 Task: Search one way flight ticket for 5 adults, 1 child, 2 infants in seat and 1 infant on lap in business from Casper: Casper Natrona County International Airport to Springfield: Abraham Lincoln Capital Airport on 5-2-2023. Choice of flights is Alaska. Number of bags: 1 carry on bag. Price is upto 86000. Outbound departure time preference is 6:15.
Action: Mouse moved to (364, 331)
Screenshot: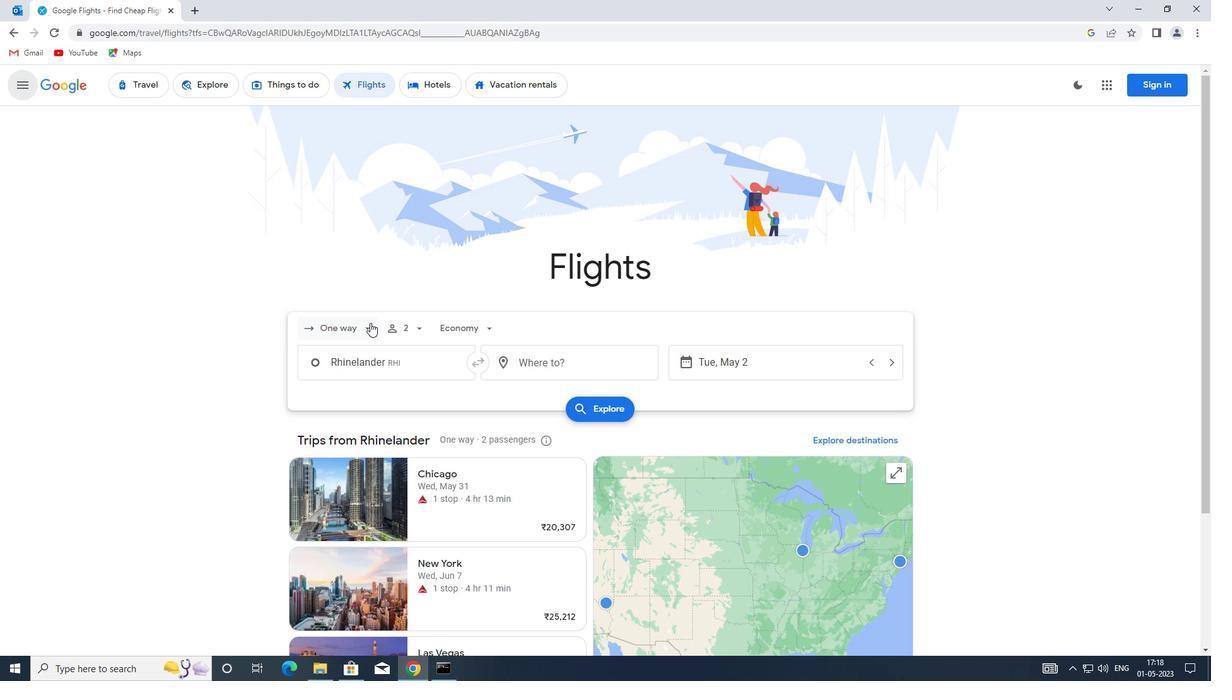 
Action: Mouse pressed left at (364, 331)
Screenshot: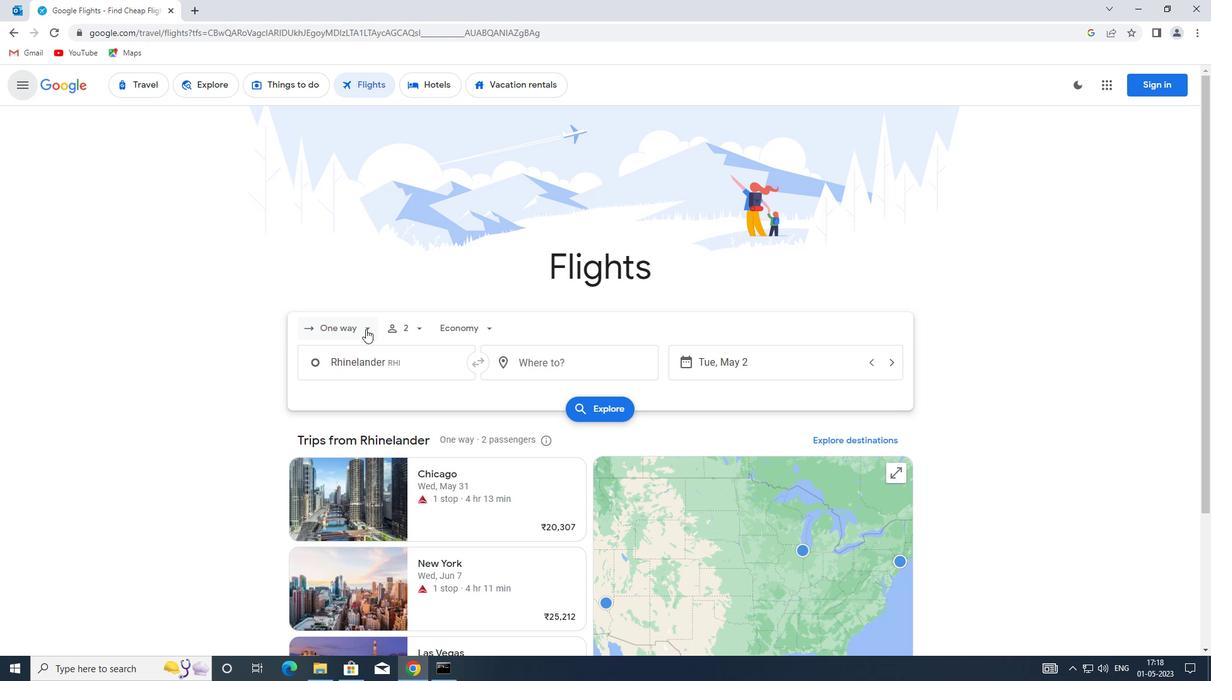 
Action: Mouse moved to (342, 384)
Screenshot: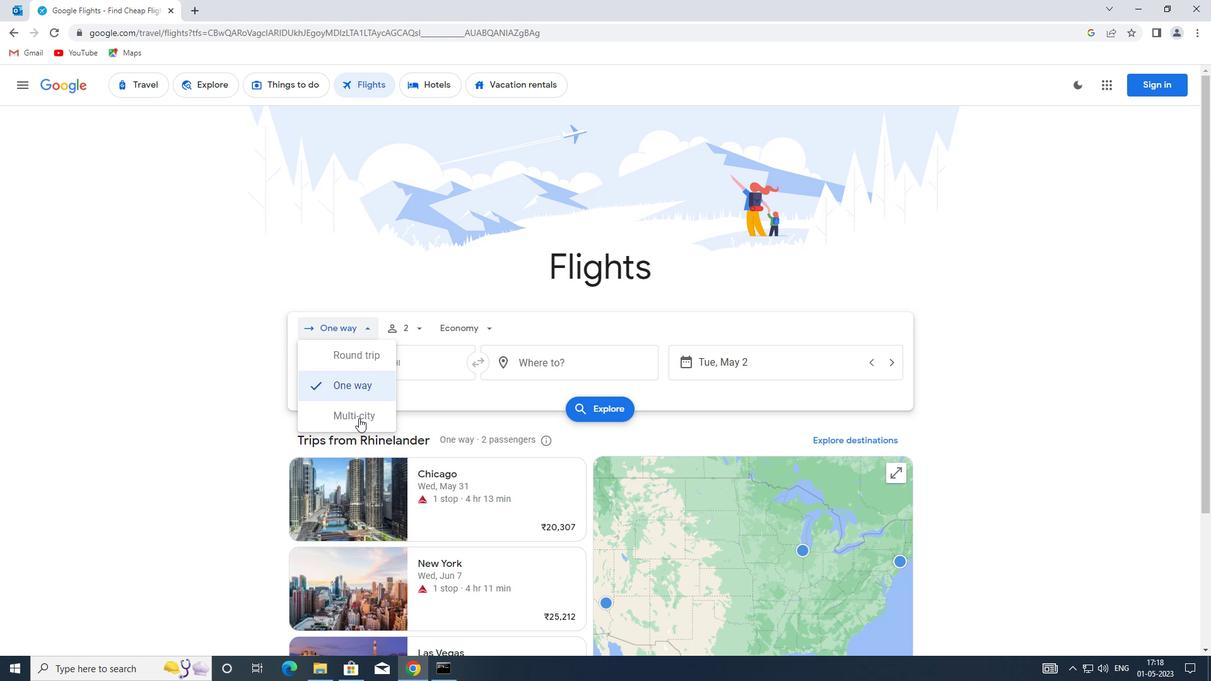
Action: Mouse pressed left at (342, 384)
Screenshot: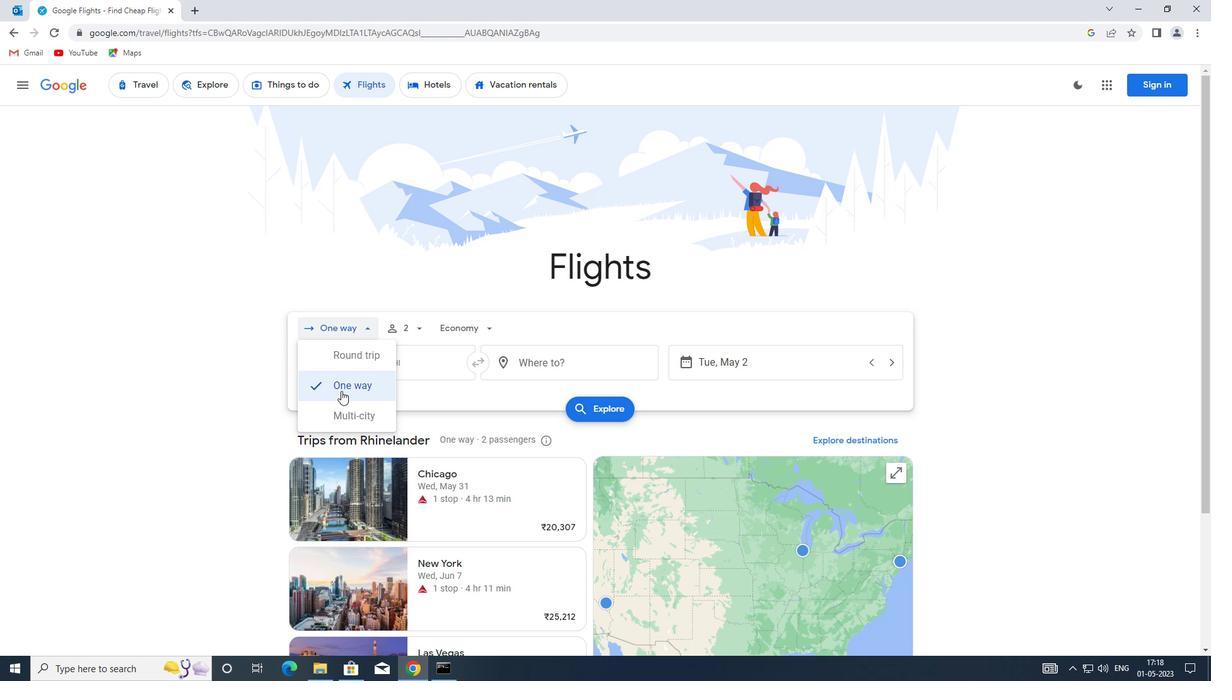 
Action: Mouse moved to (412, 329)
Screenshot: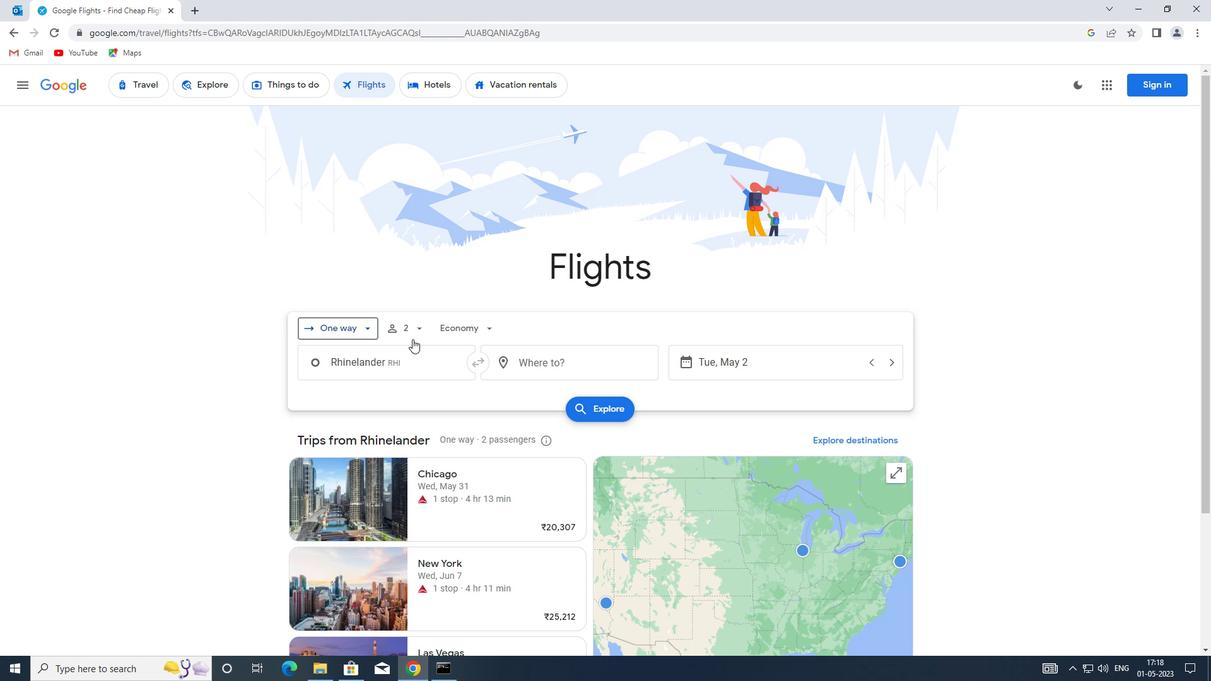 
Action: Mouse pressed left at (412, 329)
Screenshot: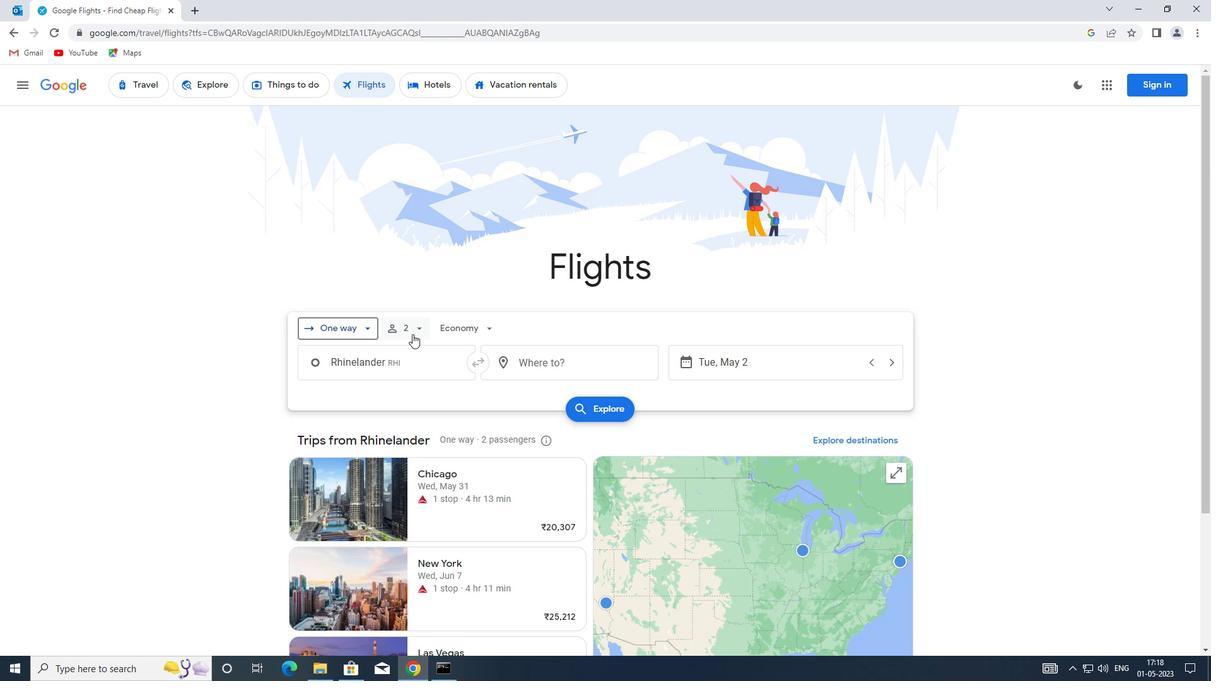 
Action: Mouse moved to (514, 363)
Screenshot: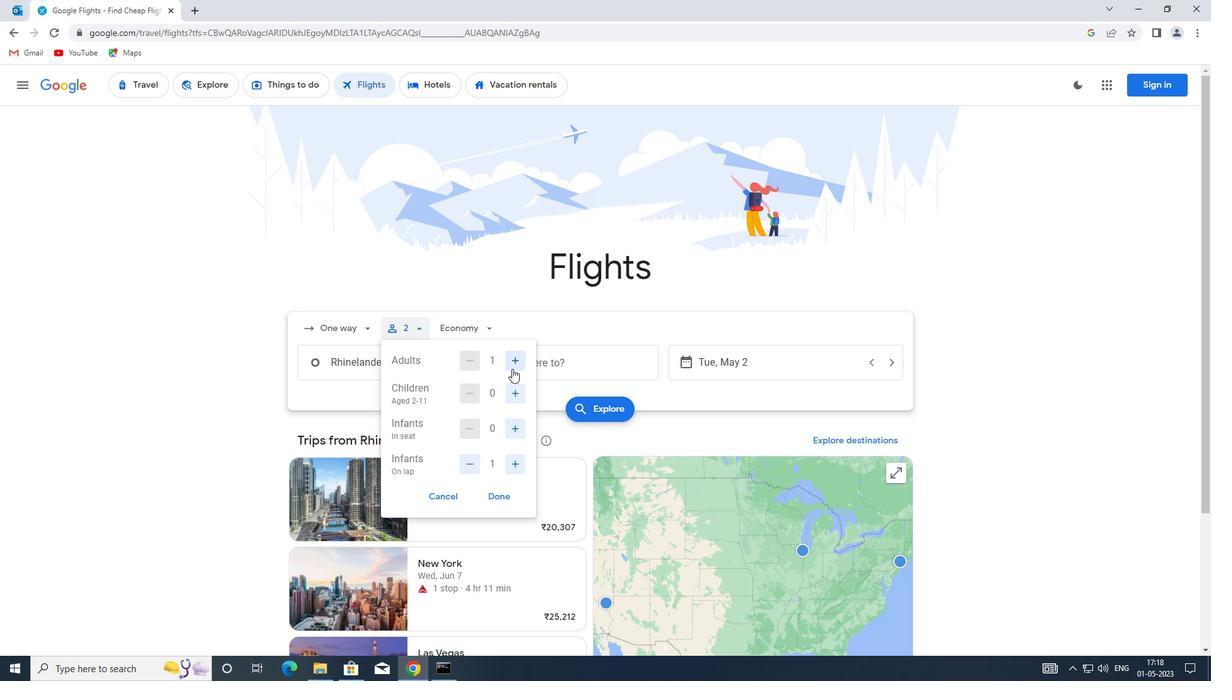 
Action: Mouse pressed left at (514, 363)
Screenshot: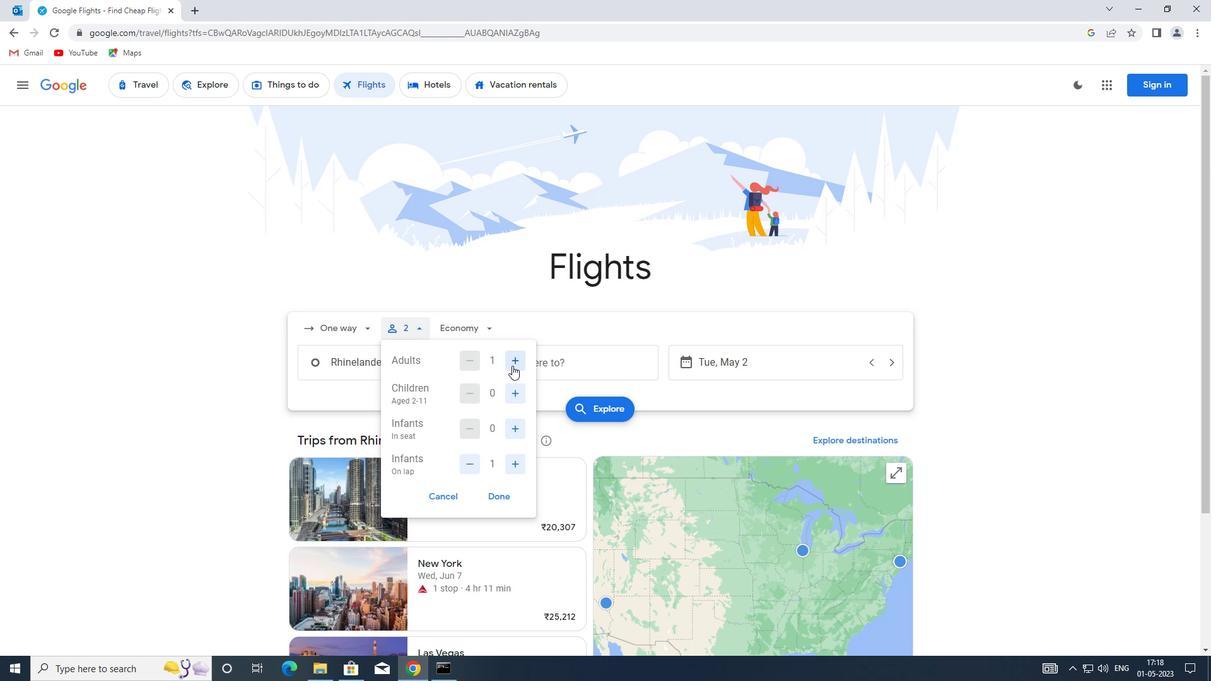 
Action: Mouse moved to (514, 362)
Screenshot: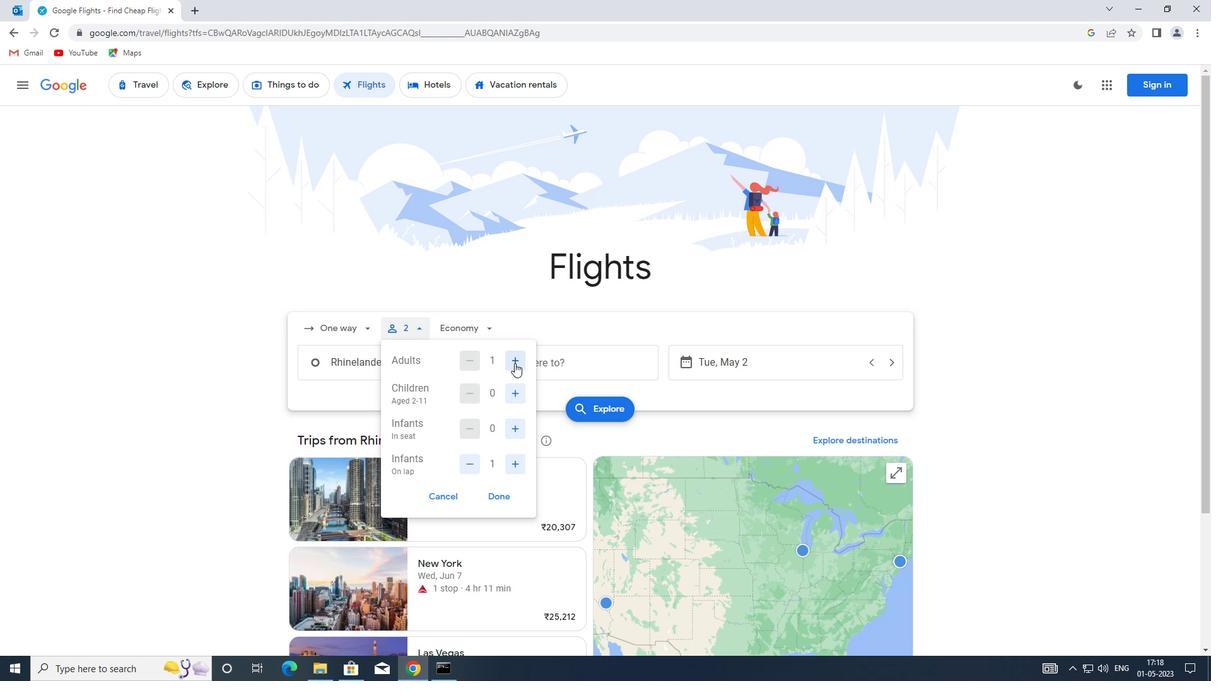 
Action: Mouse pressed left at (514, 362)
Screenshot: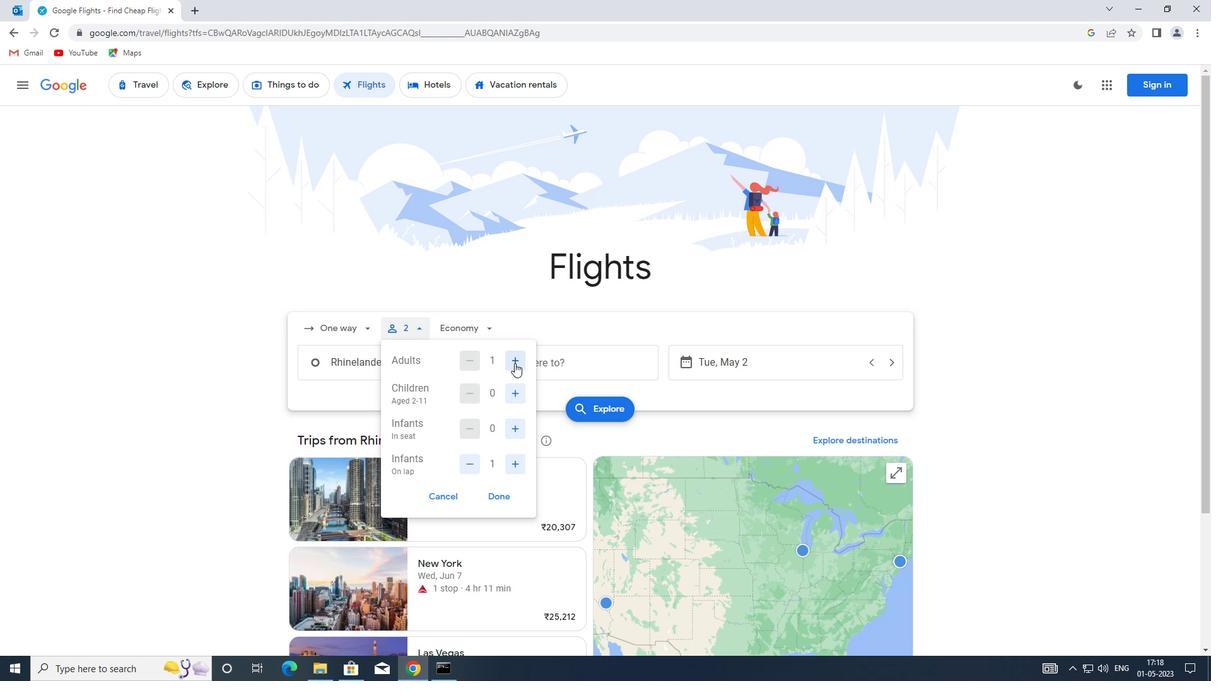 
Action: Mouse moved to (514, 362)
Screenshot: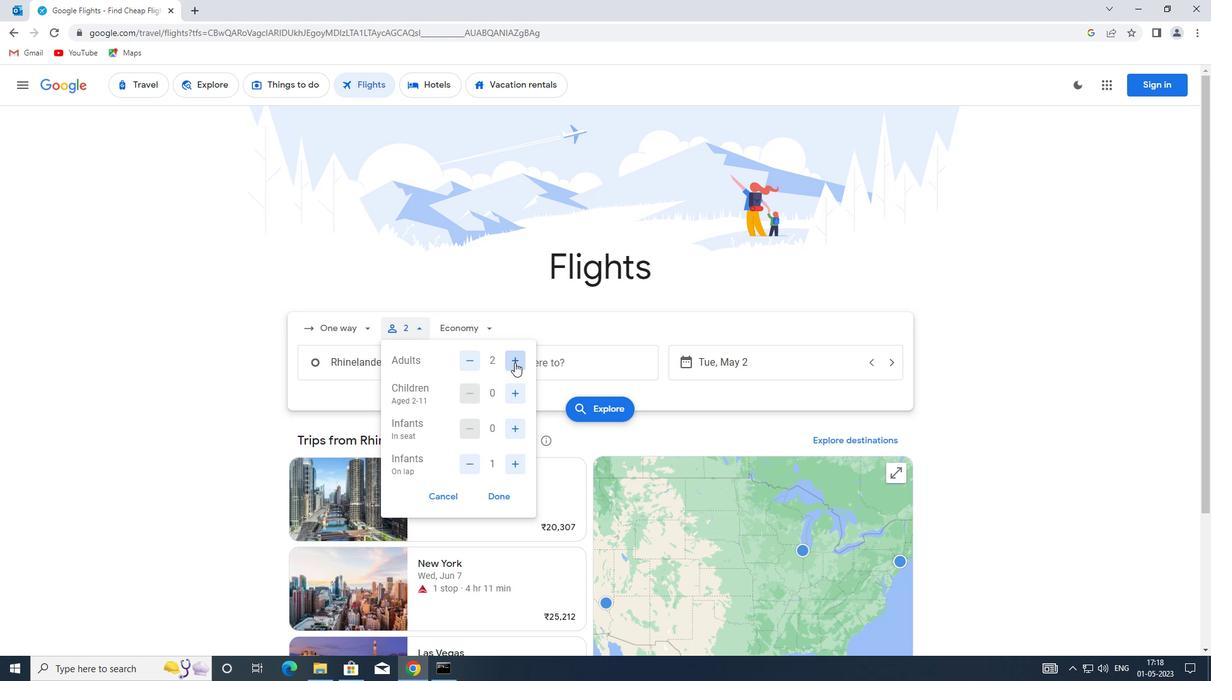 
Action: Mouse pressed left at (514, 362)
Screenshot: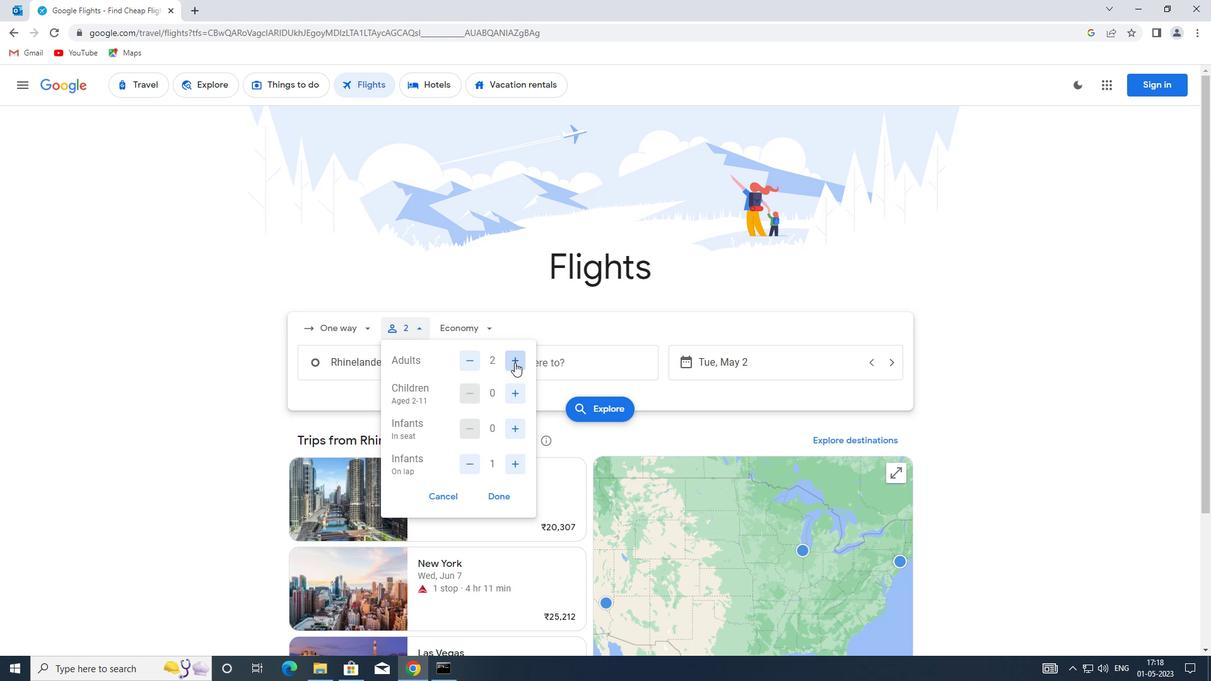 
Action: Mouse pressed left at (514, 362)
Screenshot: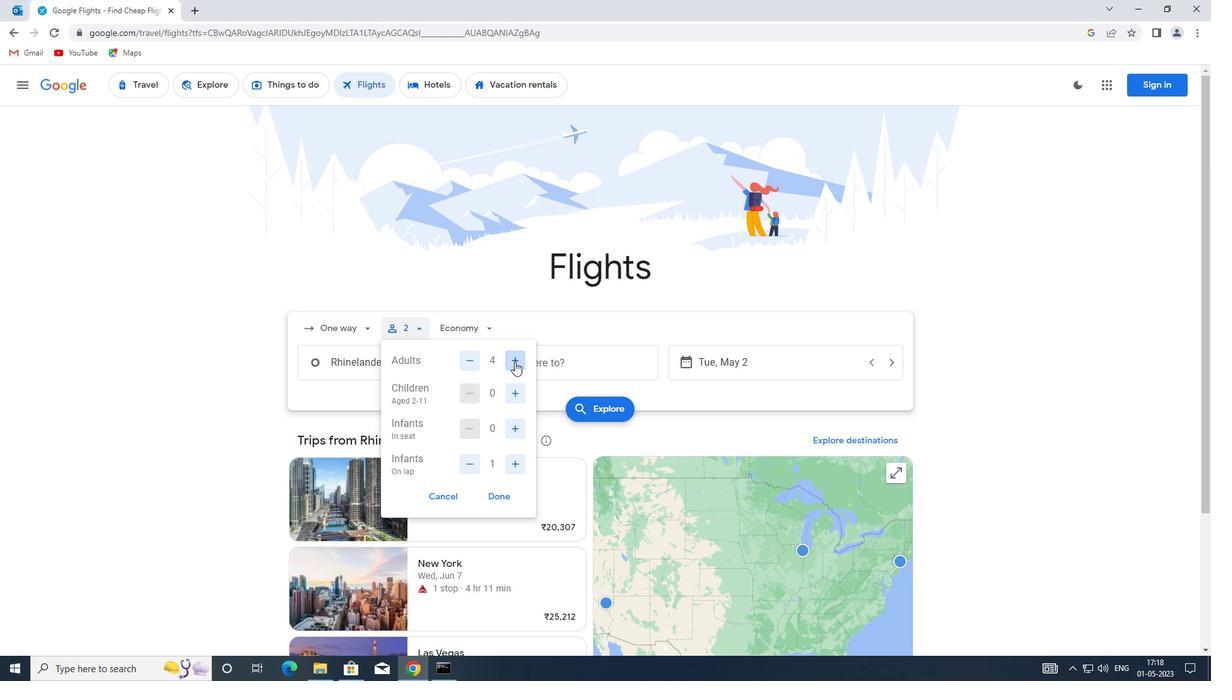 
Action: Mouse moved to (518, 393)
Screenshot: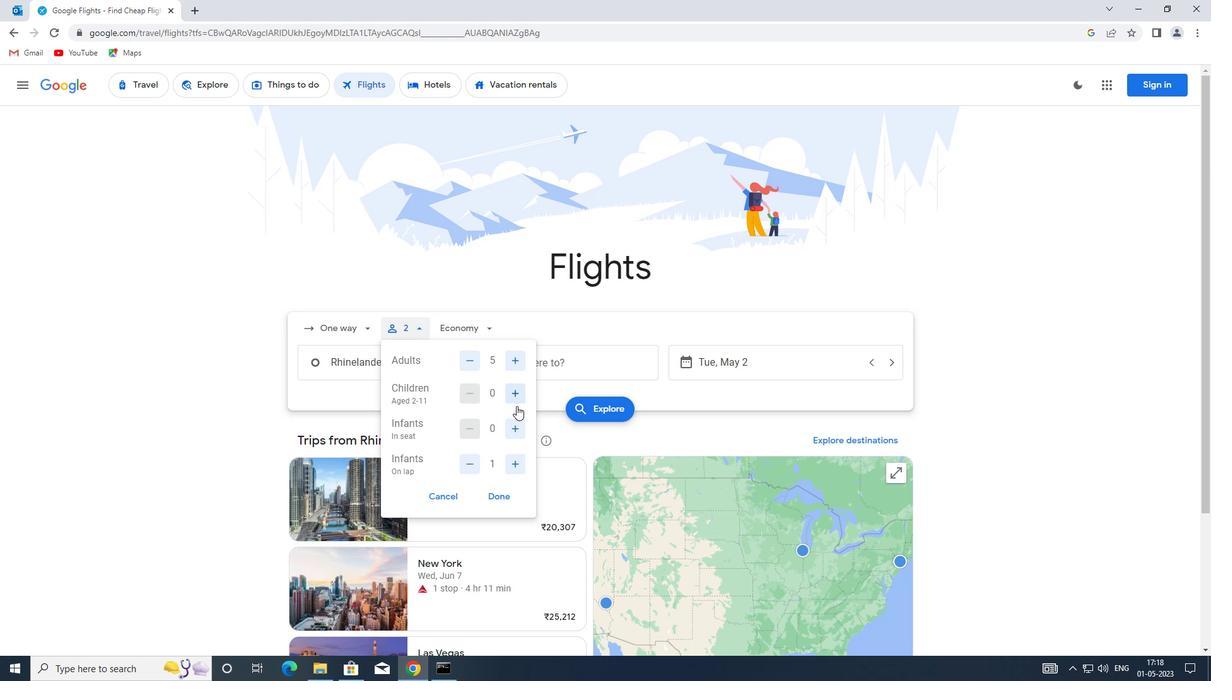 
Action: Mouse pressed left at (518, 393)
Screenshot: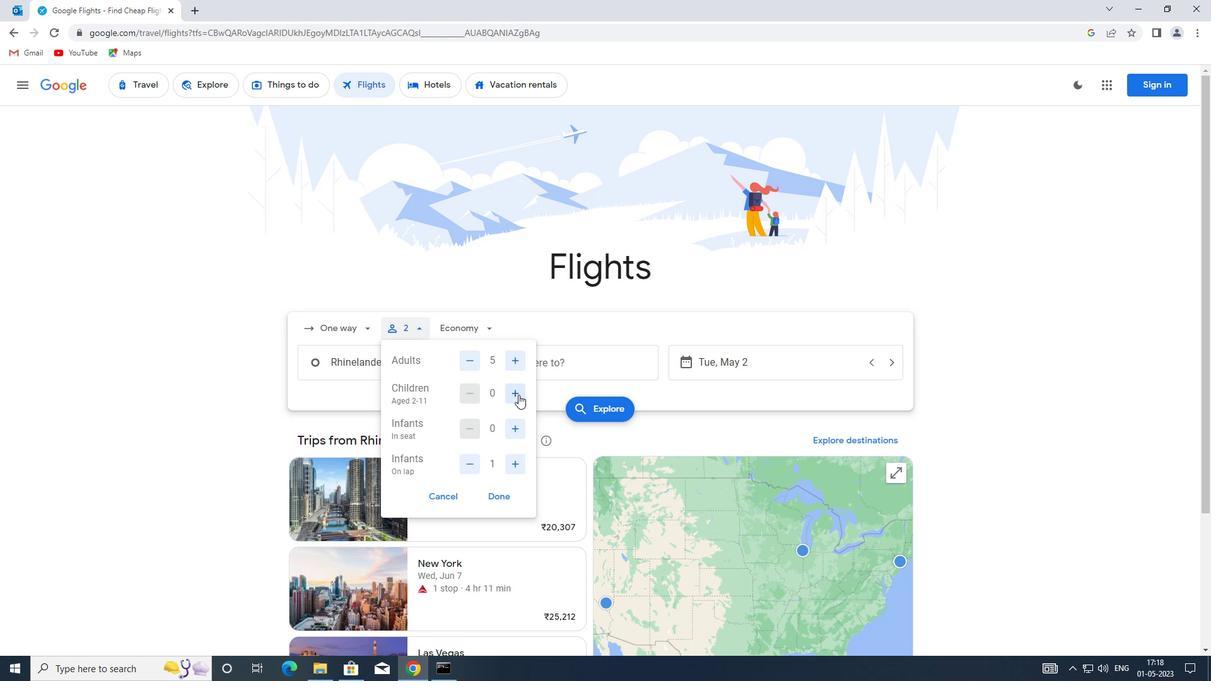 
Action: Mouse moved to (512, 428)
Screenshot: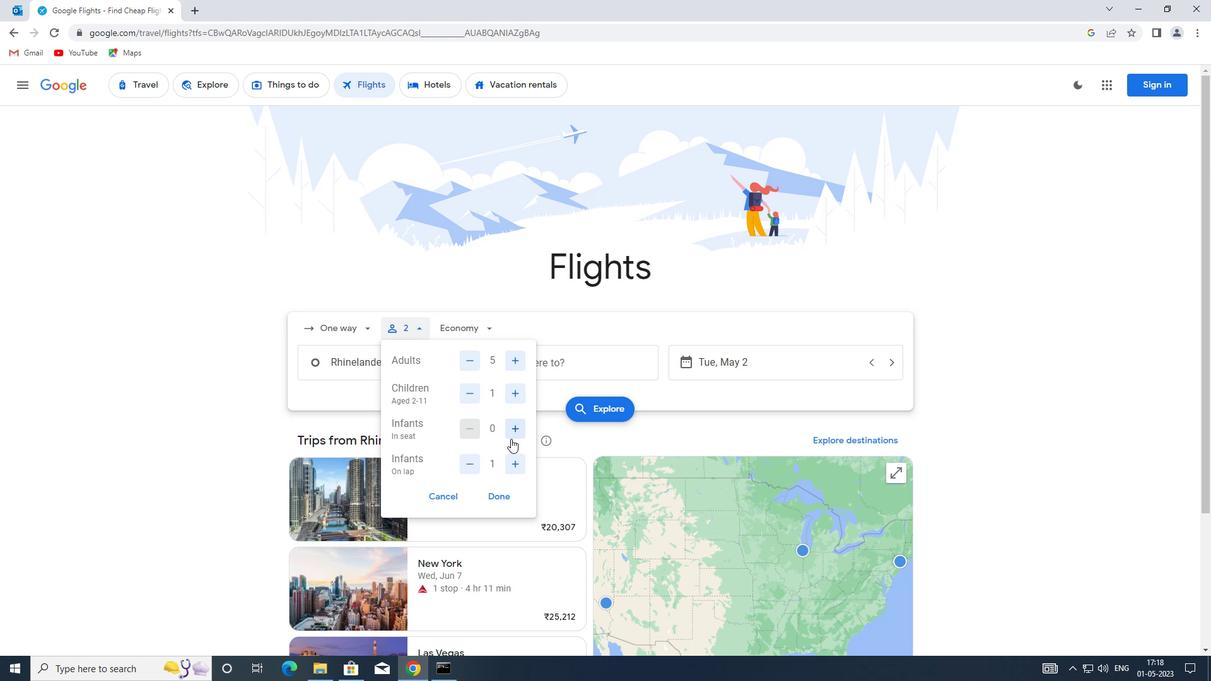 
Action: Mouse pressed left at (512, 428)
Screenshot: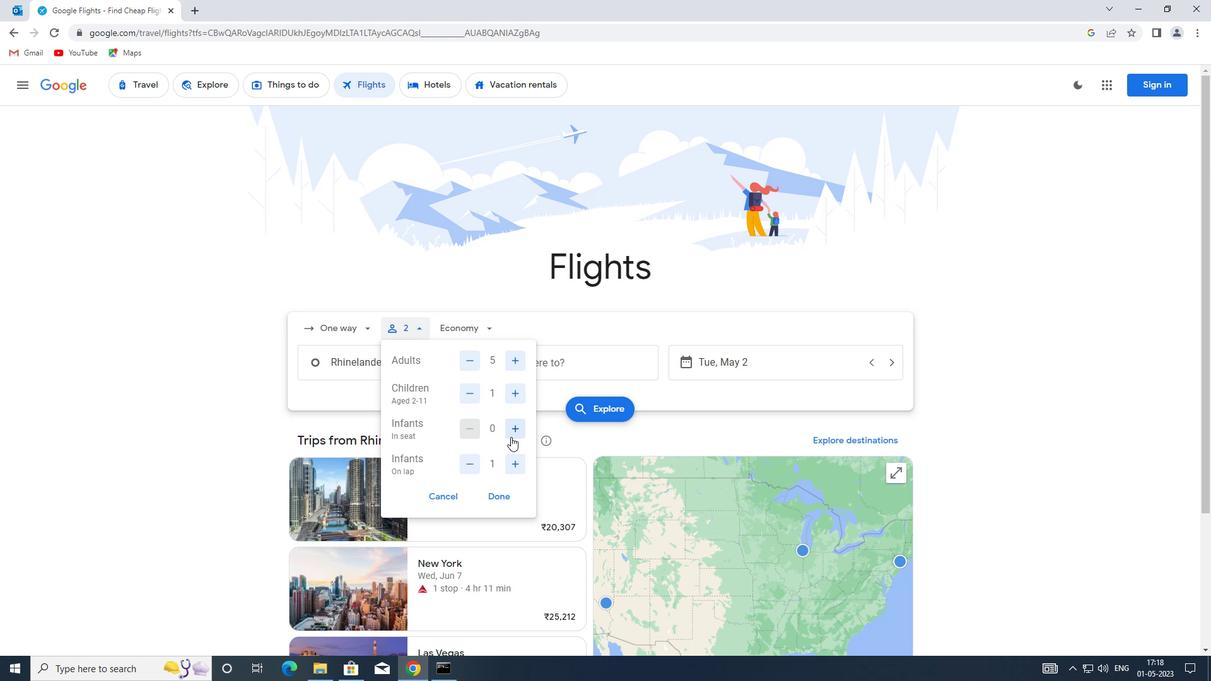 
Action: Mouse pressed left at (512, 428)
Screenshot: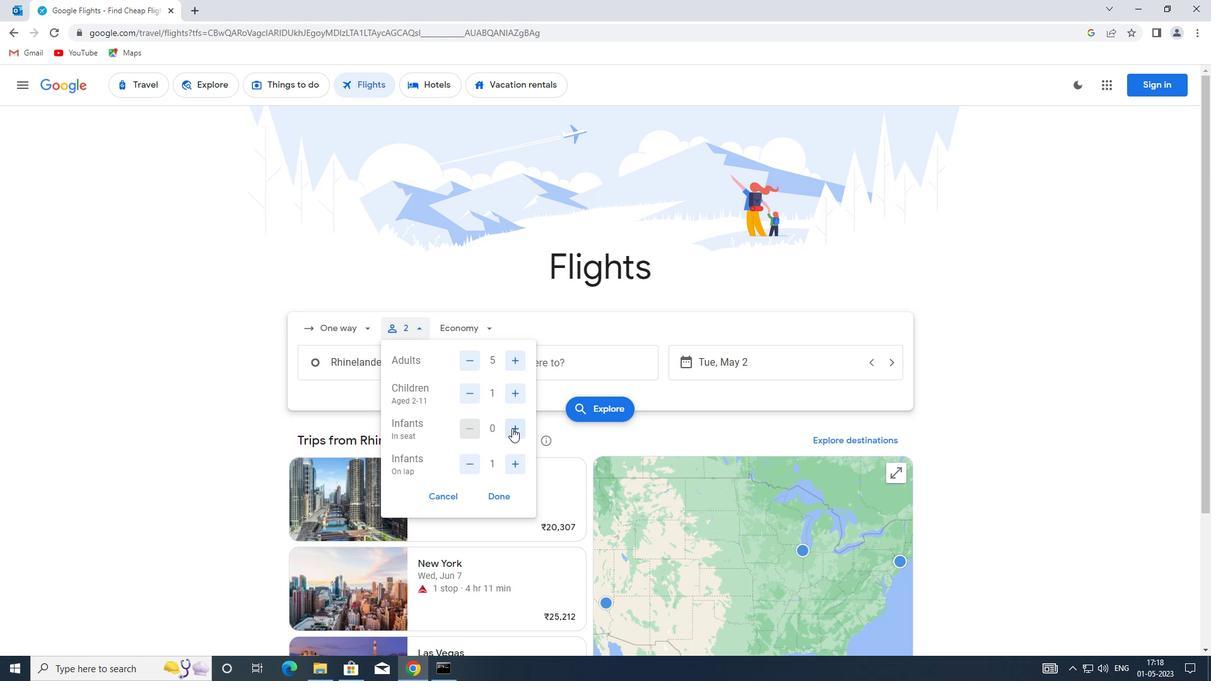 
Action: Mouse moved to (509, 464)
Screenshot: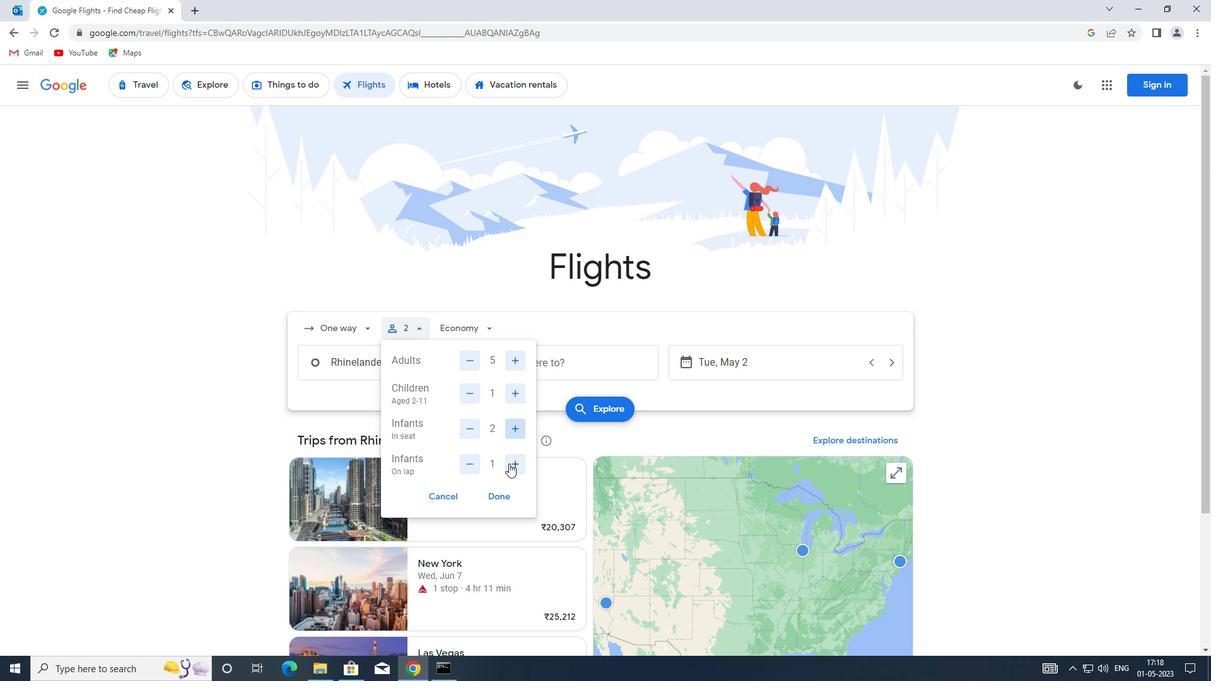
Action: Mouse pressed left at (509, 464)
Screenshot: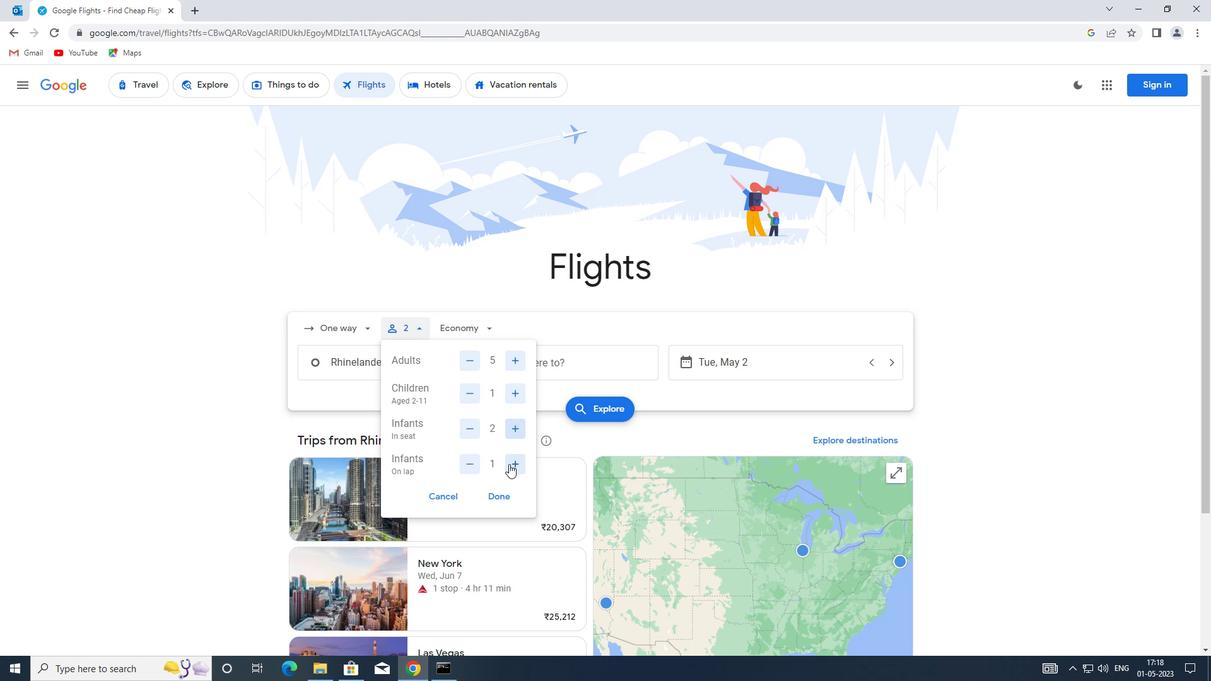 
Action: Mouse moved to (472, 465)
Screenshot: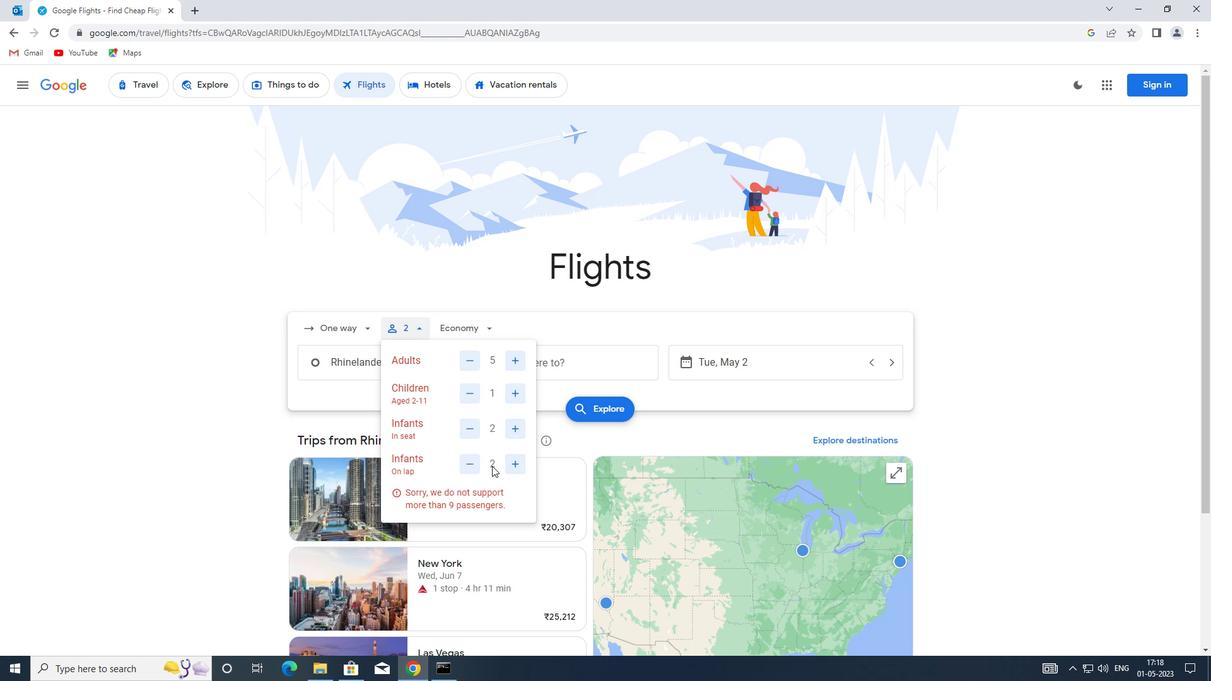 
Action: Mouse pressed left at (472, 465)
Screenshot: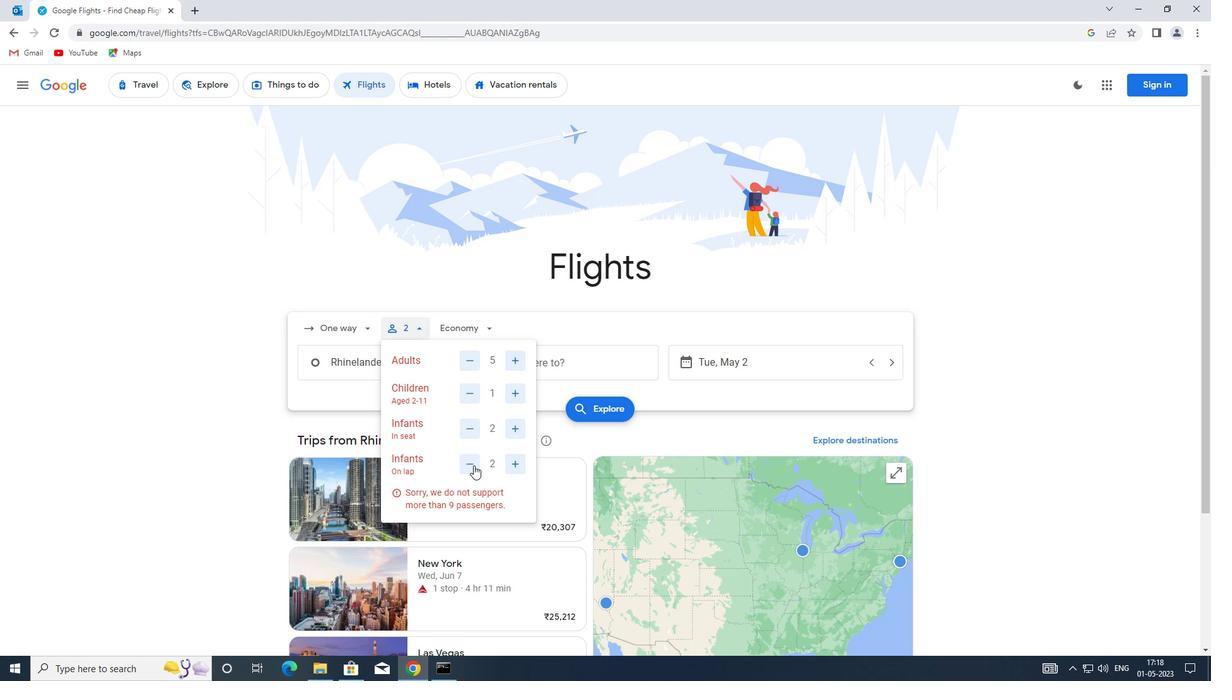 
Action: Mouse moved to (497, 498)
Screenshot: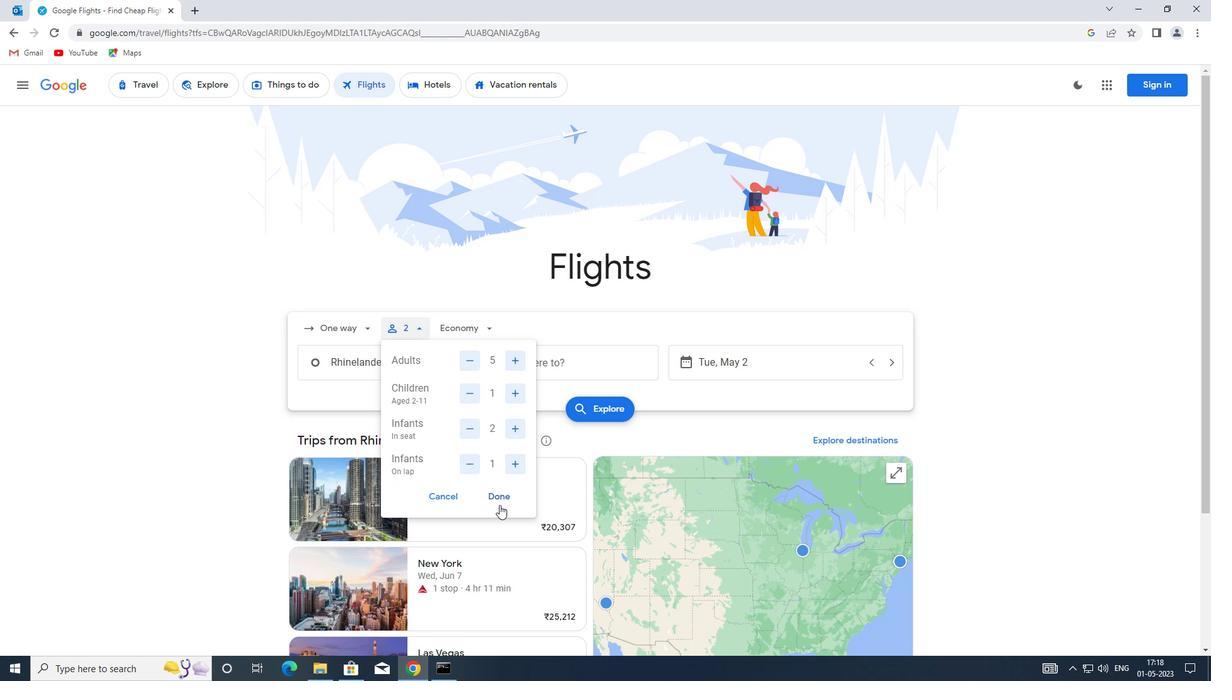 
Action: Mouse pressed left at (497, 498)
Screenshot: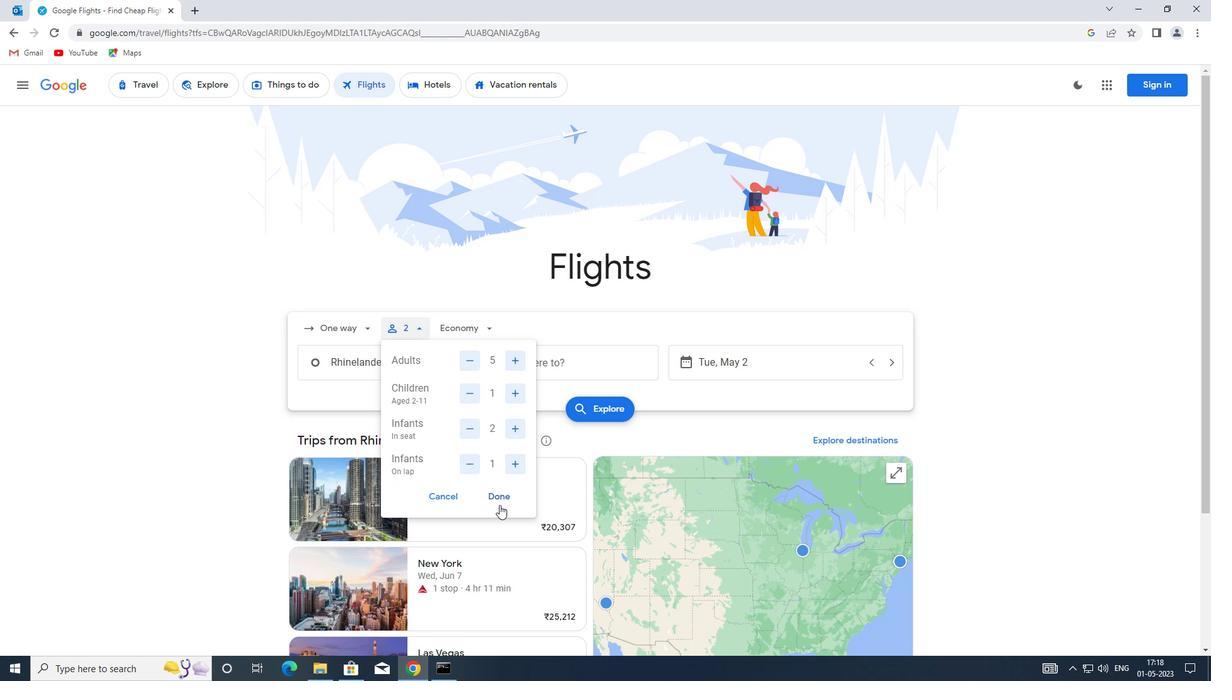 
Action: Mouse moved to (488, 491)
Screenshot: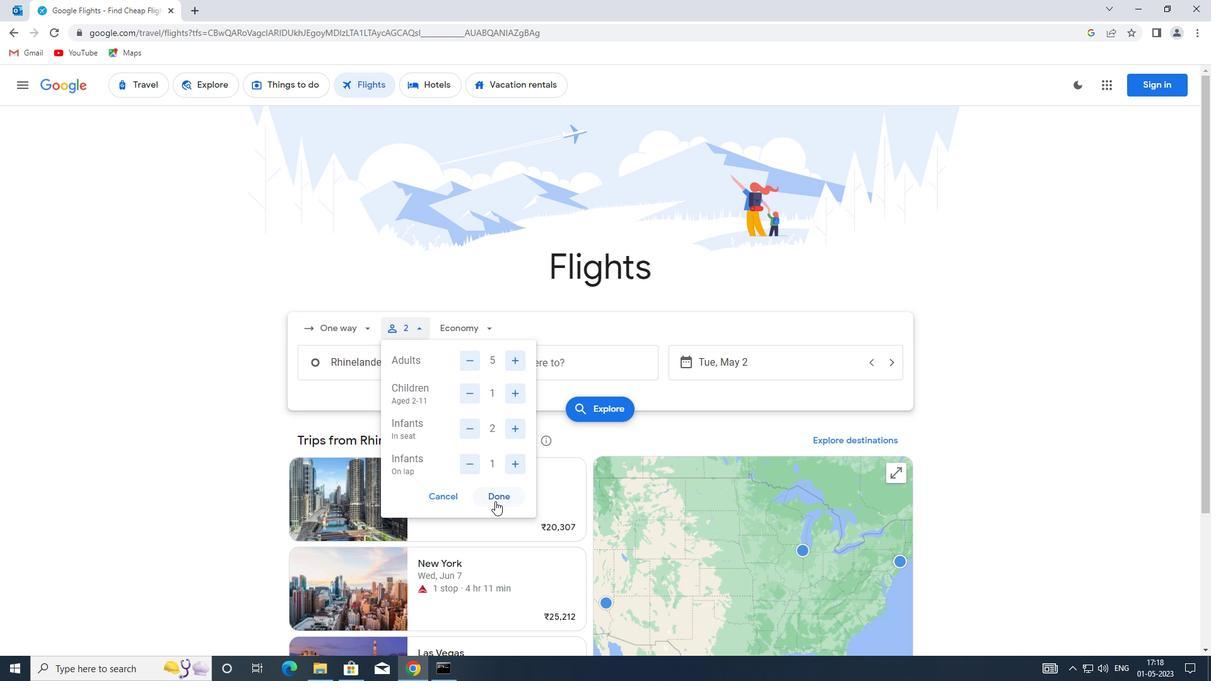 
Action: Mouse pressed left at (488, 491)
Screenshot: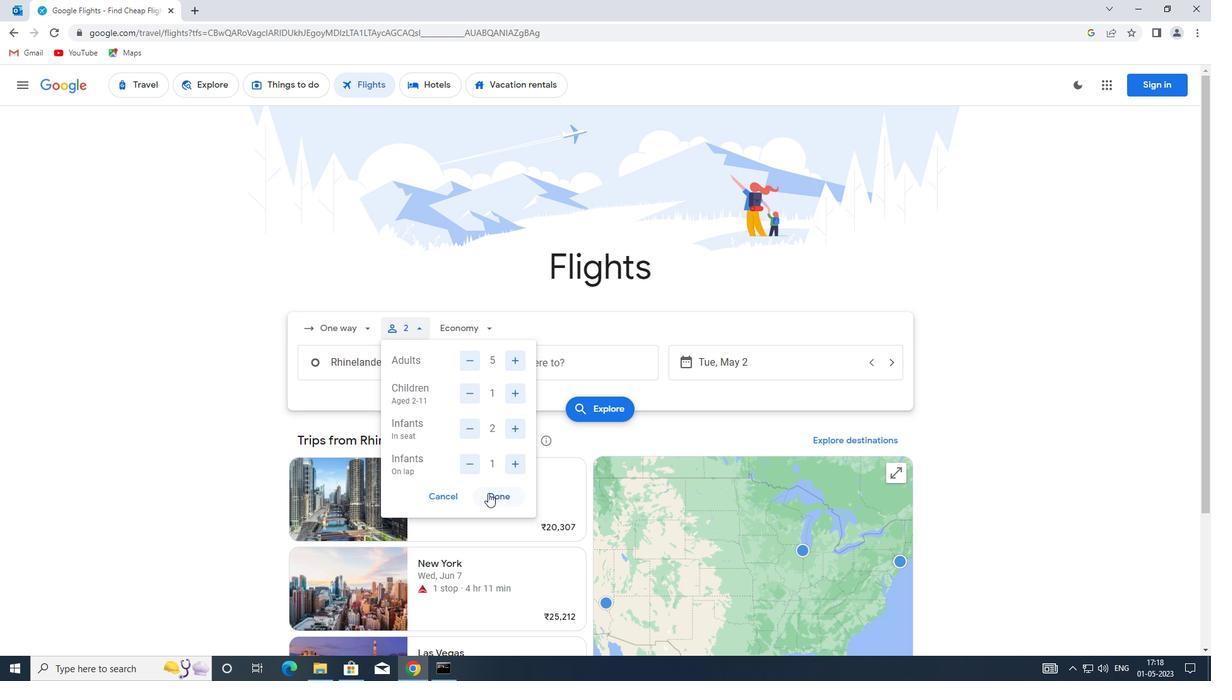 
Action: Mouse moved to (496, 493)
Screenshot: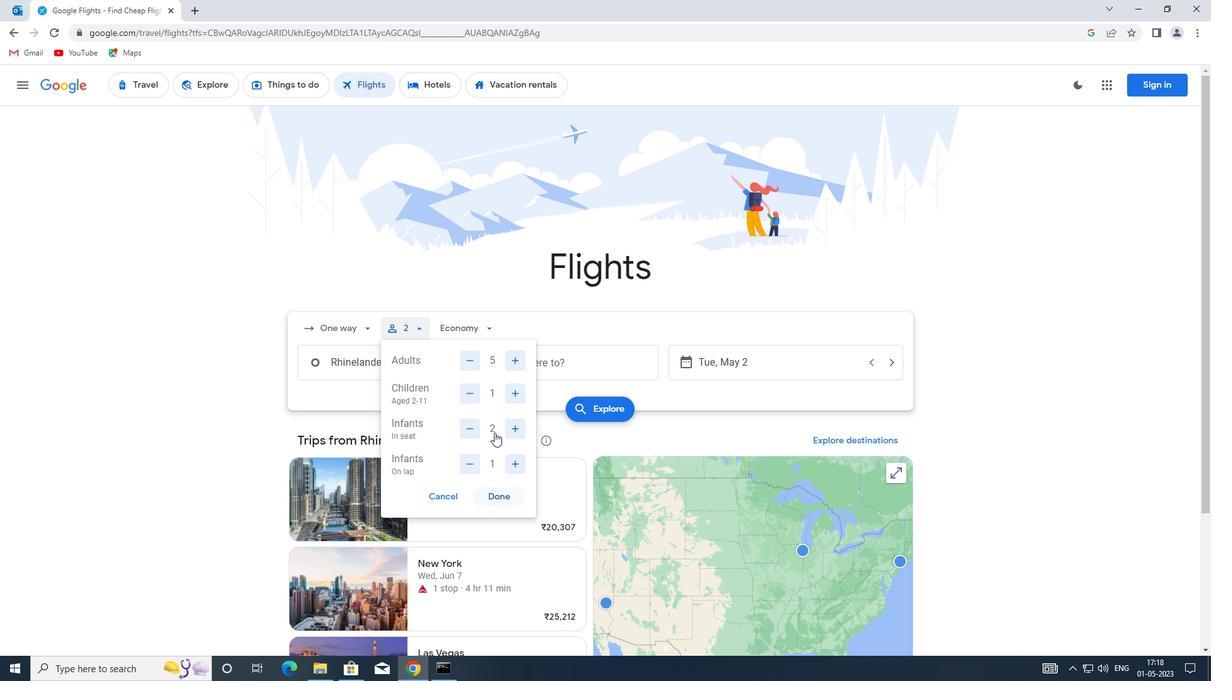
Action: Mouse pressed left at (496, 493)
Screenshot: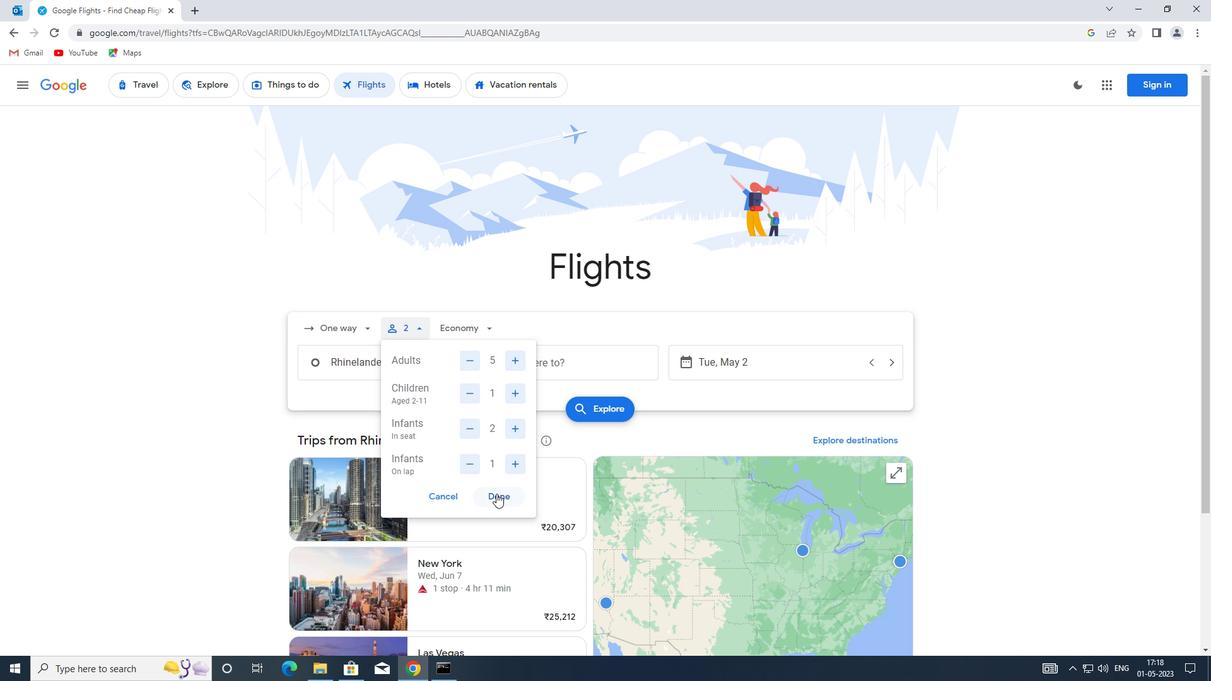 
Action: Mouse moved to (466, 340)
Screenshot: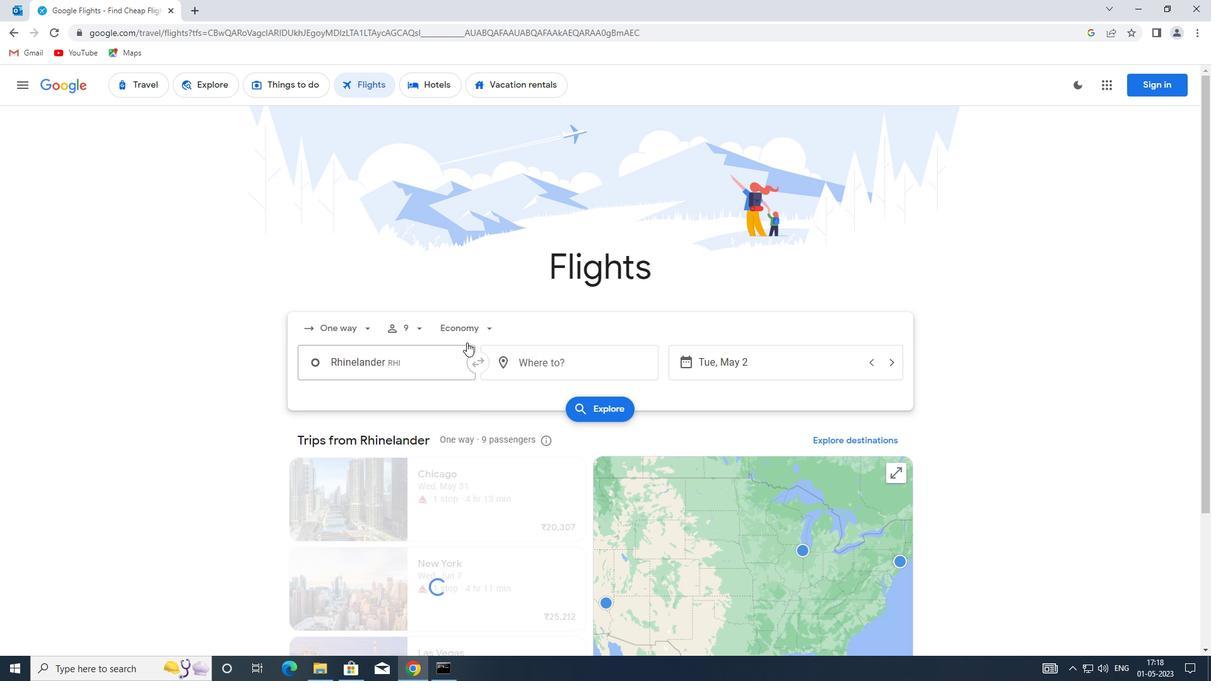 
Action: Mouse pressed left at (466, 340)
Screenshot: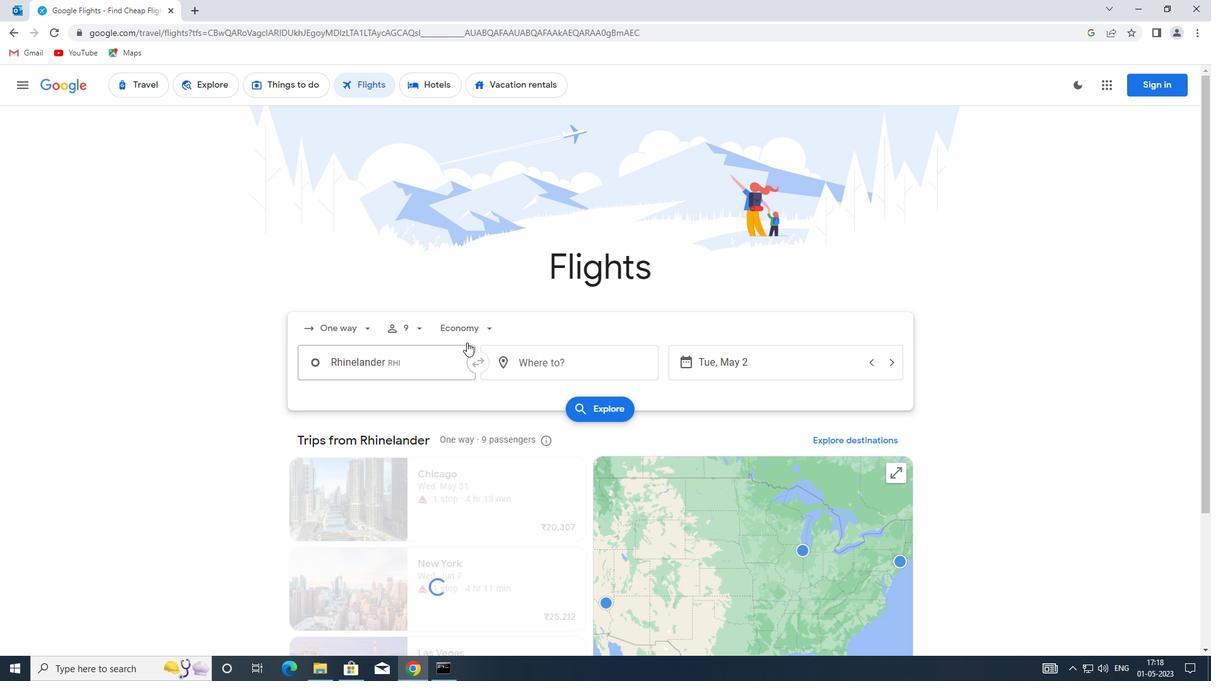 
Action: Mouse moved to (490, 420)
Screenshot: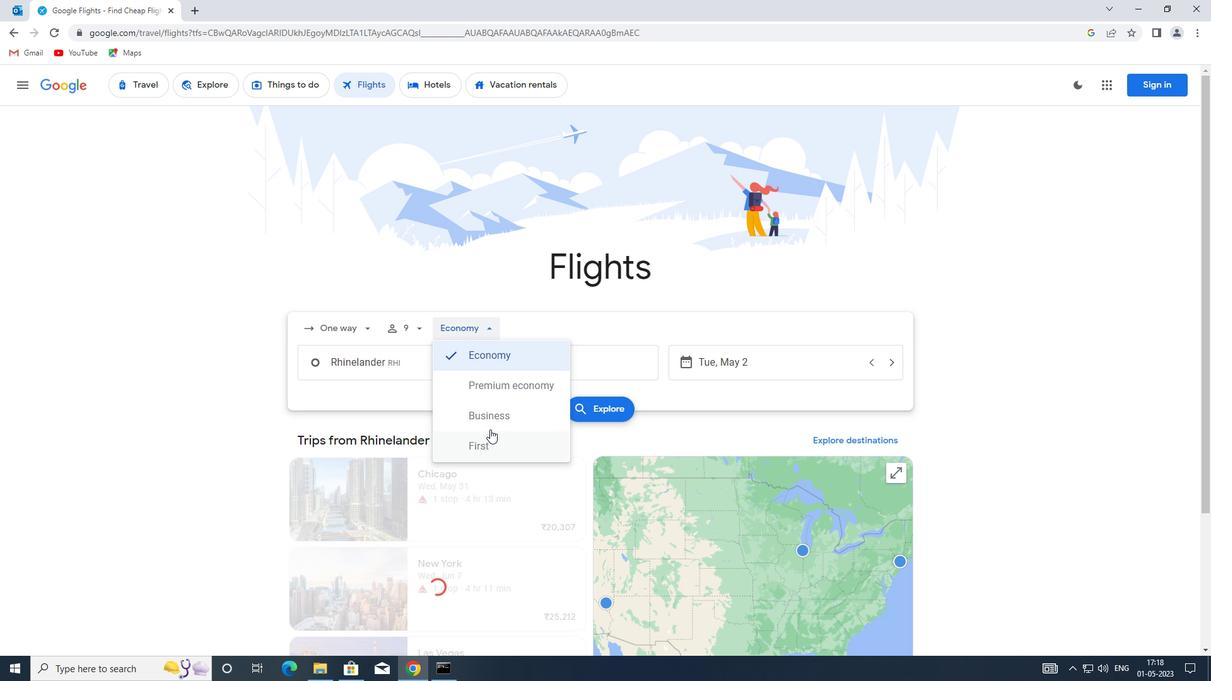 
Action: Mouse pressed left at (490, 420)
Screenshot: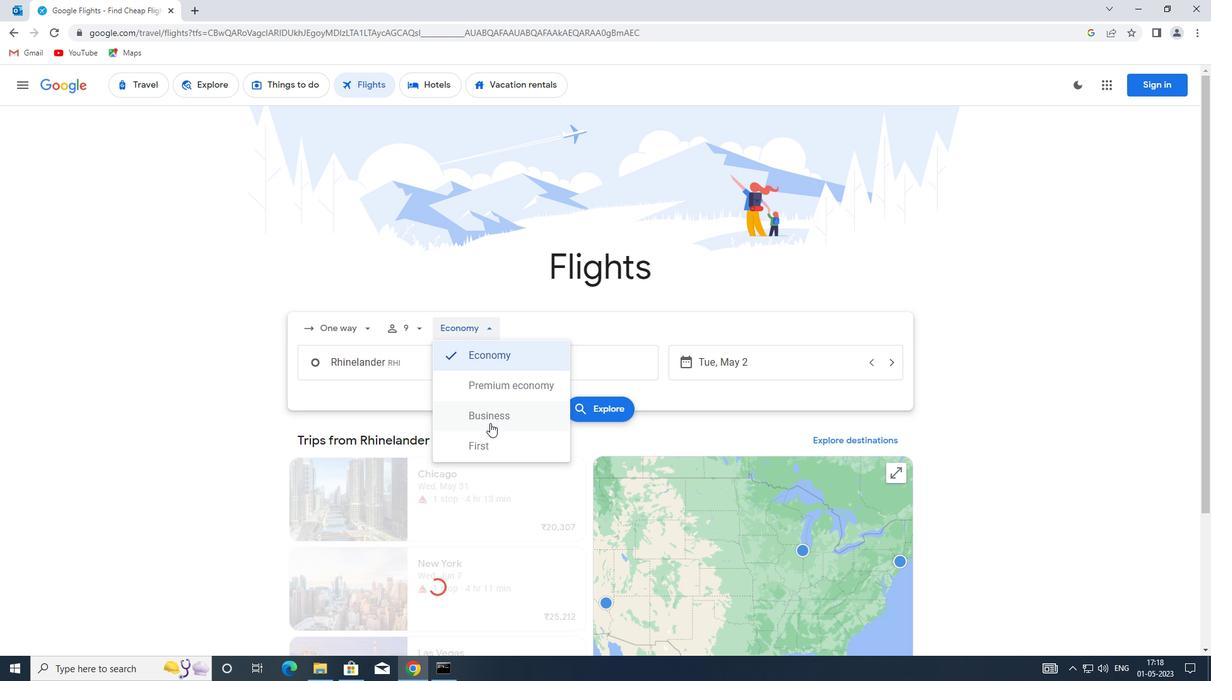 
Action: Mouse moved to (394, 365)
Screenshot: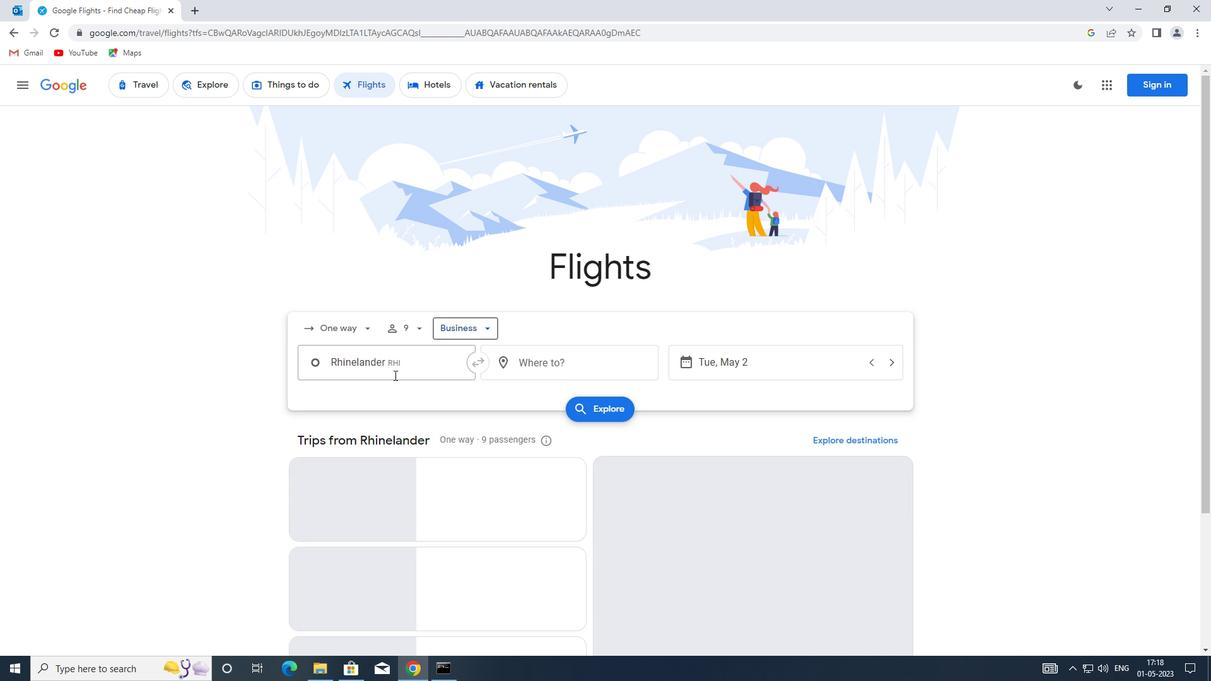 
Action: Mouse pressed left at (394, 365)
Screenshot: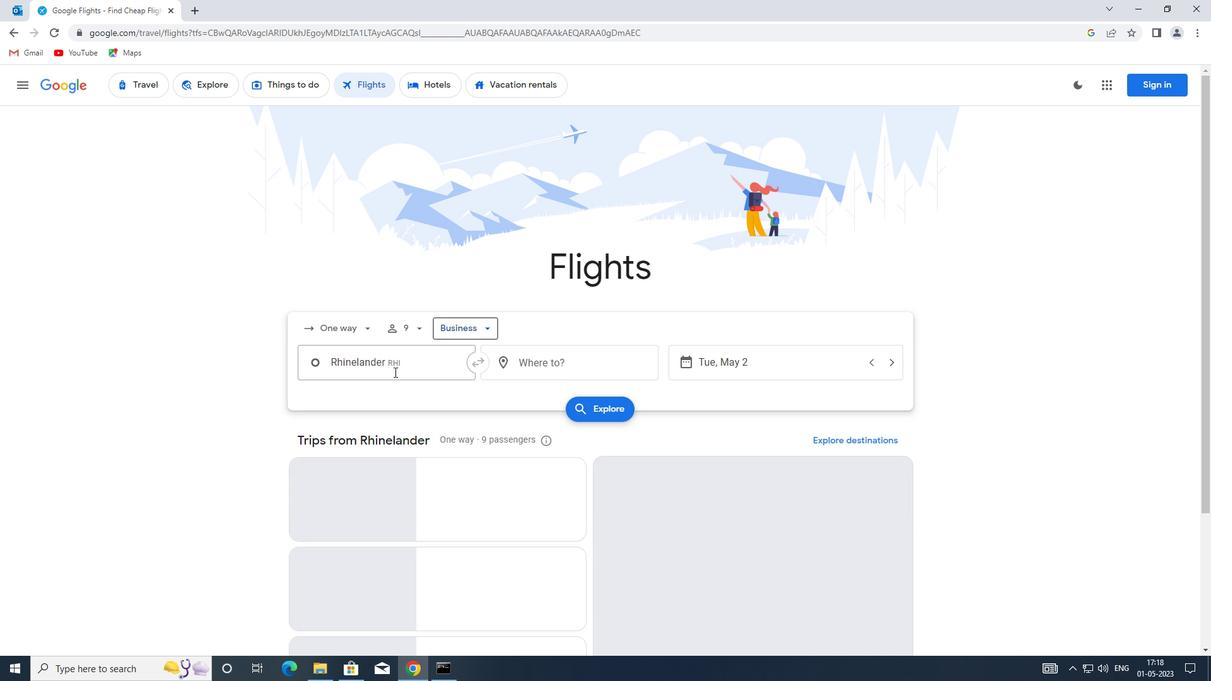 
Action: Key pressed cpr
Screenshot: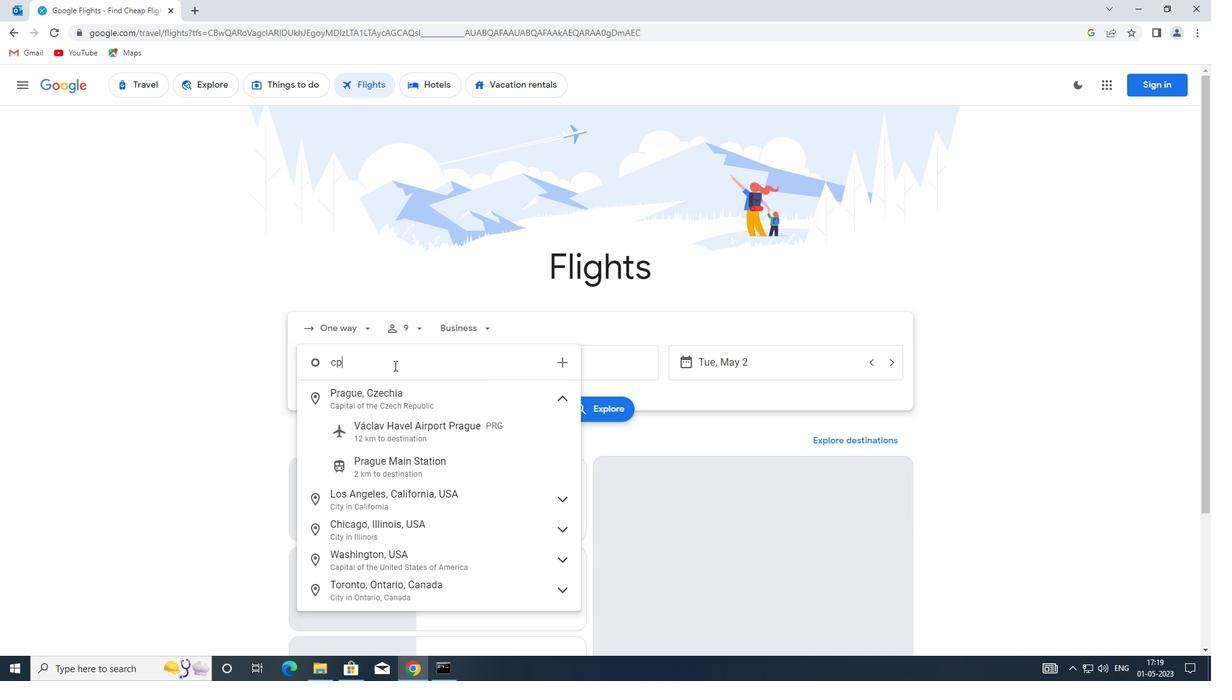 
Action: Mouse moved to (398, 404)
Screenshot: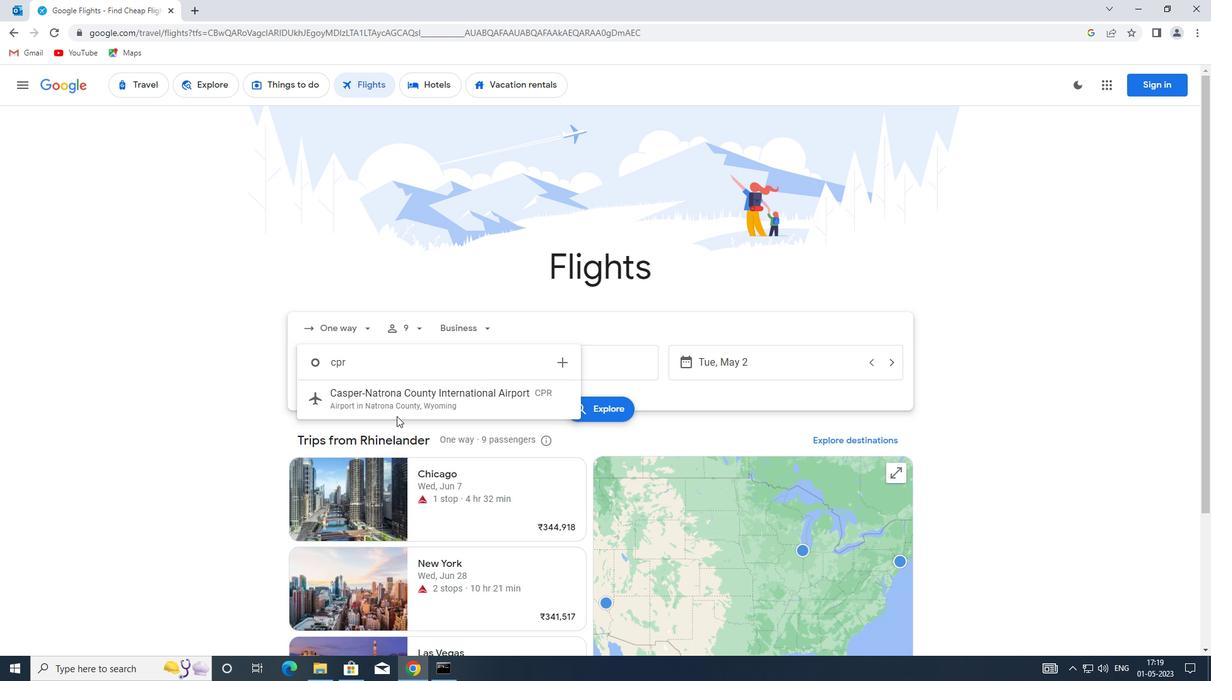
Action: Mouse pressed left at (398, 404)
Screenshot: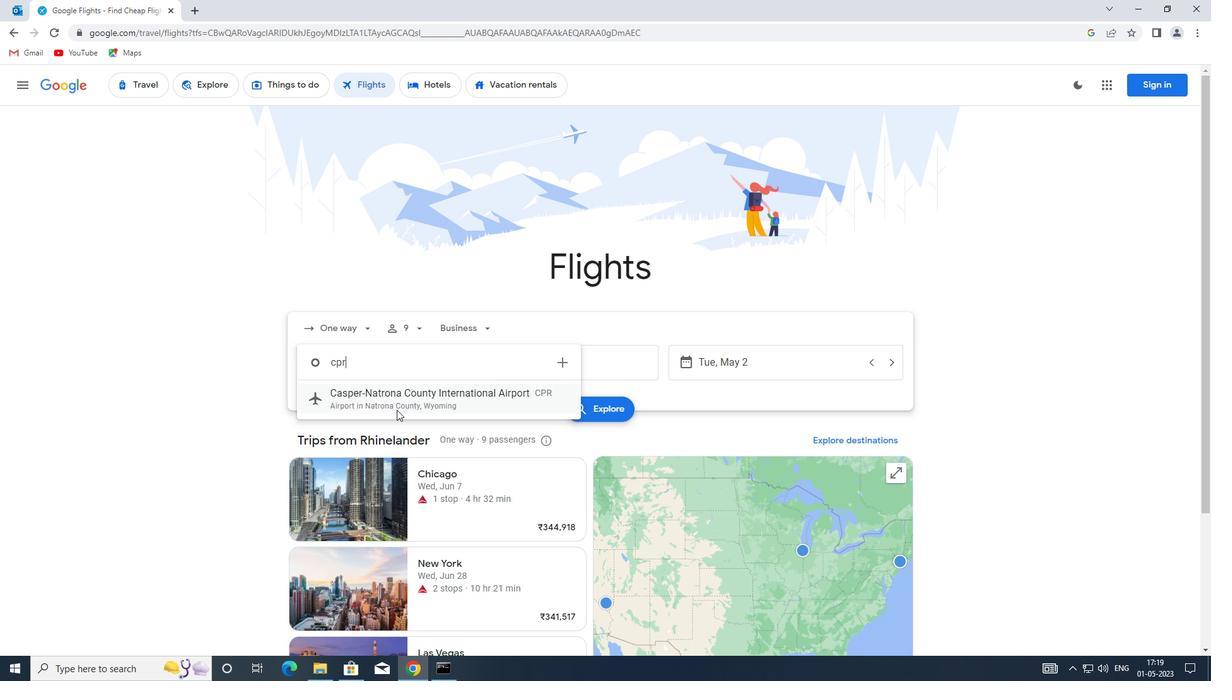 
Action: Mouse moved to (592, 362)
Screenshot: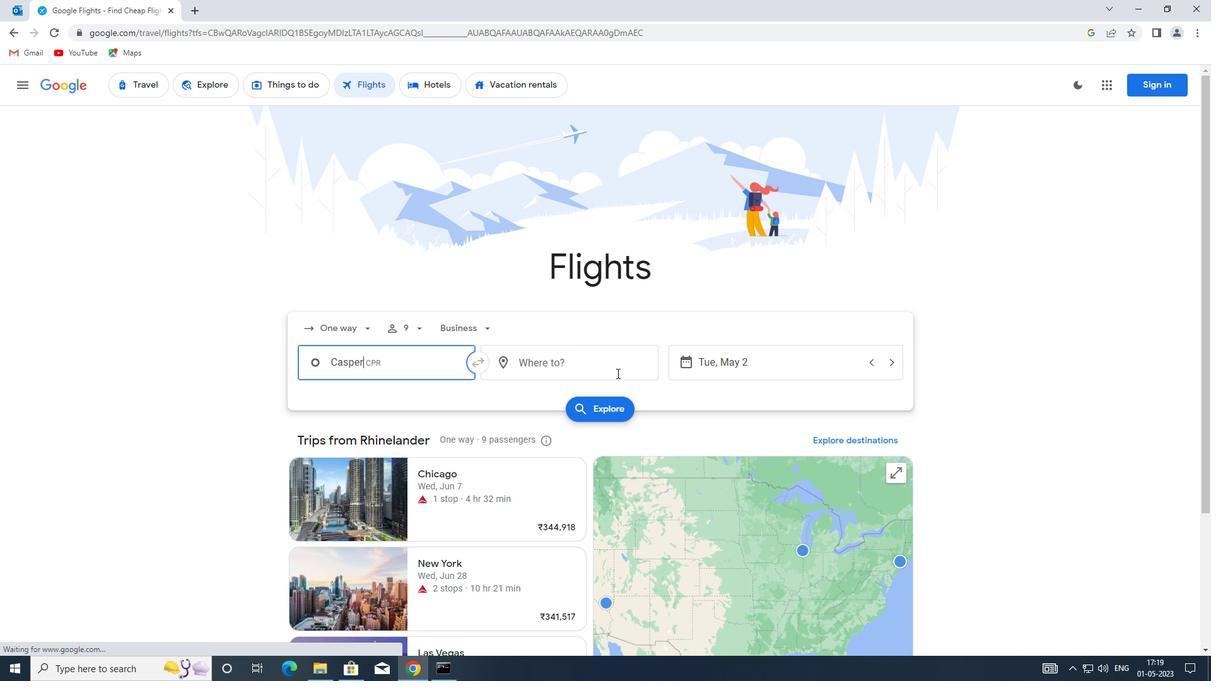 
Action: Mouse pressed left at (592, 362)
Screenshot: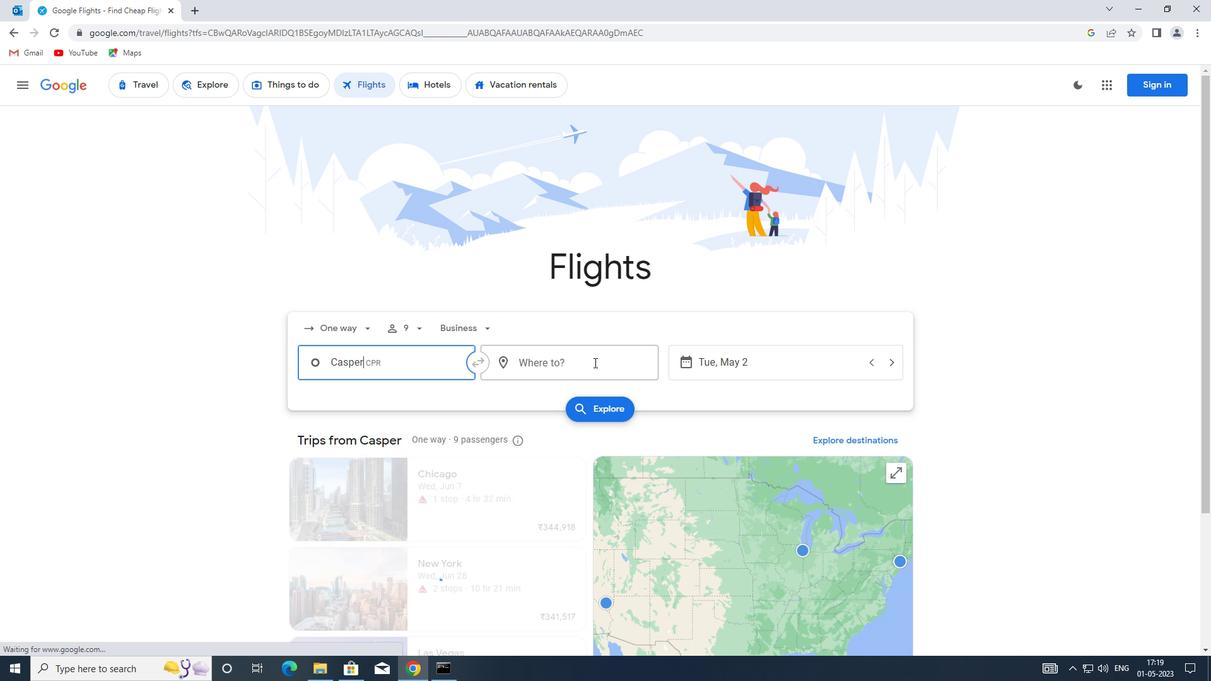 
Action: Key pressed spi
Screenshot: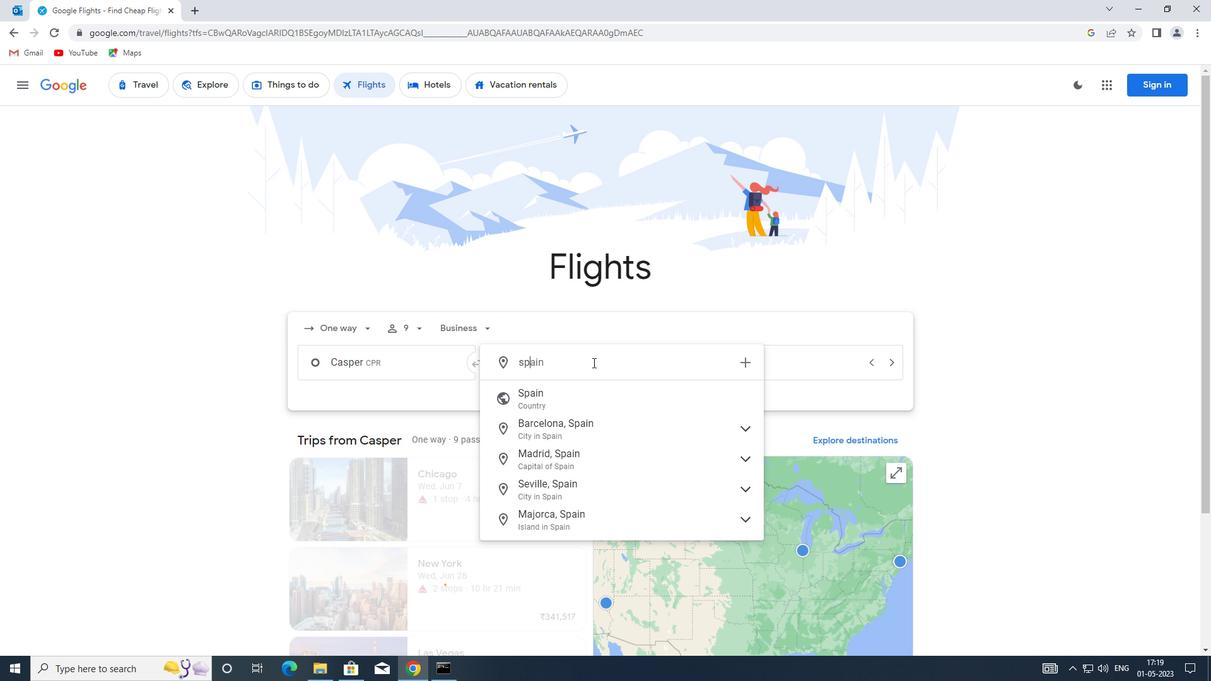 
Action: Mouse moved to (584, 399)
Screenshot: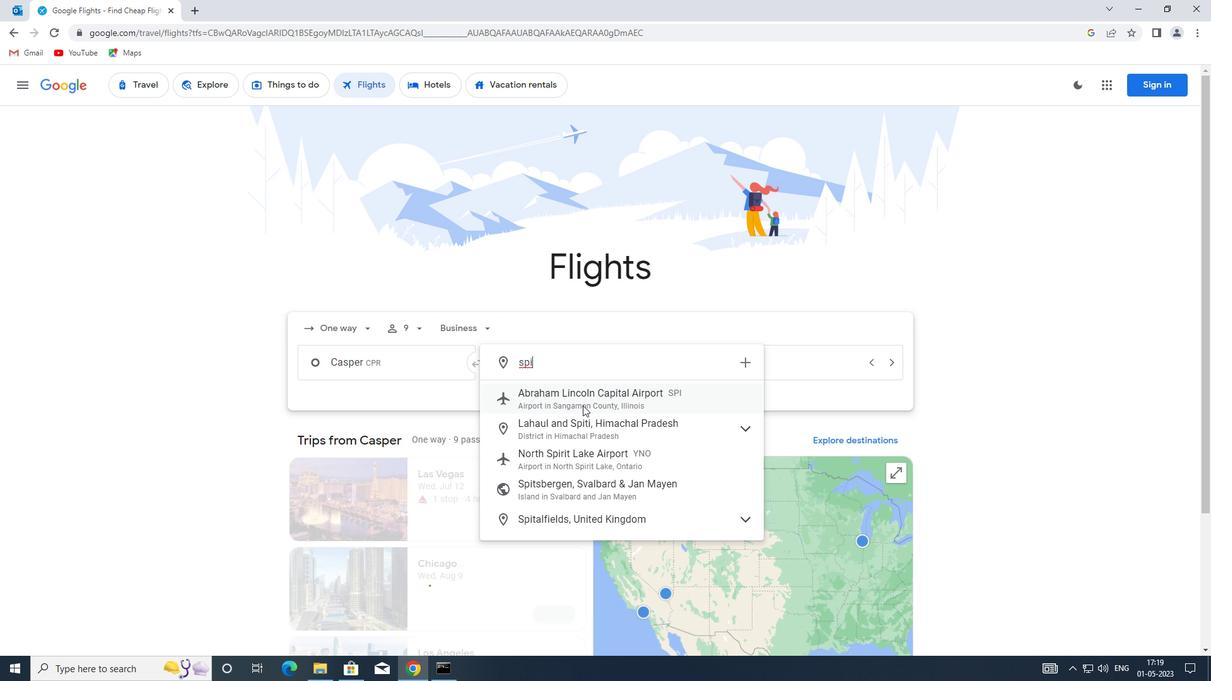 
Action: Mouse pressed left at (584, 399)
Screenshot: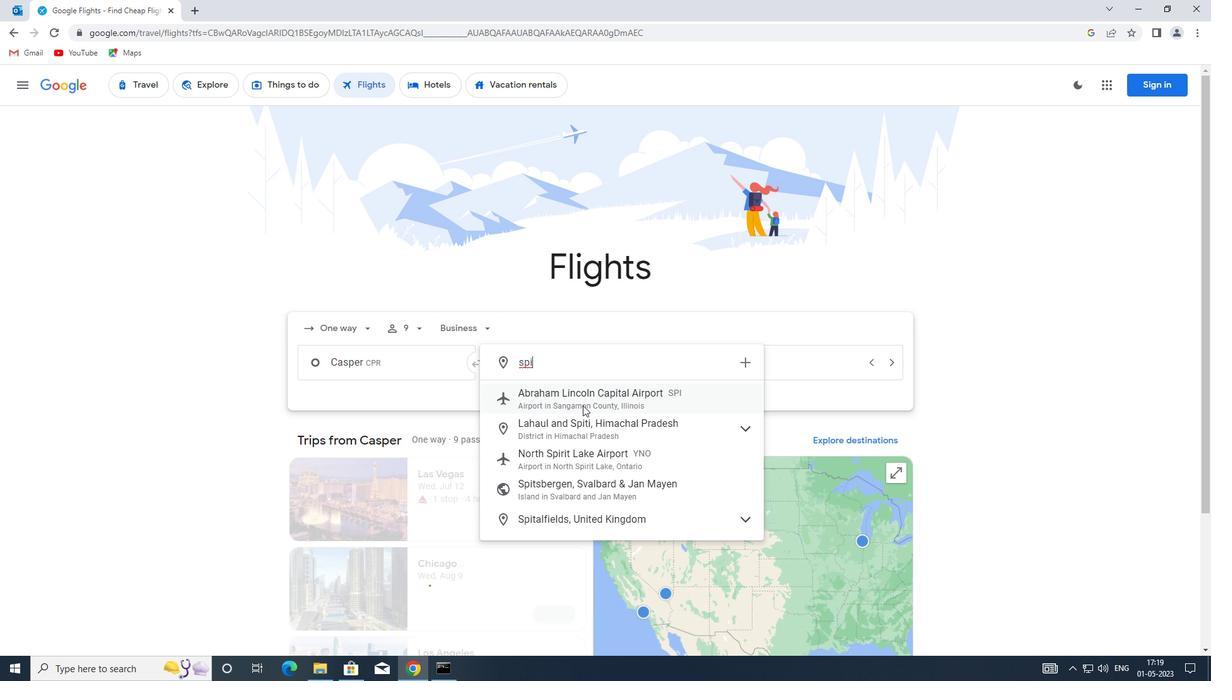 
Action: Mouse moved to (707, 367)
Screenshot: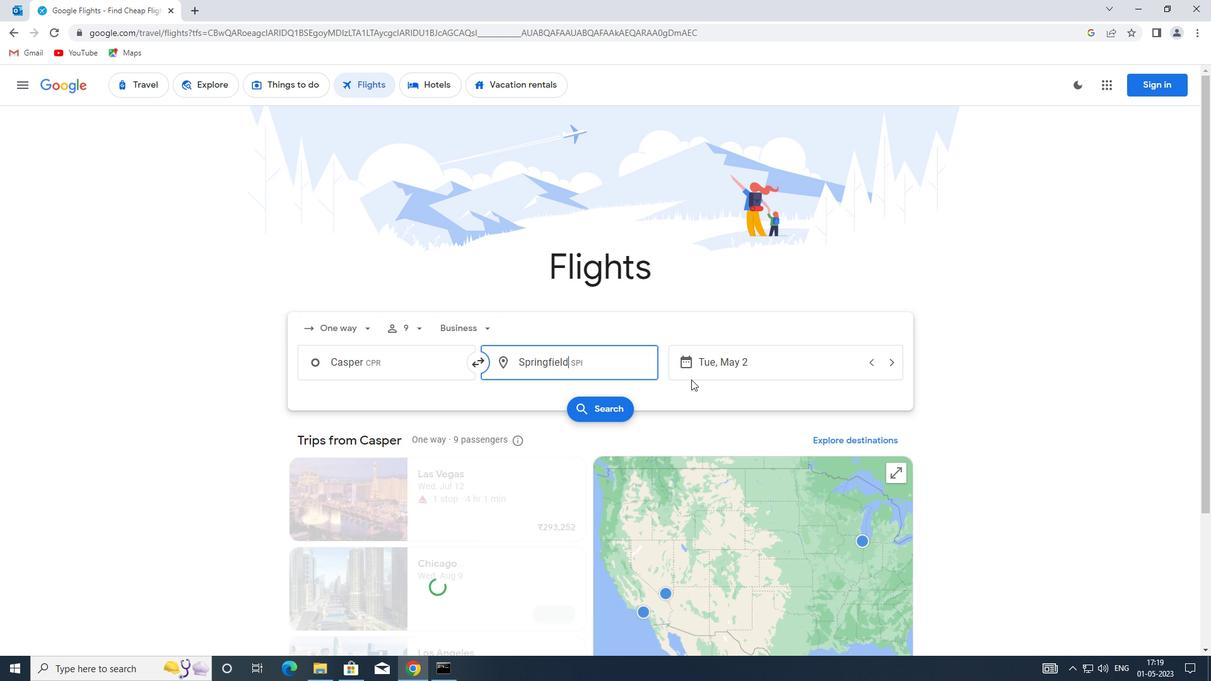 
Action: Mouse pressed left at (707, 367)
Screenshot: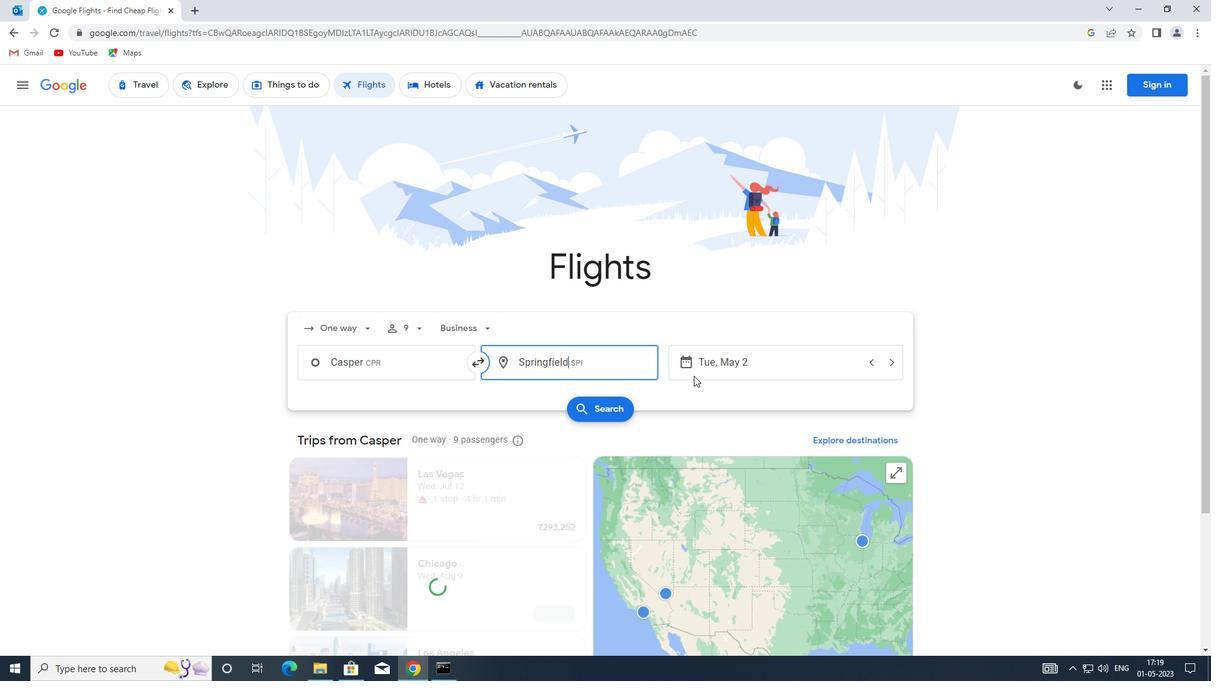 
Action: Mouse moved to (514, 425)
Screenshot: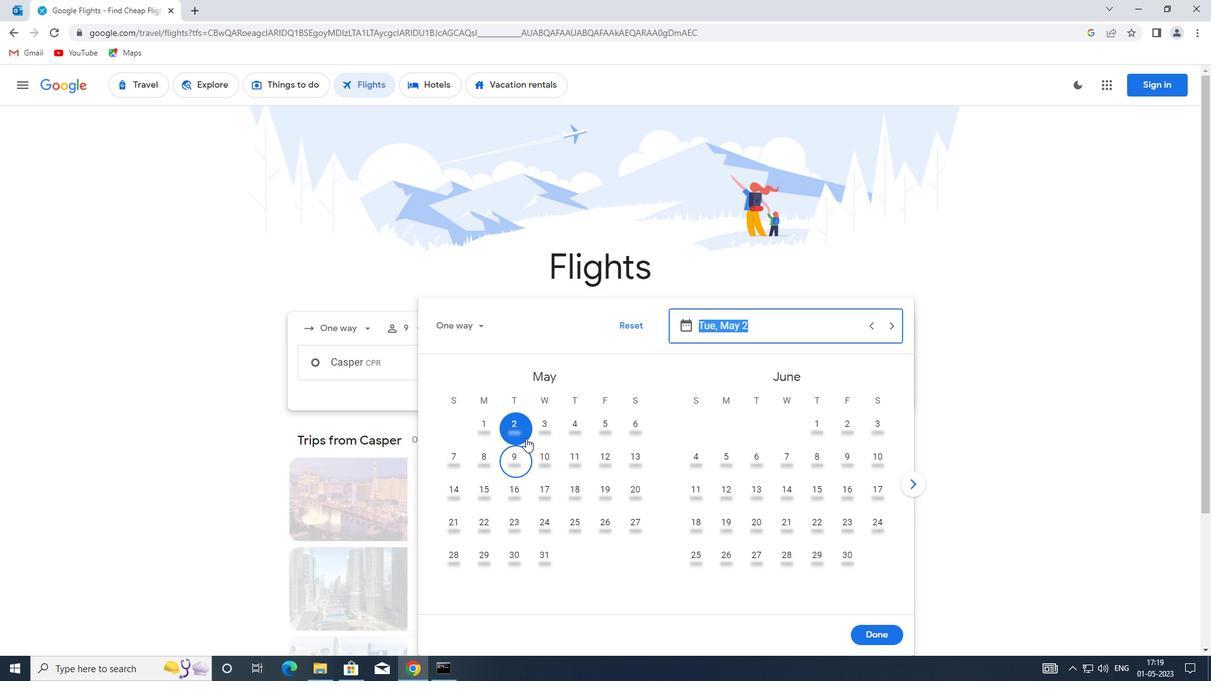 
Action: Mouse pressed left at (514, 425)
Screenshot: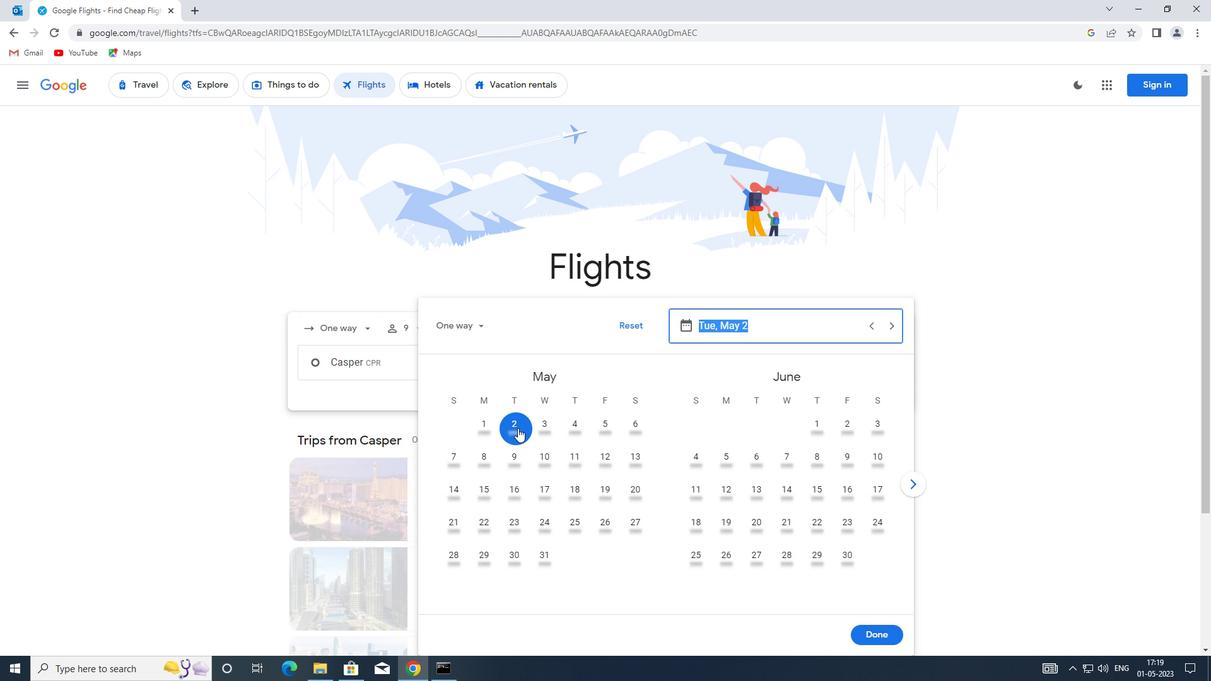 
Action: Mouse moved to (877, 637)
Screenshot: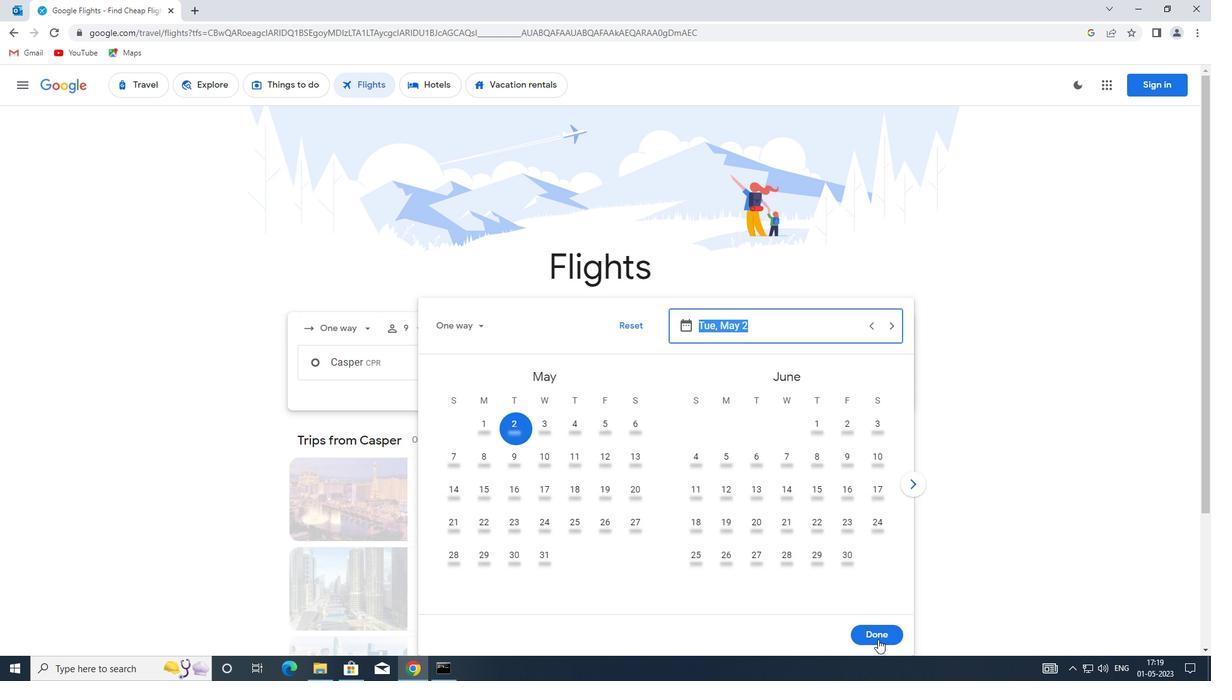 
Action: Mouse pressed left at (877, 637)
Screenshot: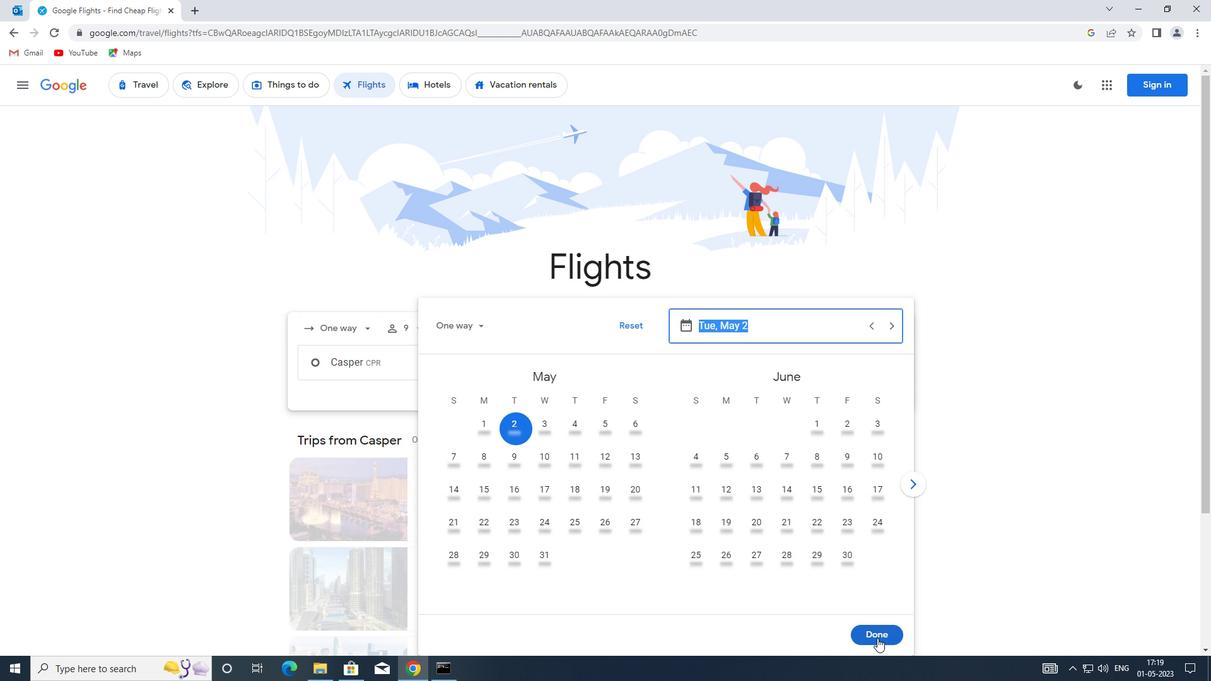 
Action: Mouse moved to (596, 405)
Screenshot: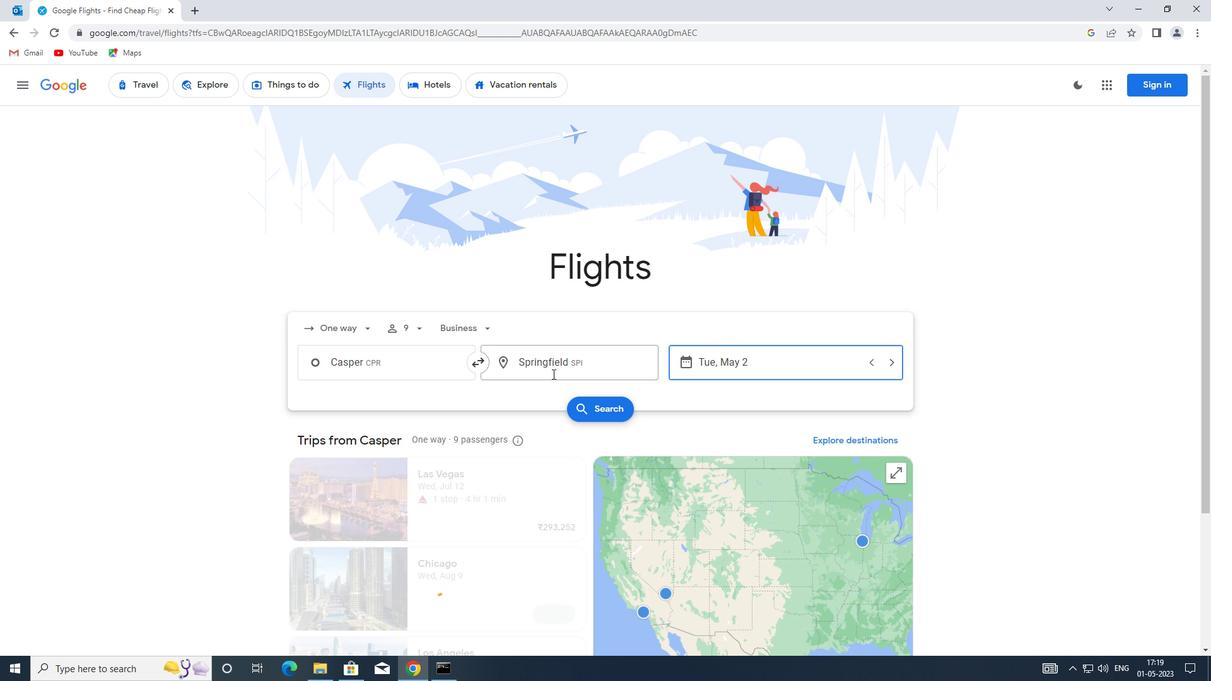 
Action: Mouse pressed left at (596, 405)
Screenshot: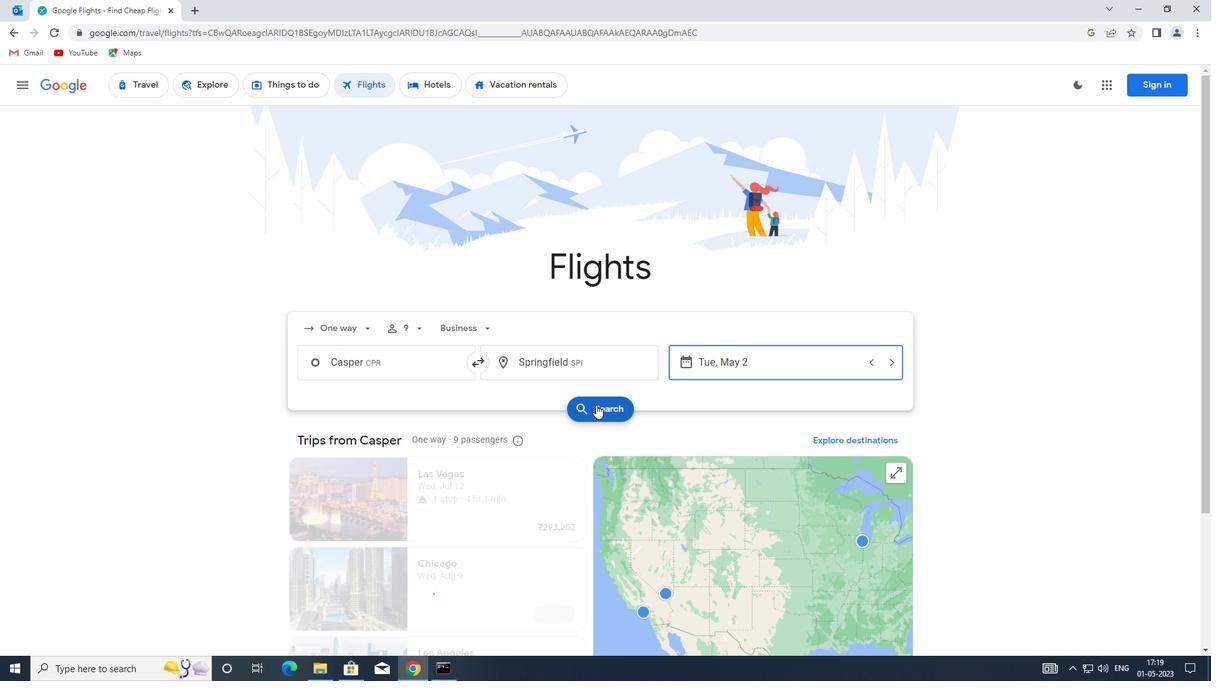 
Action: Mouse moved to (329, 198)
Screenshot: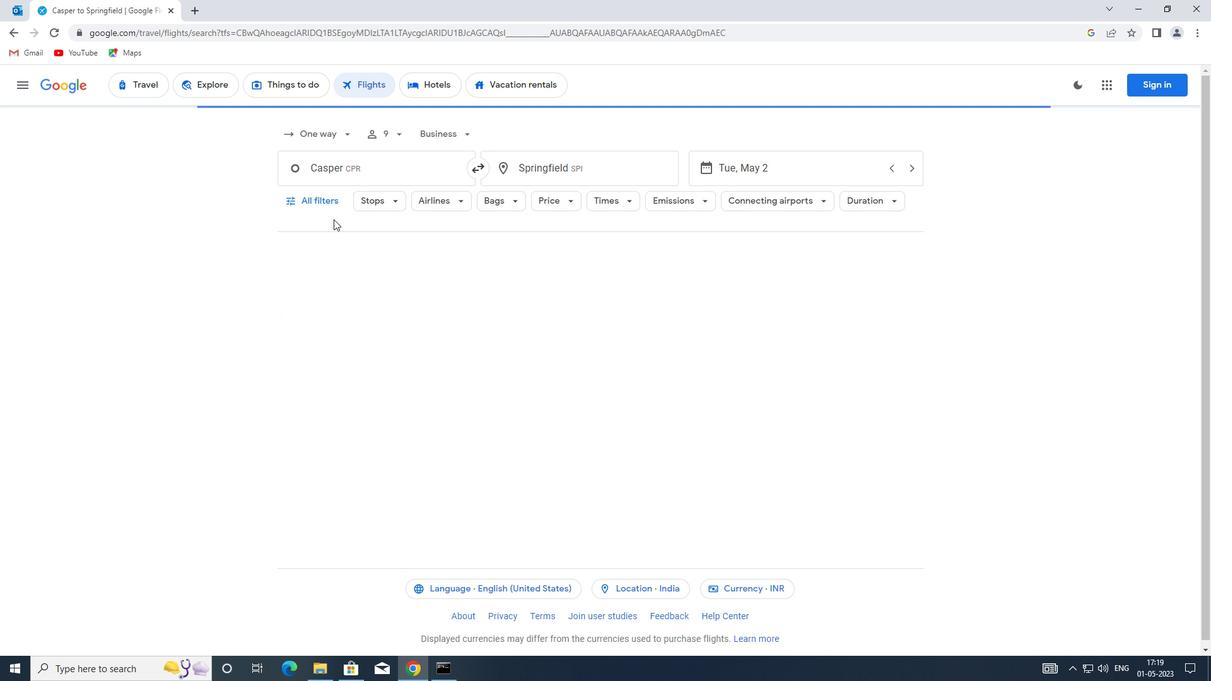 
Action: Mouse pressed left at (329, 198)
Screenshot: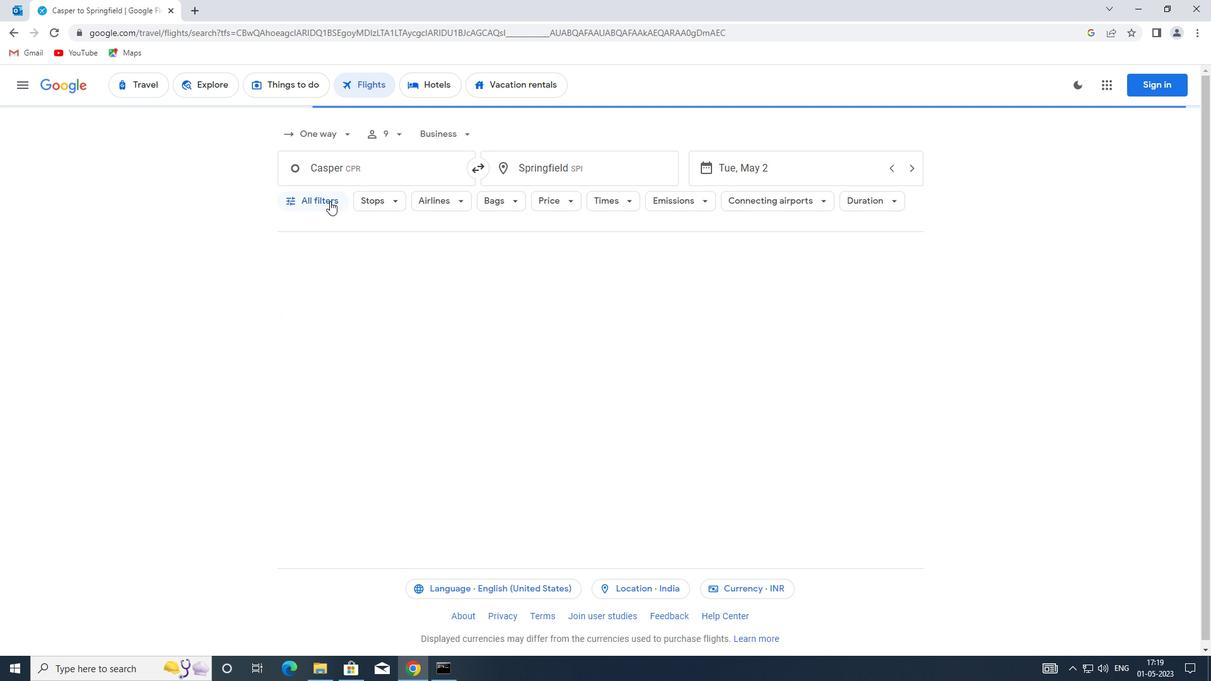 
Action: Mouse moved to (385, 394)
Screenshot: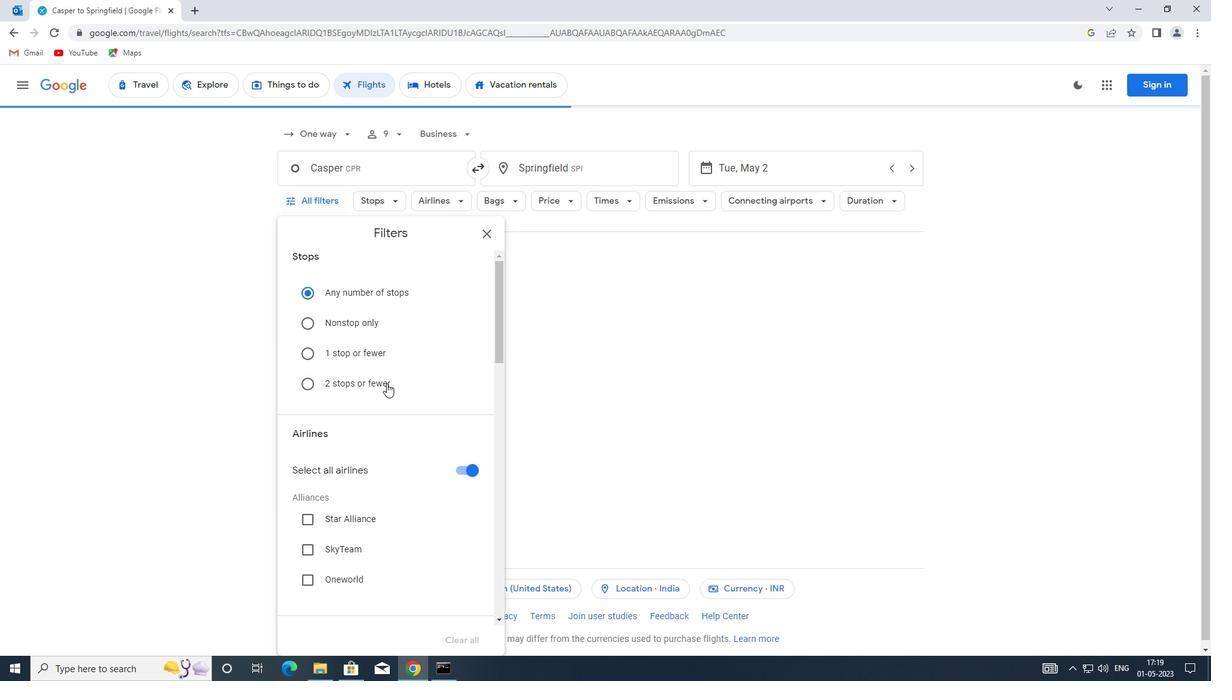 
Action: Mouse scrolled (385, 393) with delta (0, 0)
Screenshot: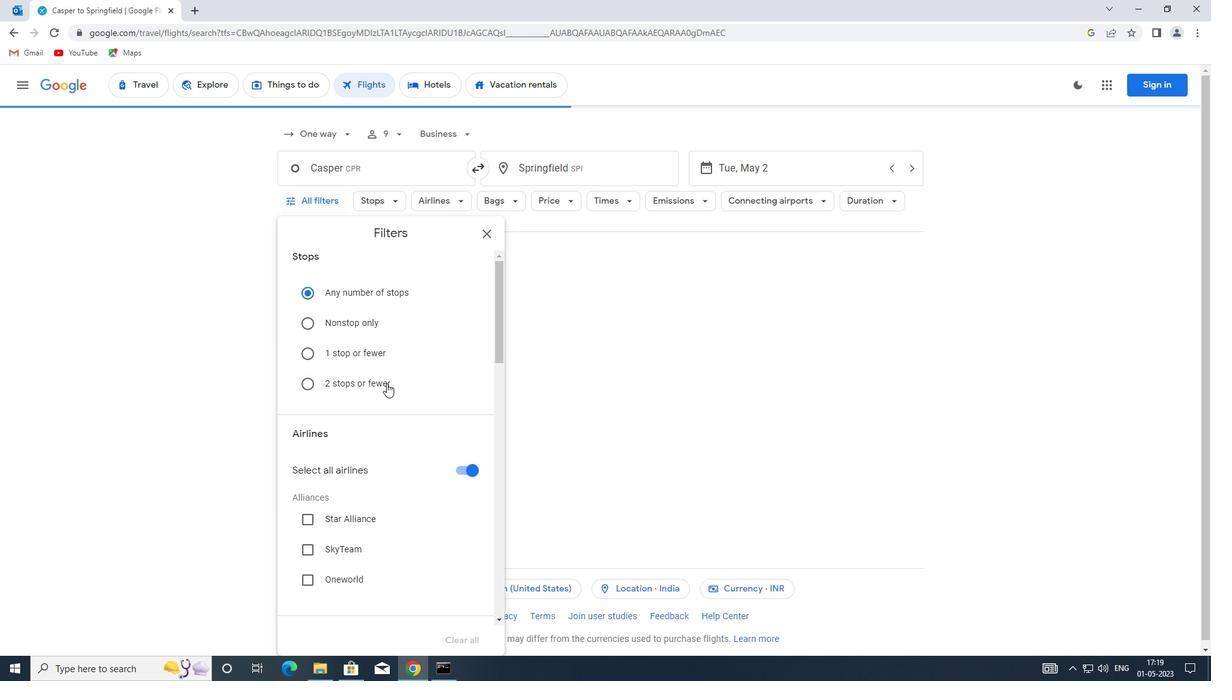 
Action: Mouse moved to (384, 399)
Screenshot: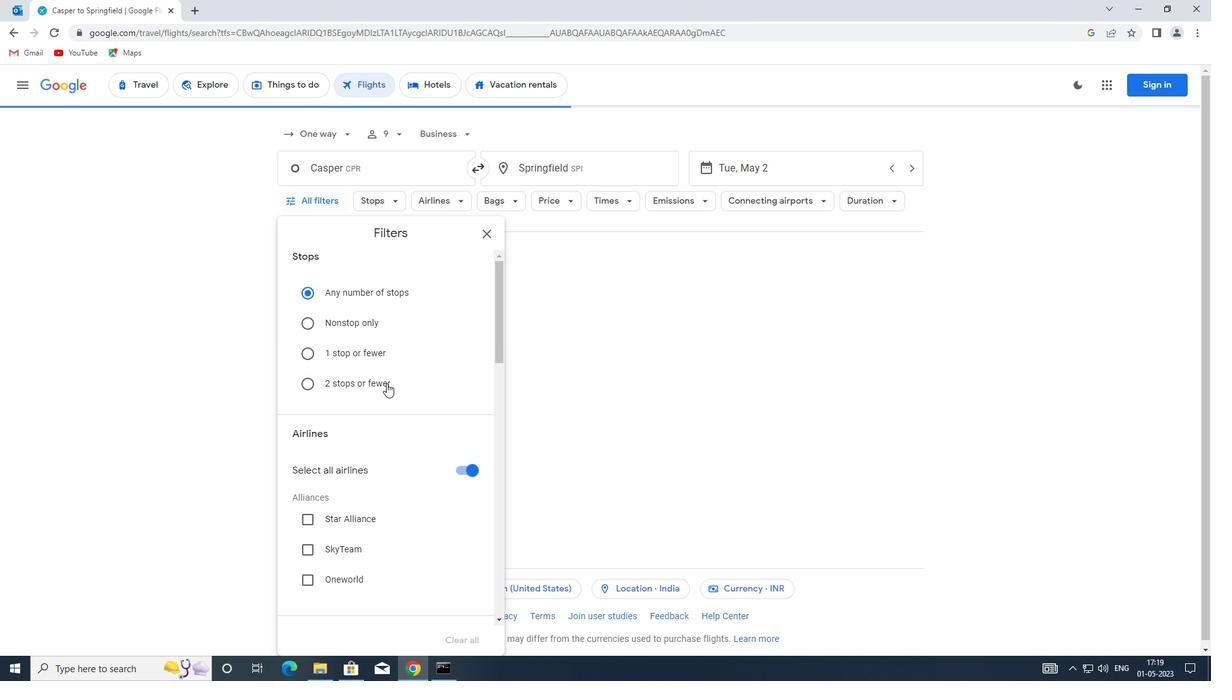 
Action: Mouse scrolled (384, 398) with delta (0, 0)
Screenshot: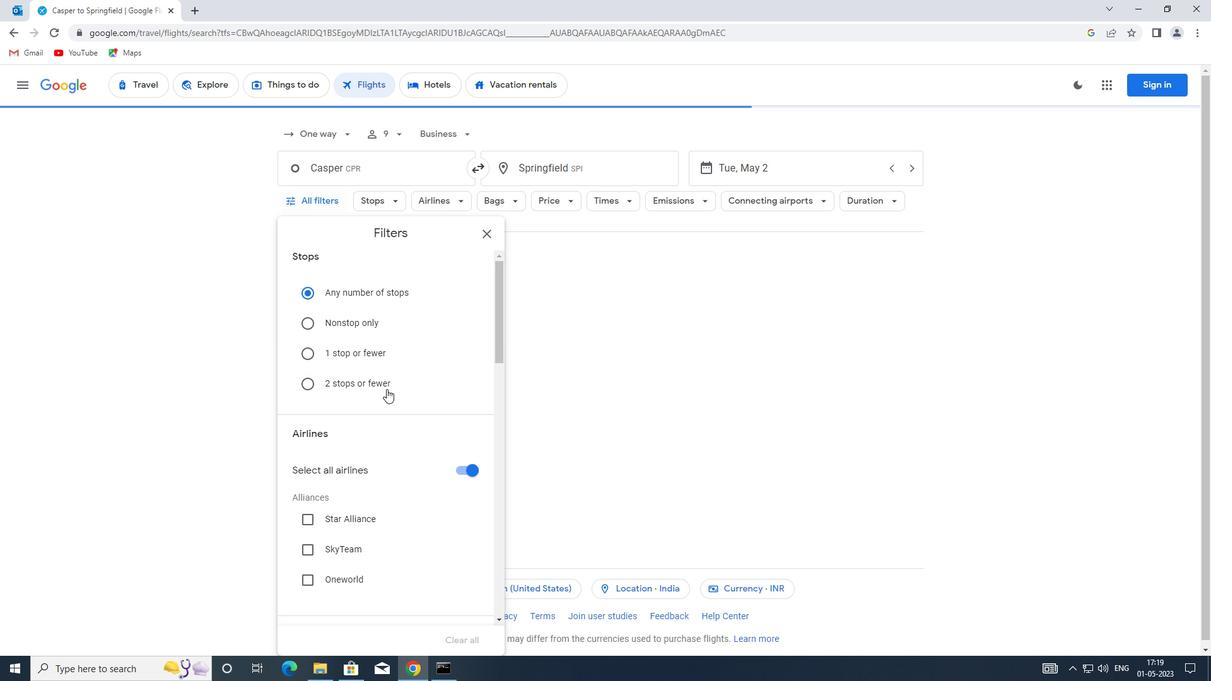 
Action: Mouse moved to (462, 343)
Screenshot: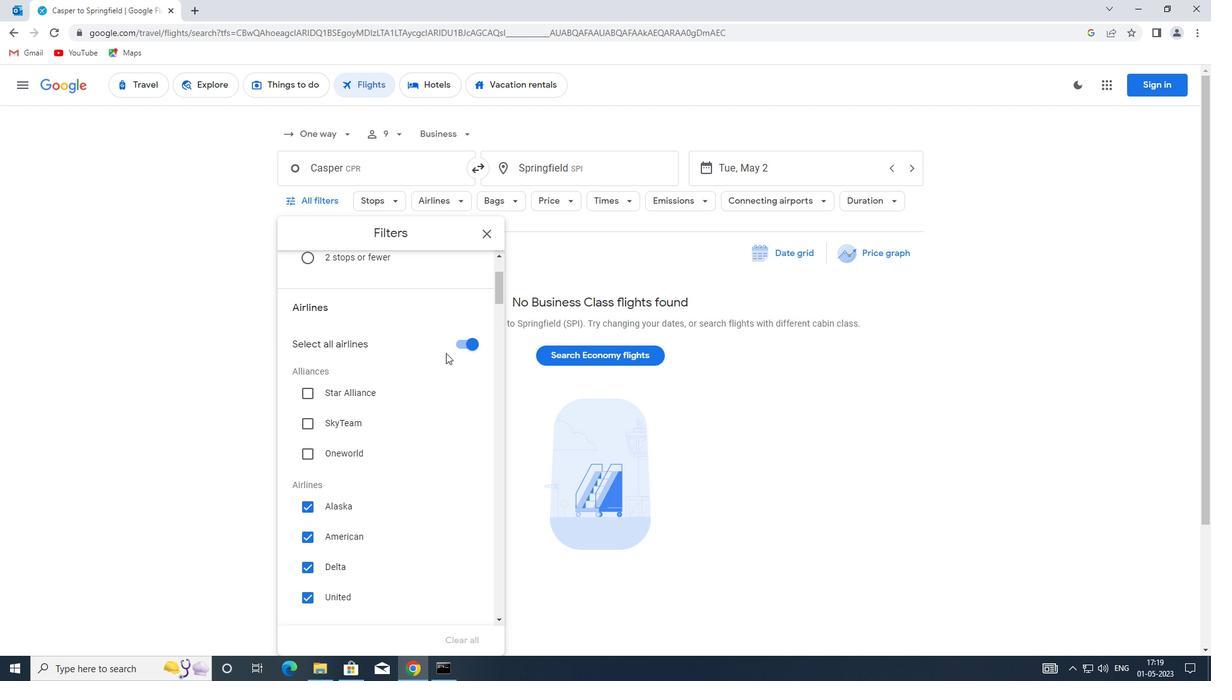 
Action: Mouse pressed left at (462, 343)
Screenshot: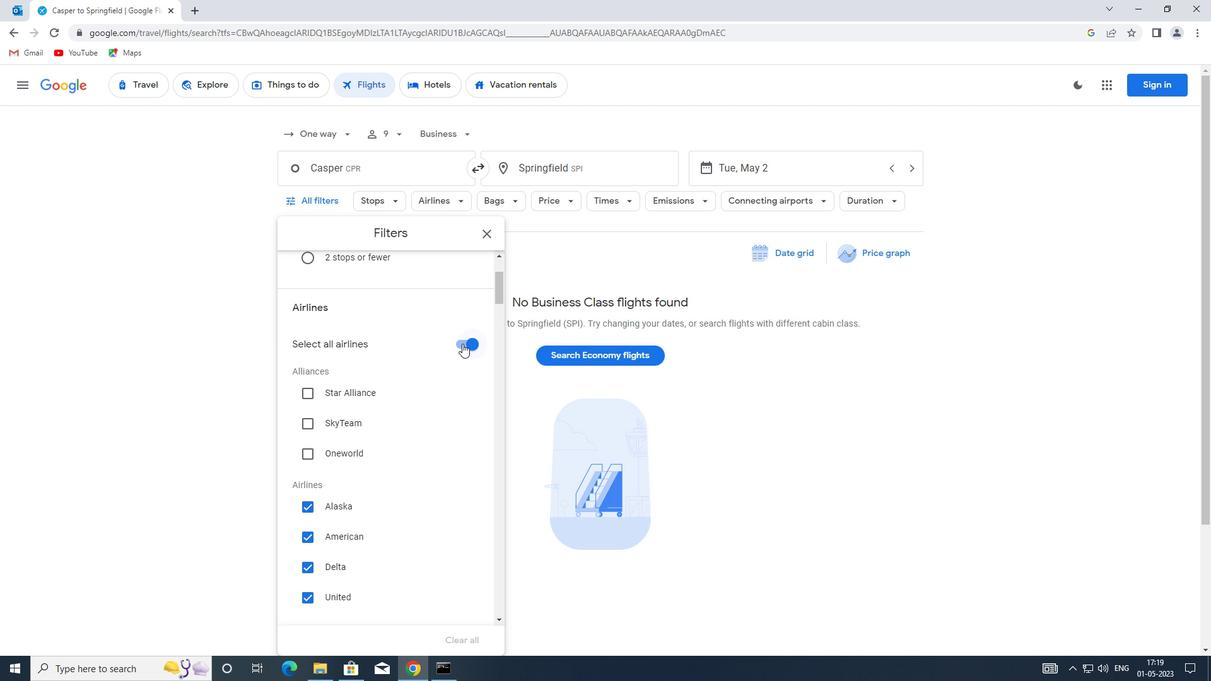 
Action: Mouse moved to (338, 485)
Screenshot: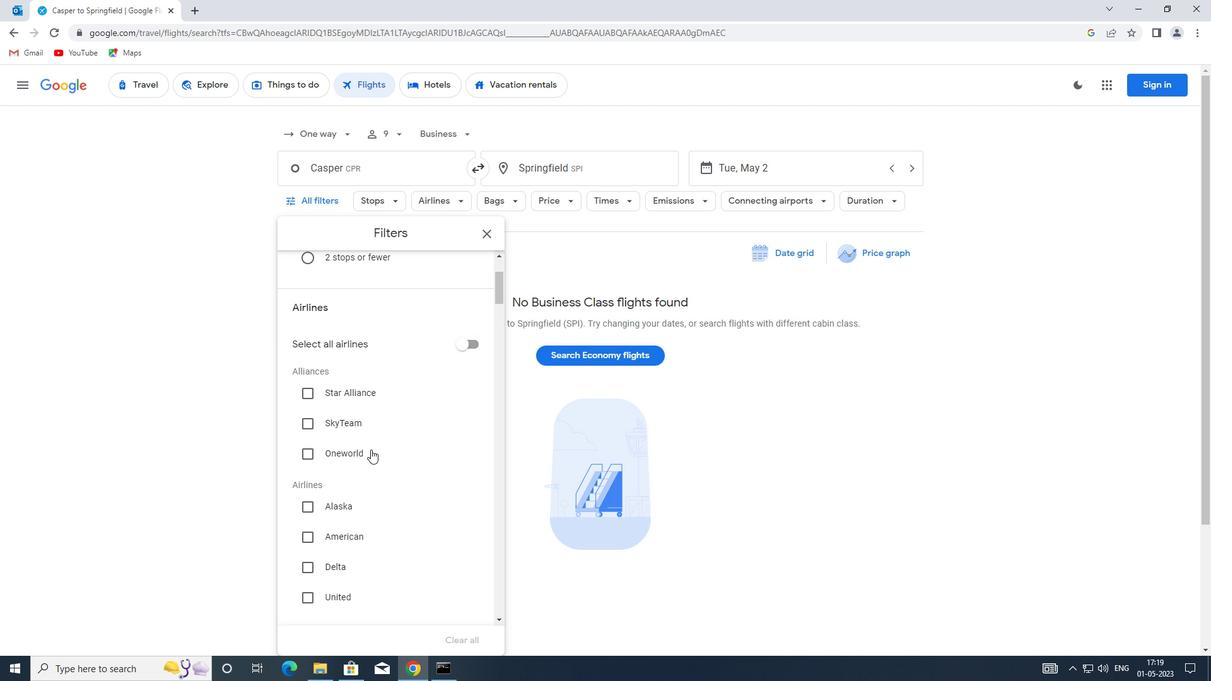
Action: Mouse scrolled (338, 485) with delta (0, 0)
Screenshot: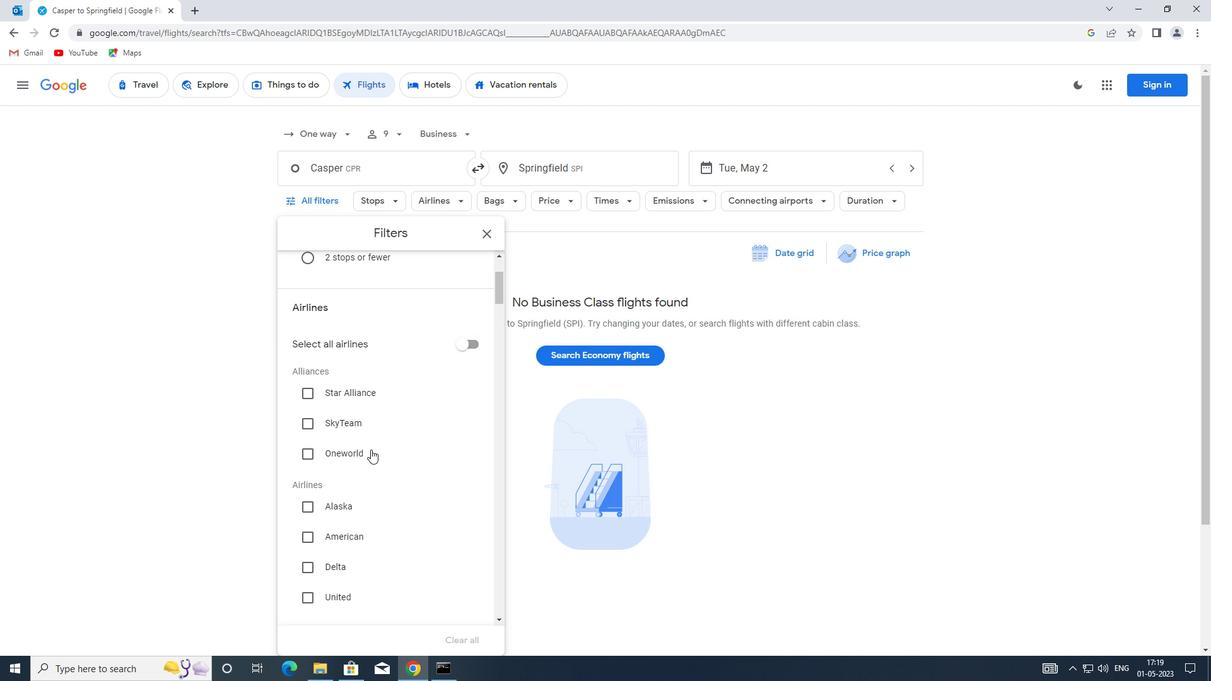 
Action: Mouse moved to (338, 490)
Screenshot: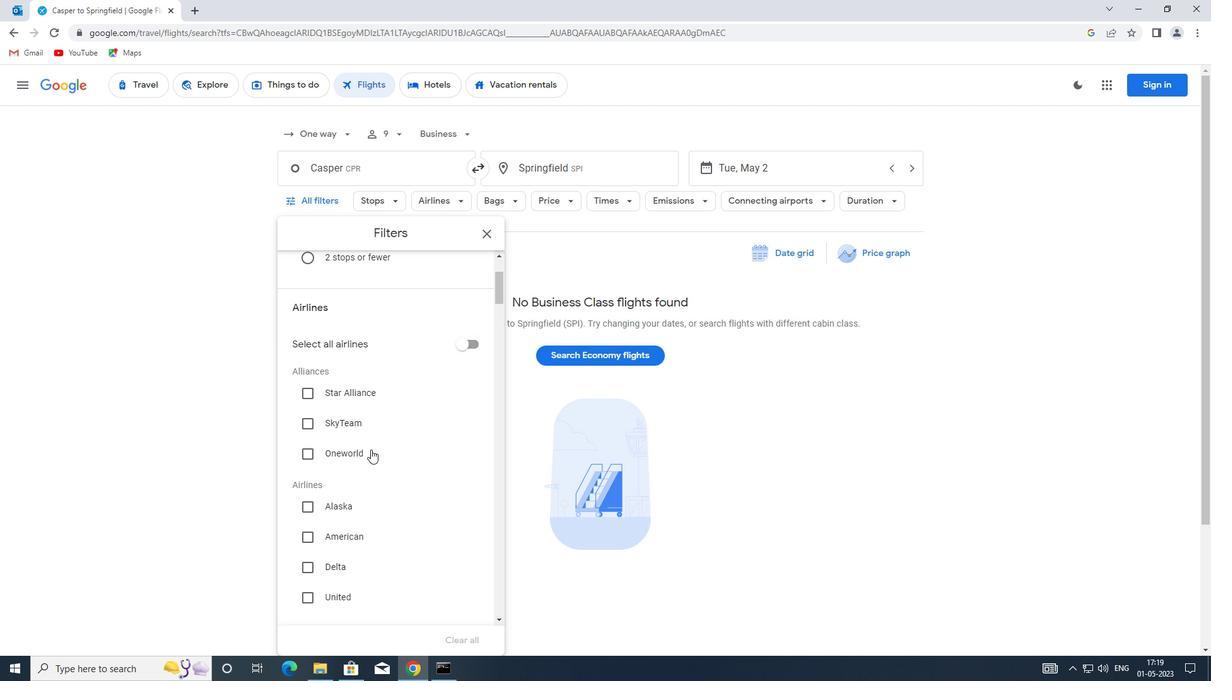 
Action: Mouse scrolled (338, 489) with delta (0, 0)
Screenshot: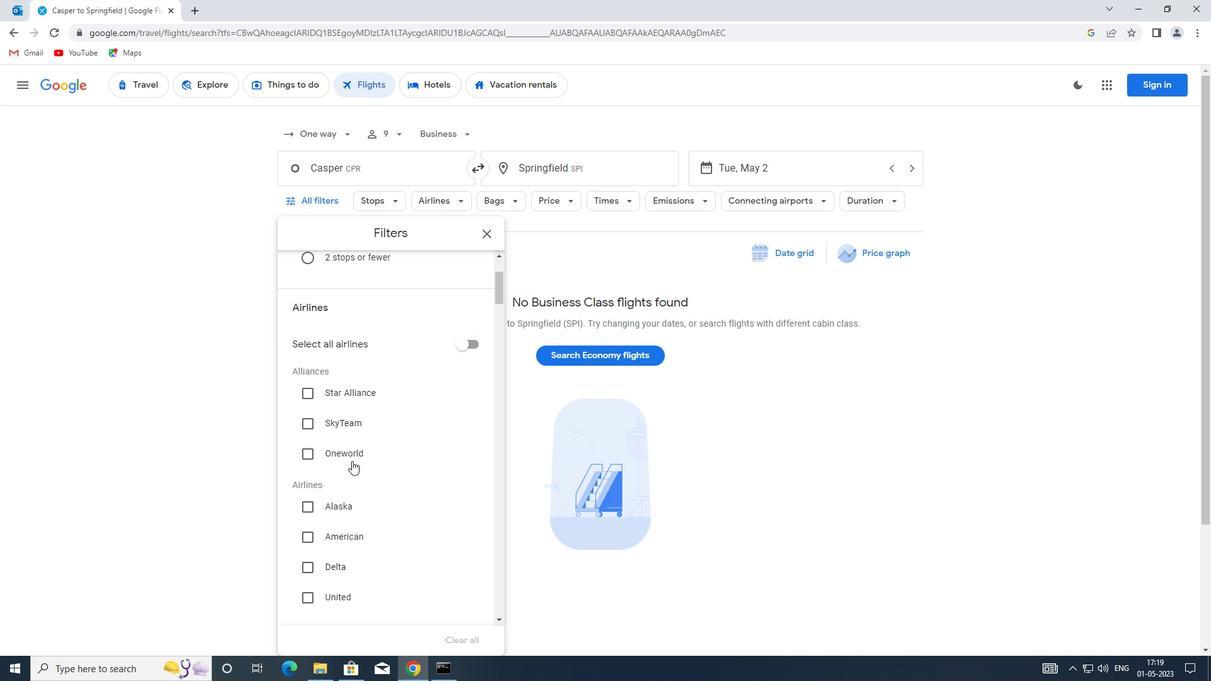
Action: Mouse moved to (307, 375)
Screenshot: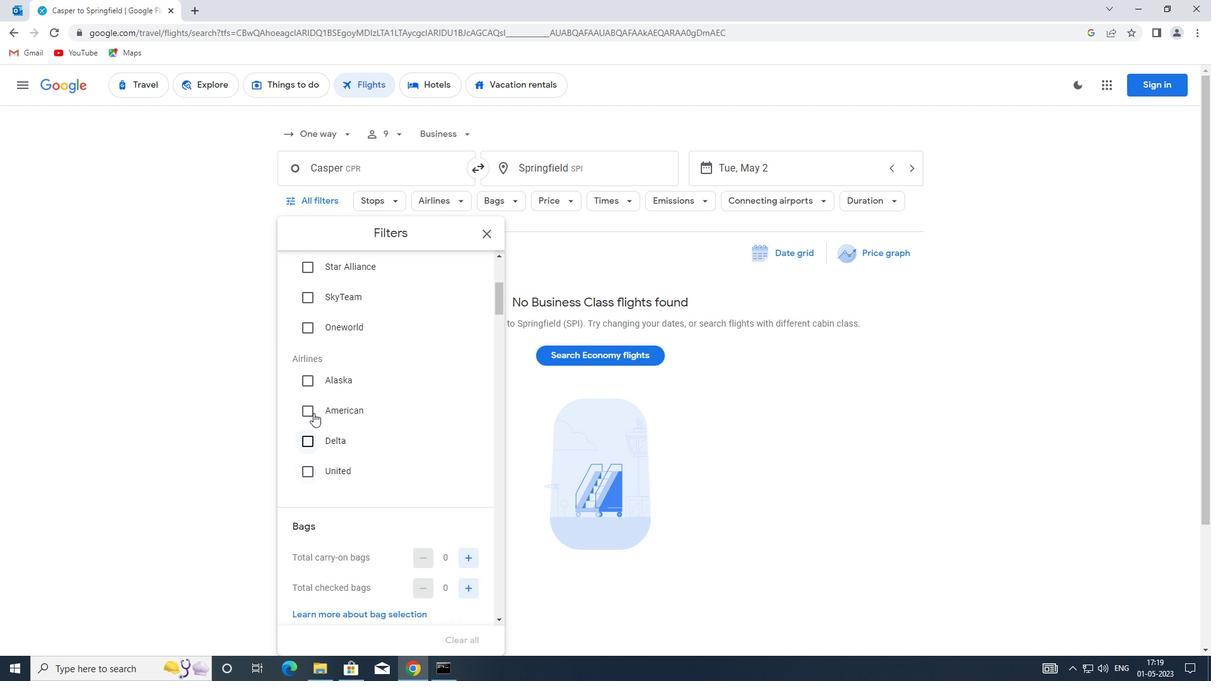 
Action: Mouse pressed left at (307, 375)
Screenshot: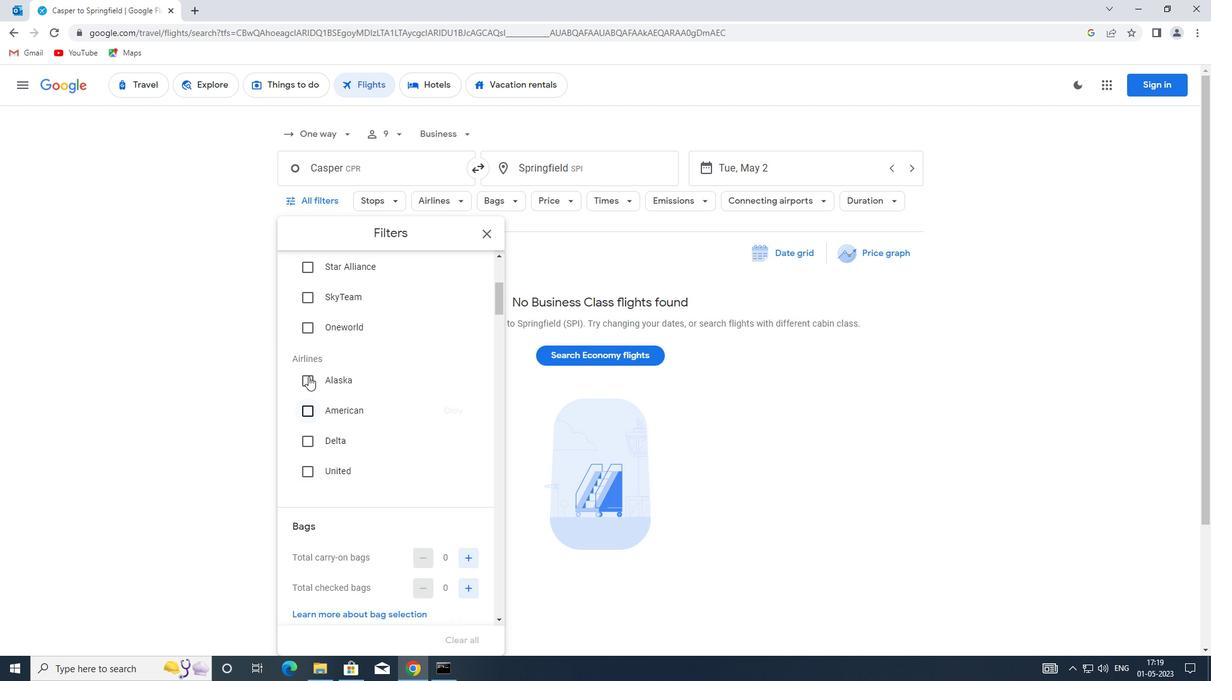 
Action: Mouse moved to (415, 406)
Screenshot: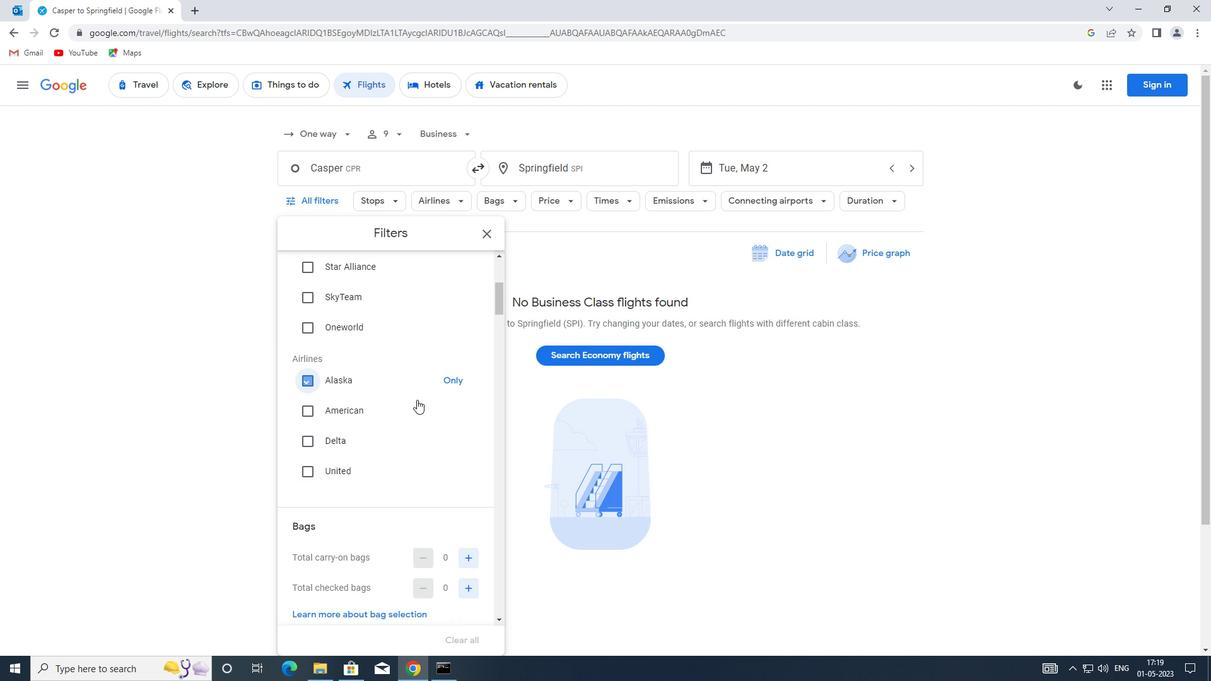 
Action: Mouse scrolled (415, 405) with delta (0, 0)
Screenshot: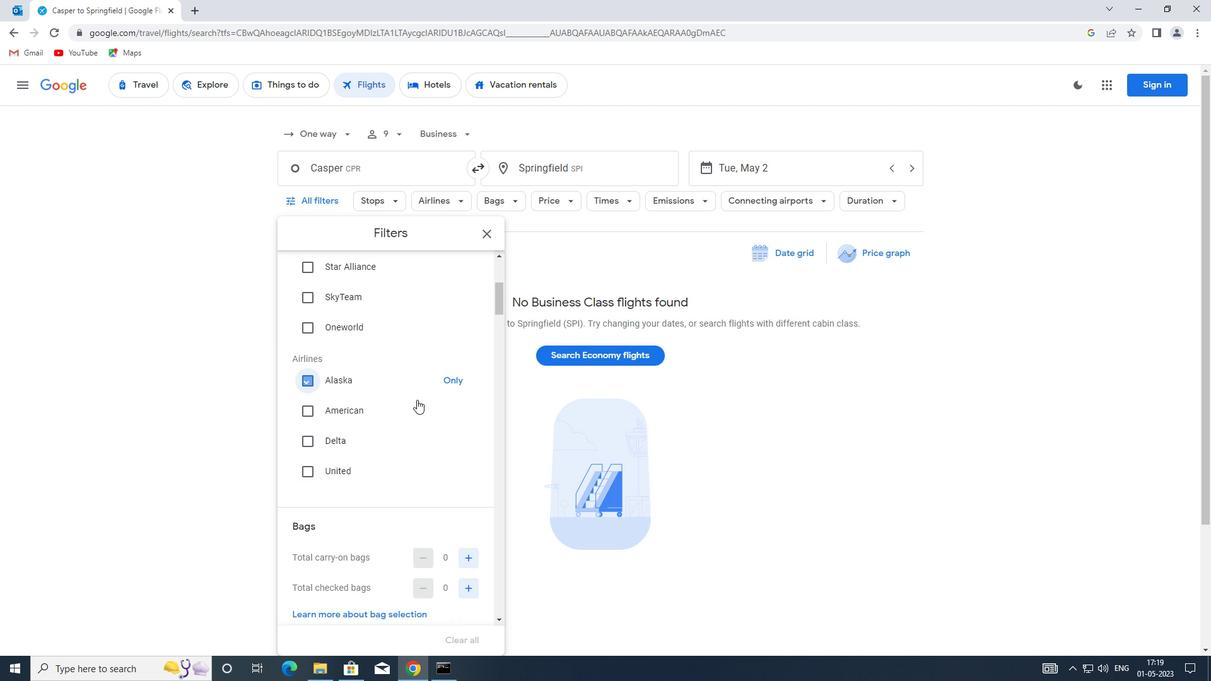 
Action: Mouse moved to (418, 474)
Screenshot: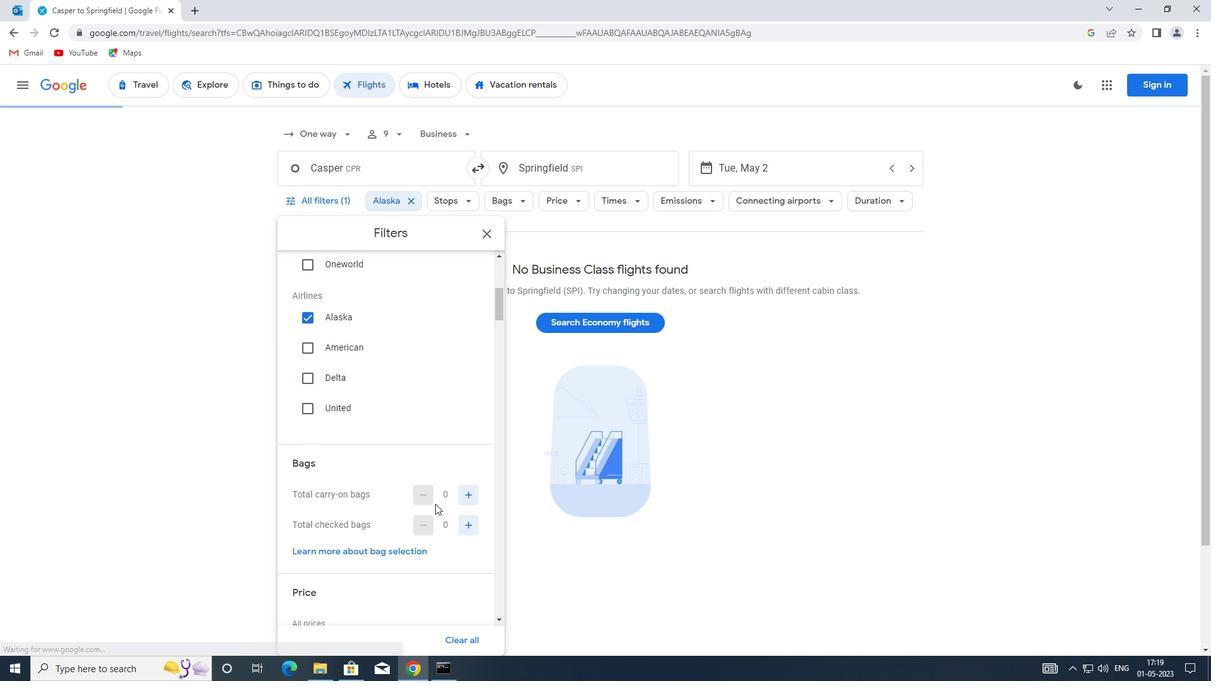 
Action: Mouse scrolled (418, 473) with delta (0, 0)
Screenshot: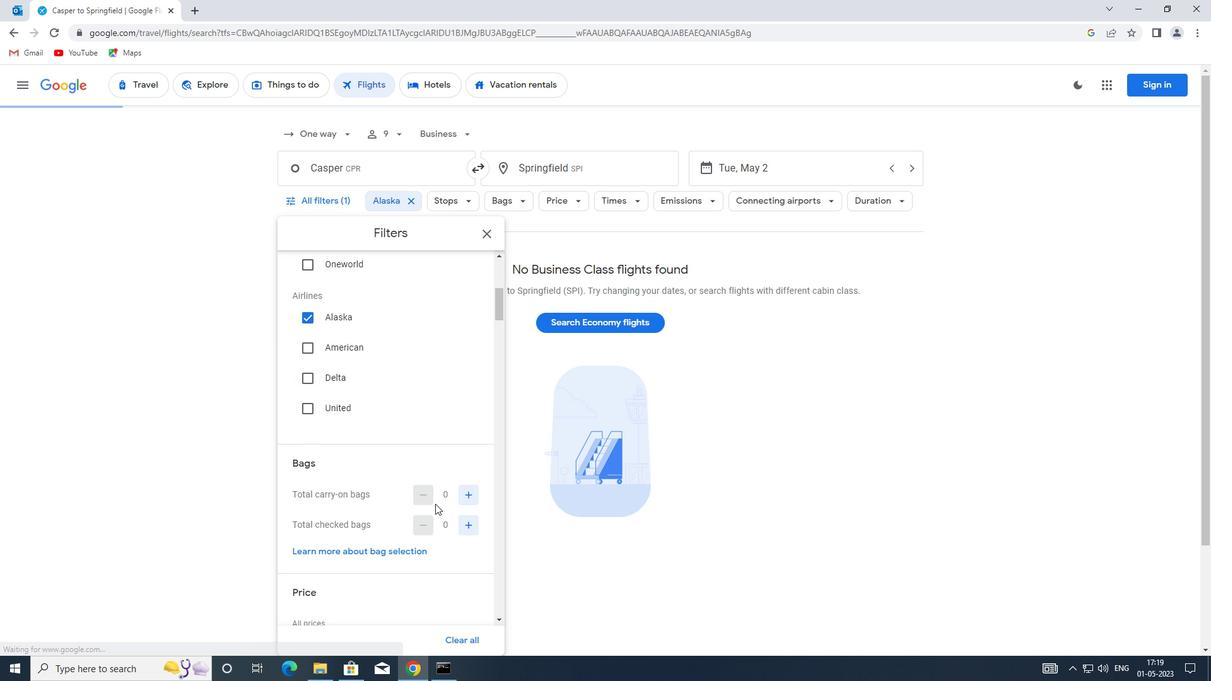 
Action: Mouse moved to (471, 435)
Screenshot: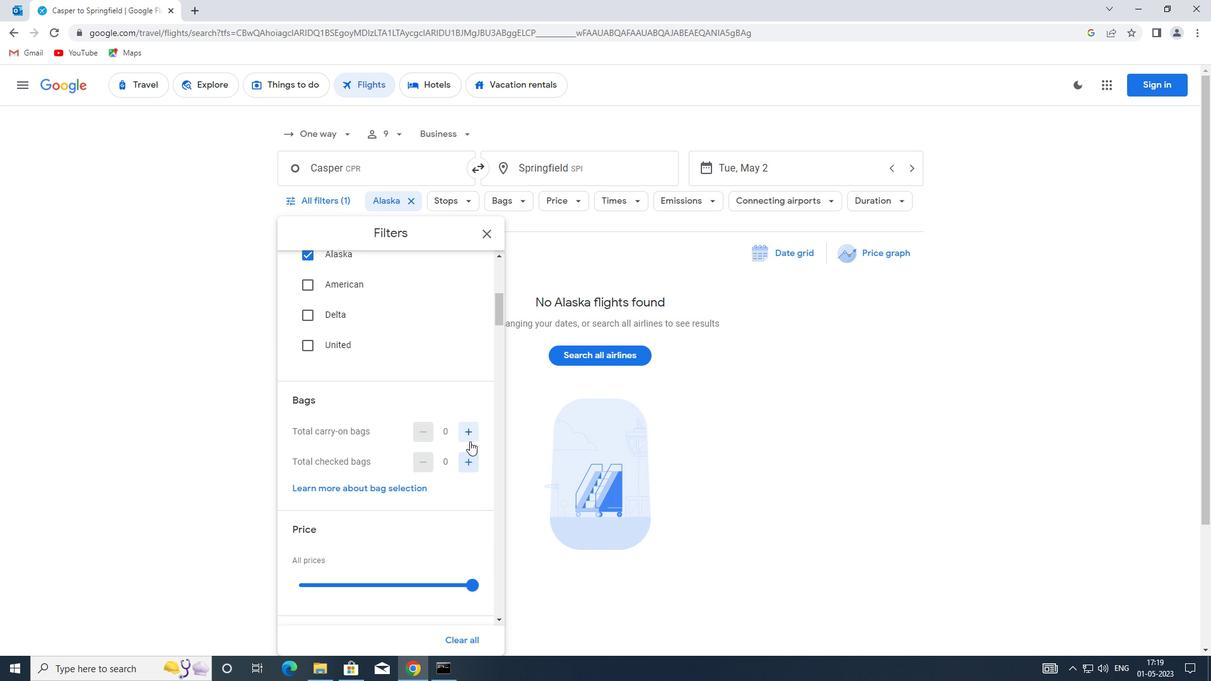
Action: Mouse pressed left at (471, 435)
Screenshot: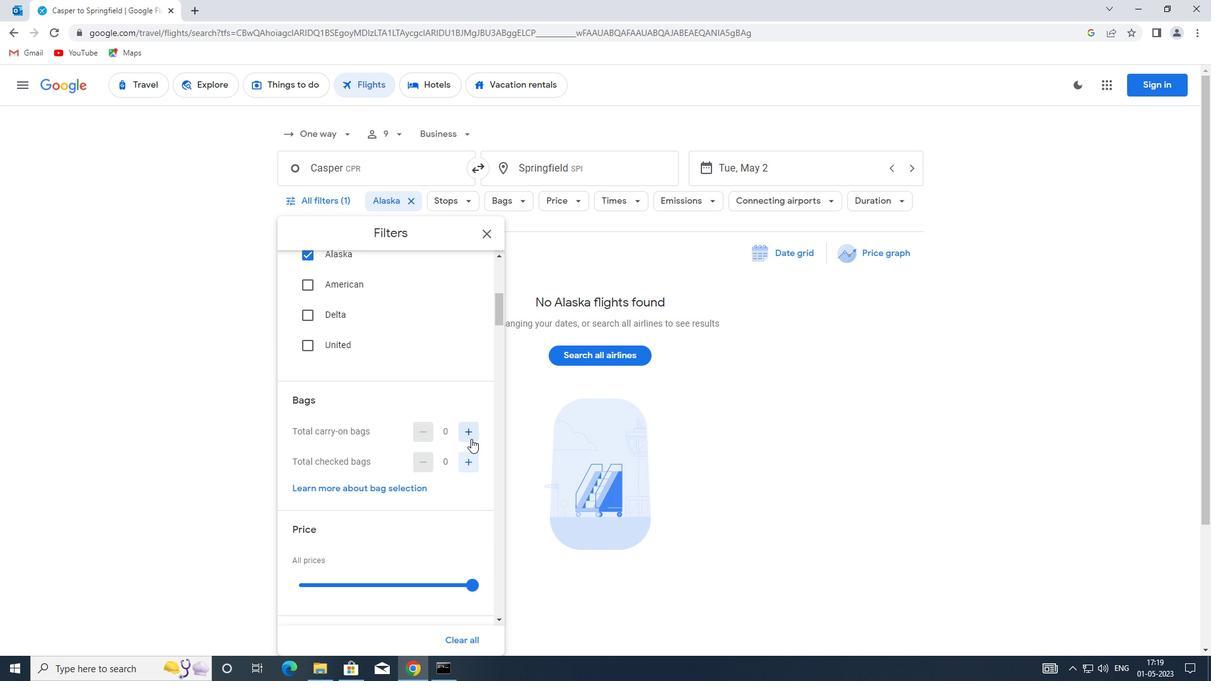 
Action: Mouse moved to (471, 462)
Screenshot: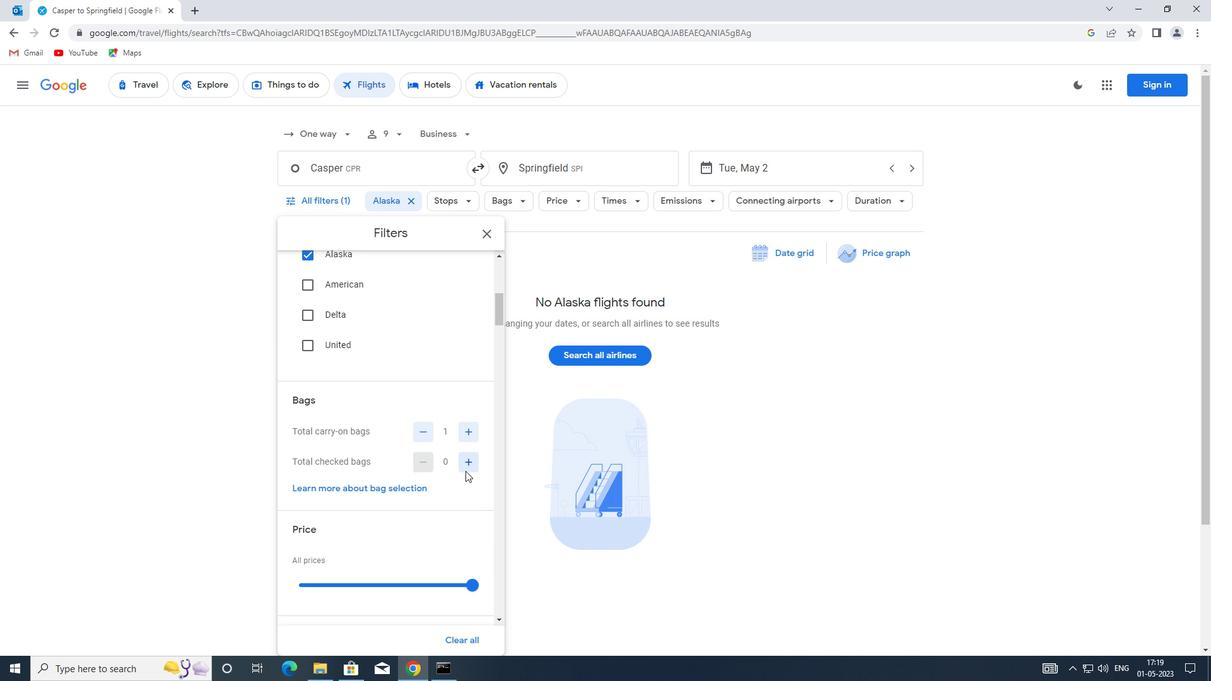 
Action: Mouse pressed left at (471, 462)
Screenshot: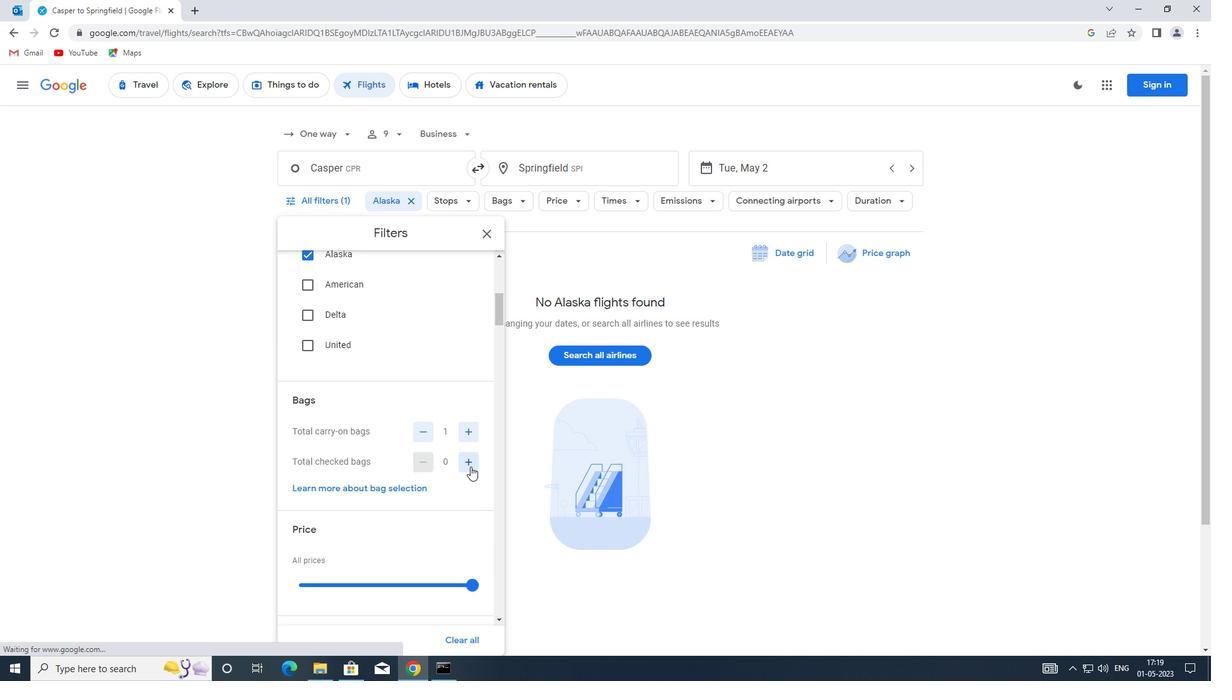 
Action: Mouse moved to (430, 461)
Screenshot: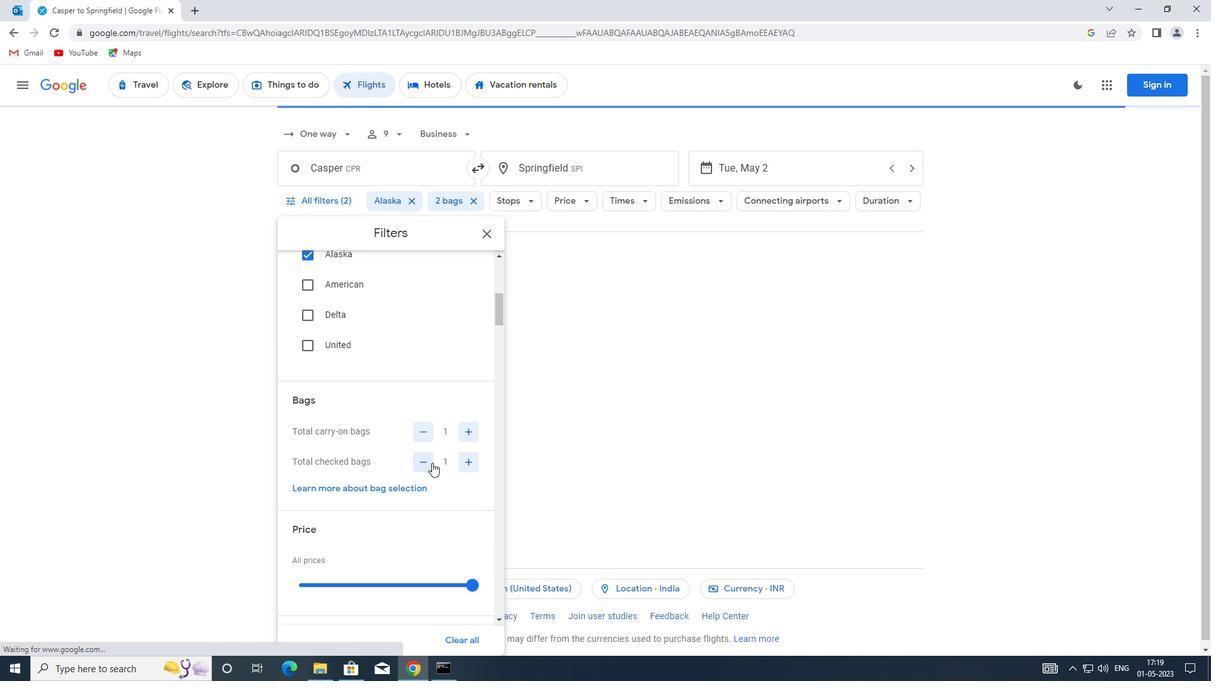 
Action: Mouse pressed left at (430, 461)
Screenshot: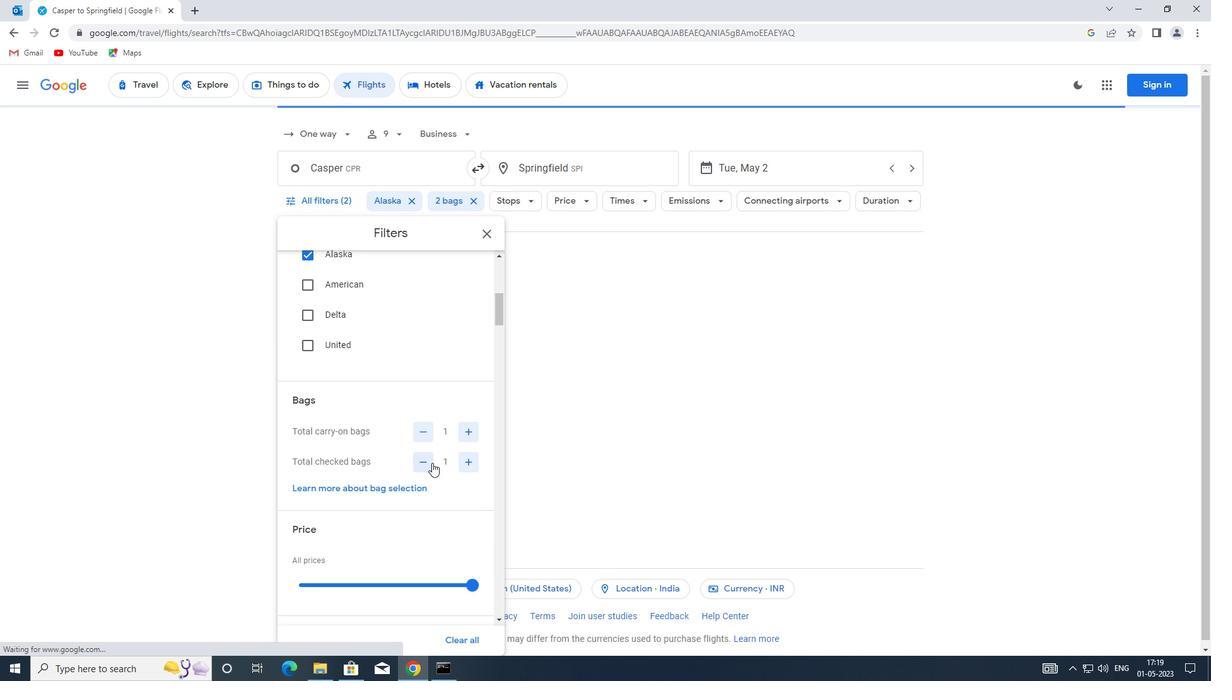 
Action: Mouse moved to (430, 451)
Screenshot: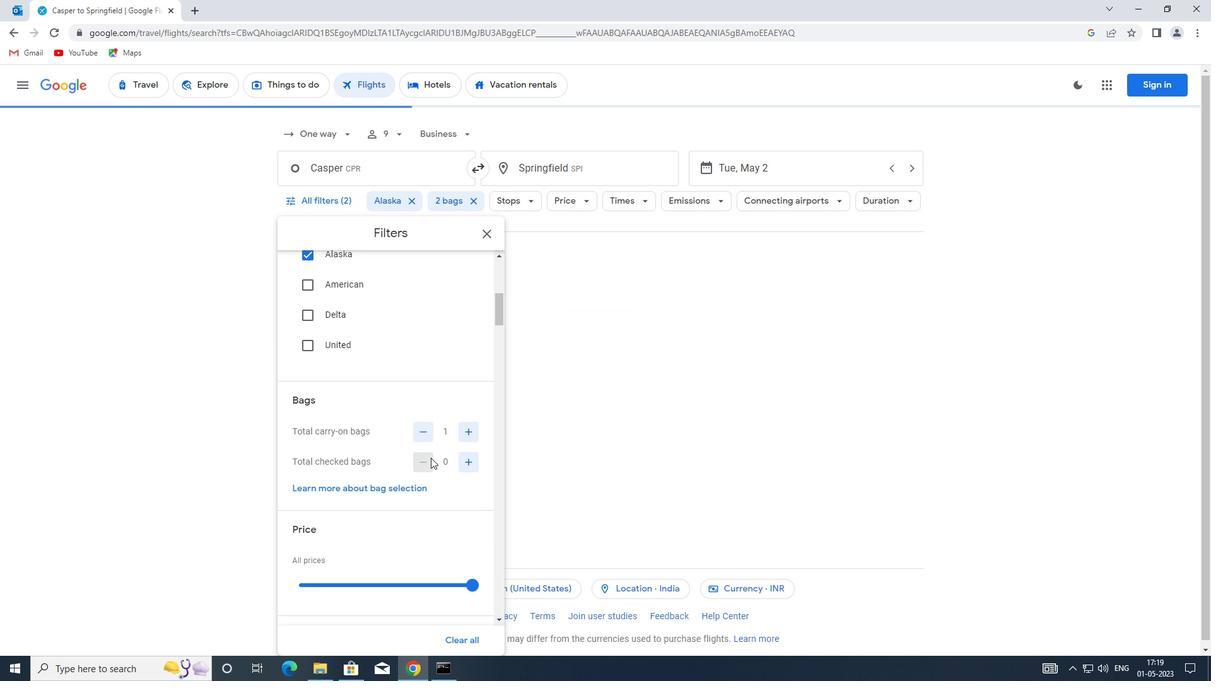 
Action: Mouse scrolled (430, 451) with delta (0, 0)
Screenshot: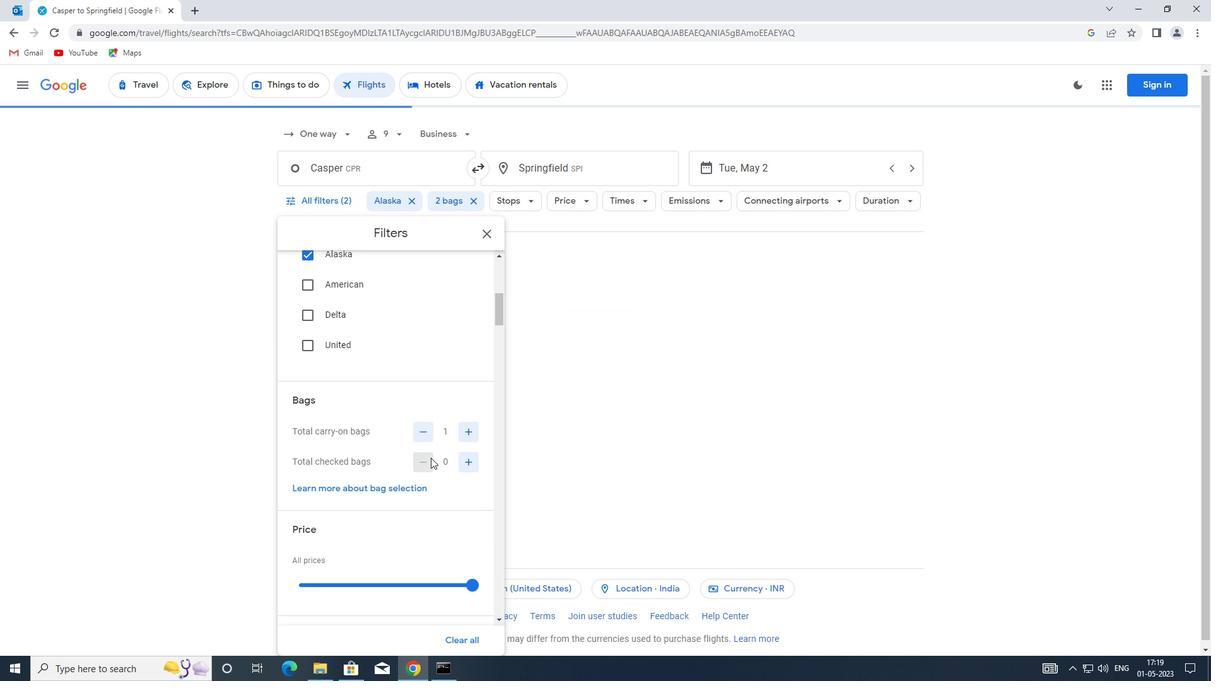 
Action: Mouse scrolled (430, 451) with delta (0, 0)
Screenshot: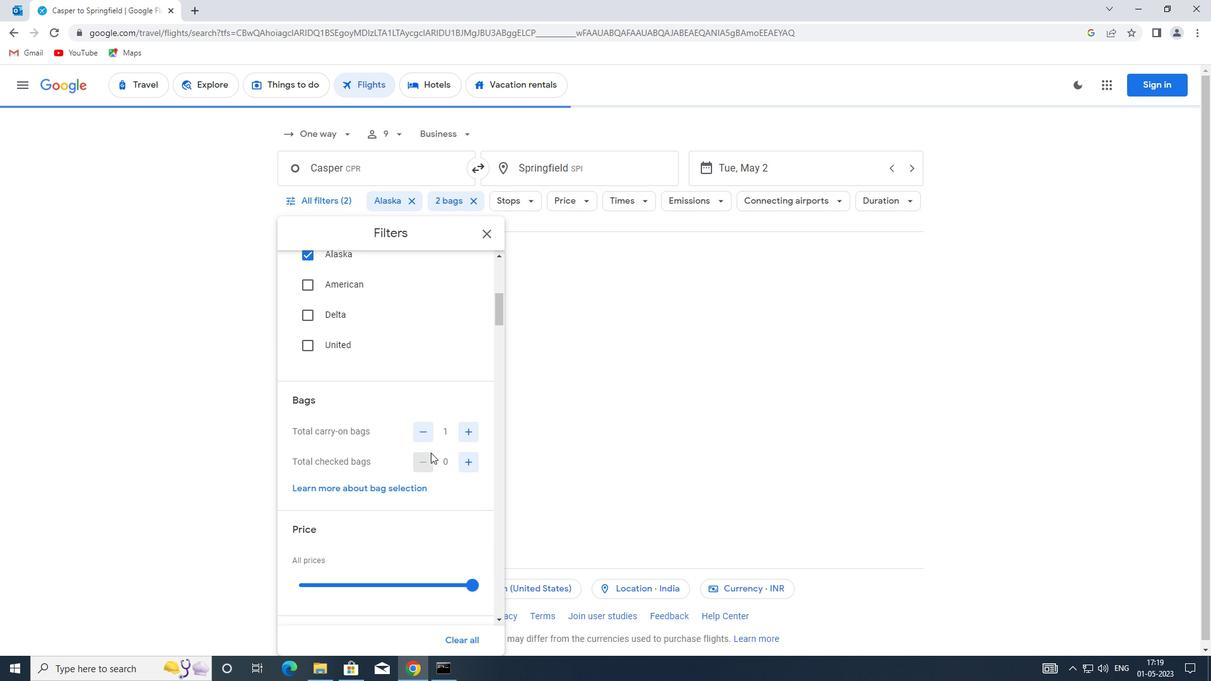 
Action: Mouse moved to (353, 455)
Screenshot: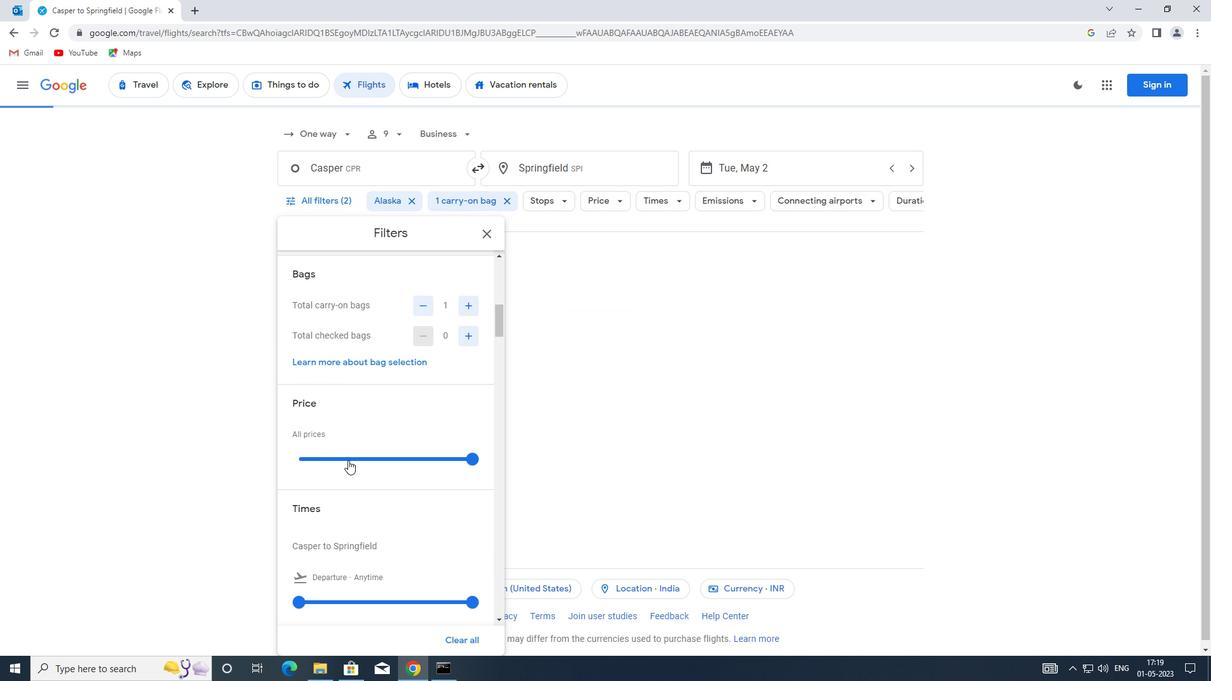 
Action: Mouse pressed left at (353, 455)
Screenshot: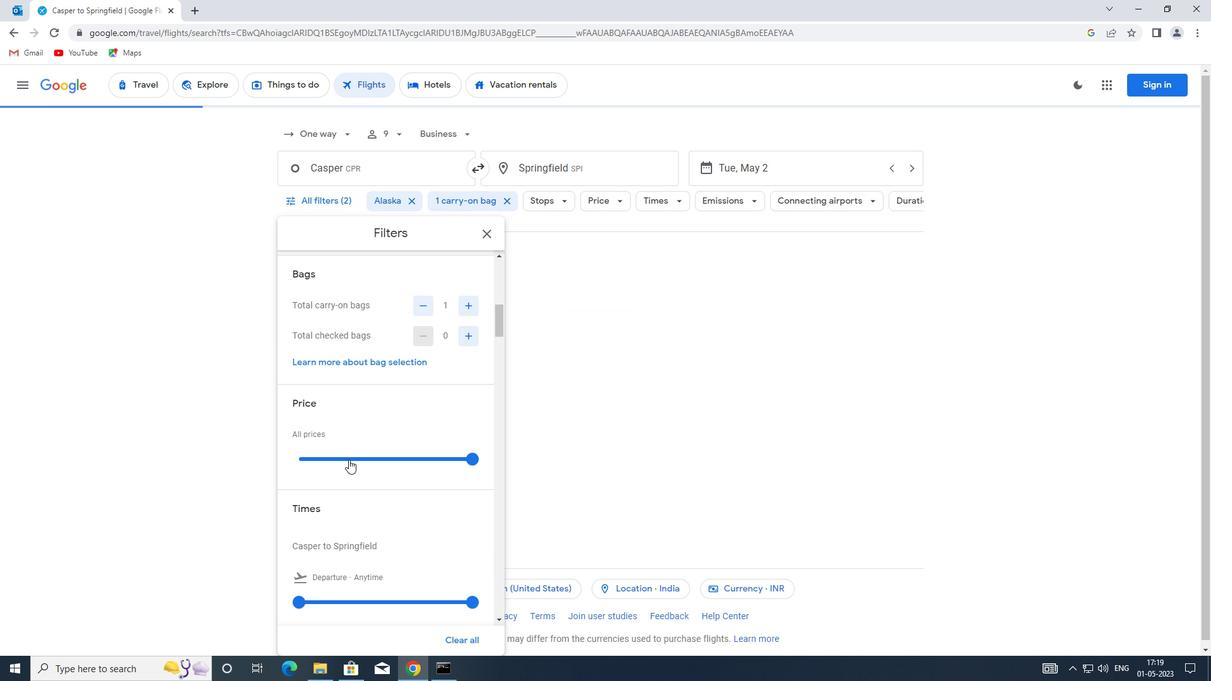 
Action: Mouse pressed left at (353, 455)
Screenshot: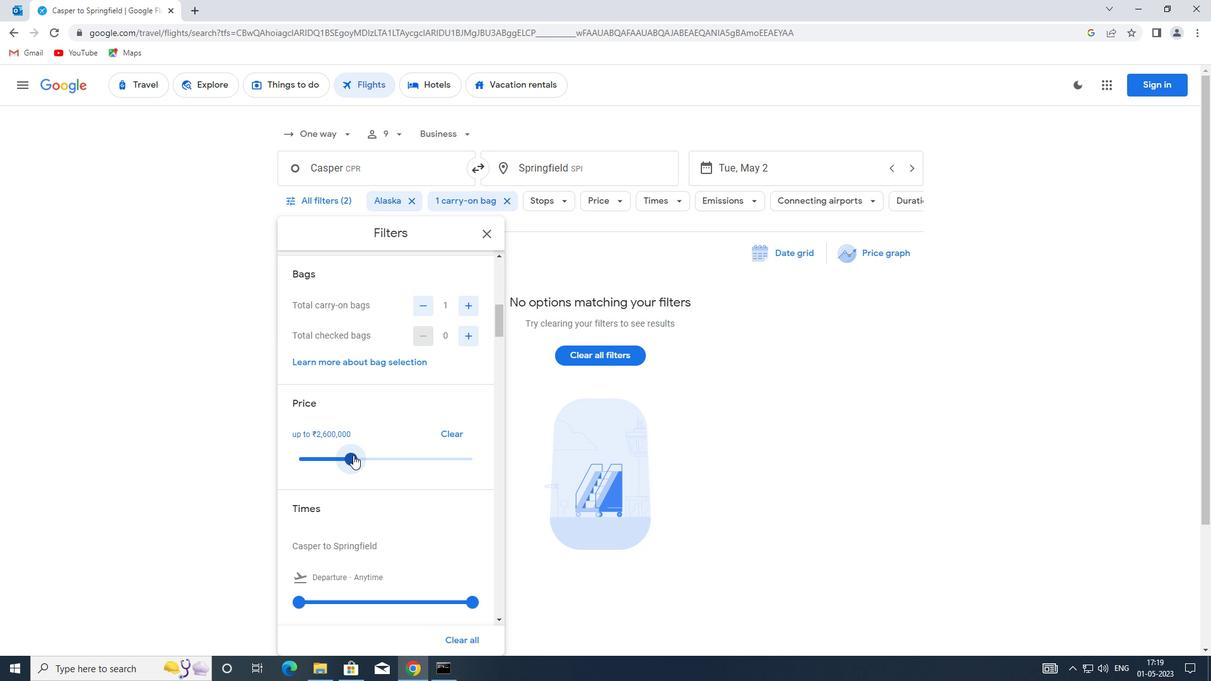 
Action: Mouse moved to (347, 452)
Screenshot: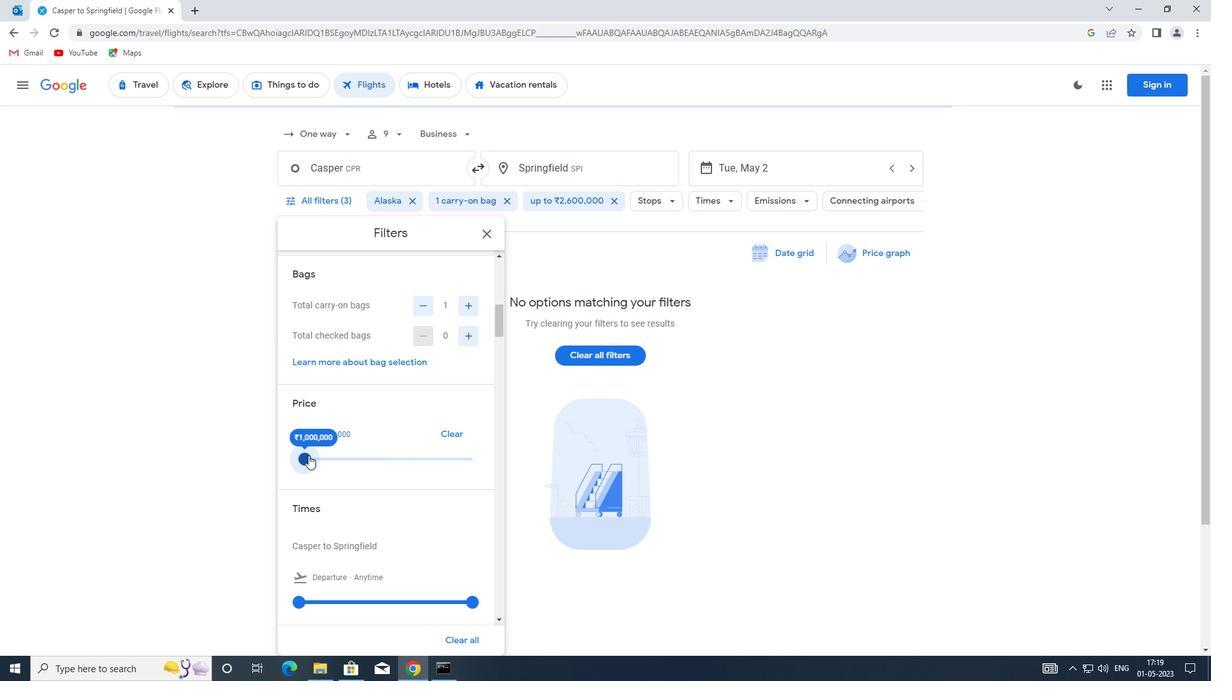 
Action: Mouse scrolled (347, 451) with delta (0, 0)
Screenshot: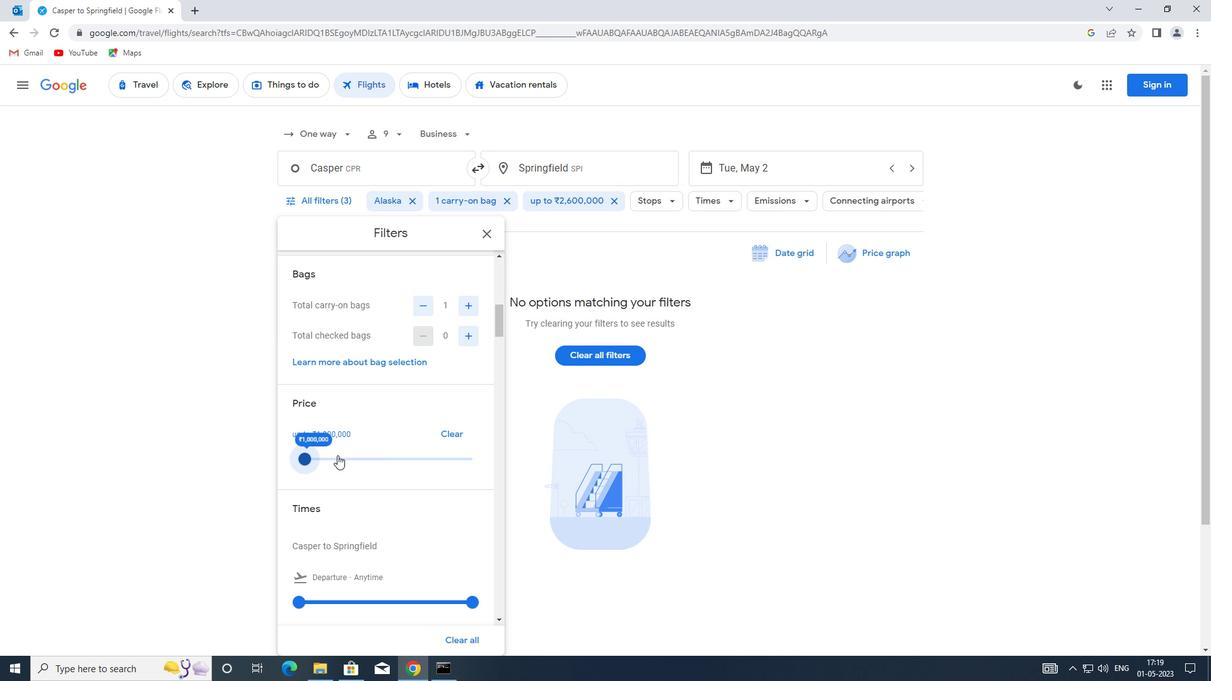 
Action: Mouse scrolled (347, 451) with delta (0, 0)
Screenshot: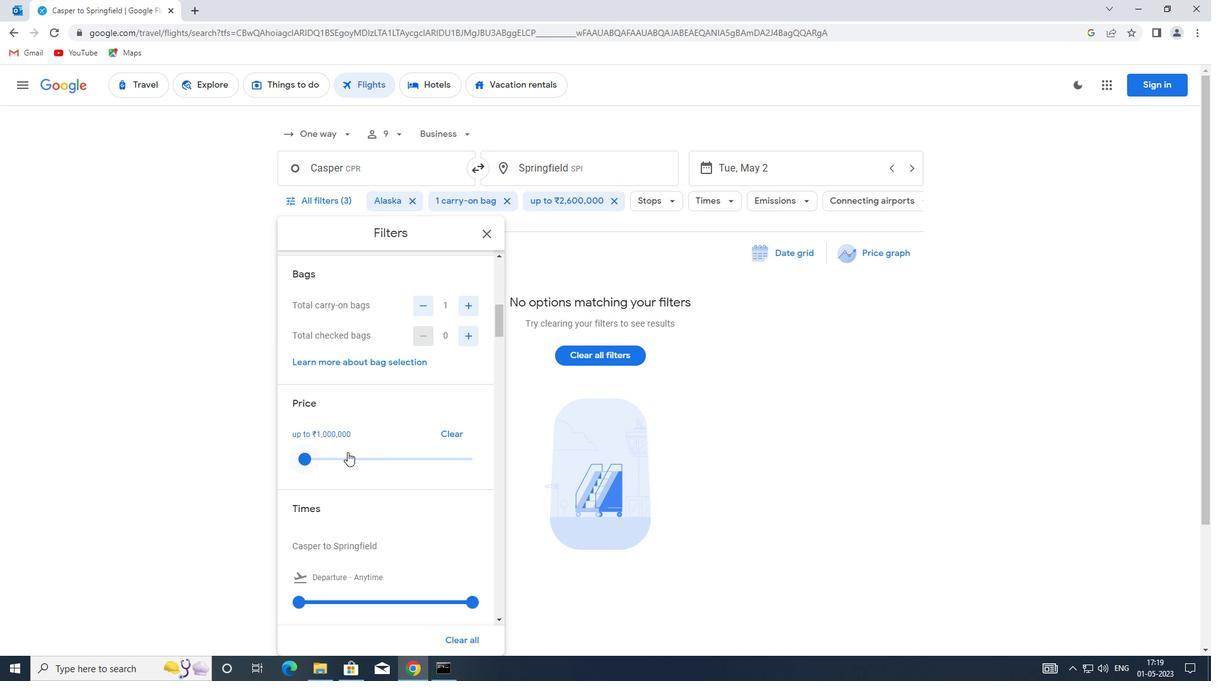 
Action: Mouse moved to (298, 473)
Screenshot: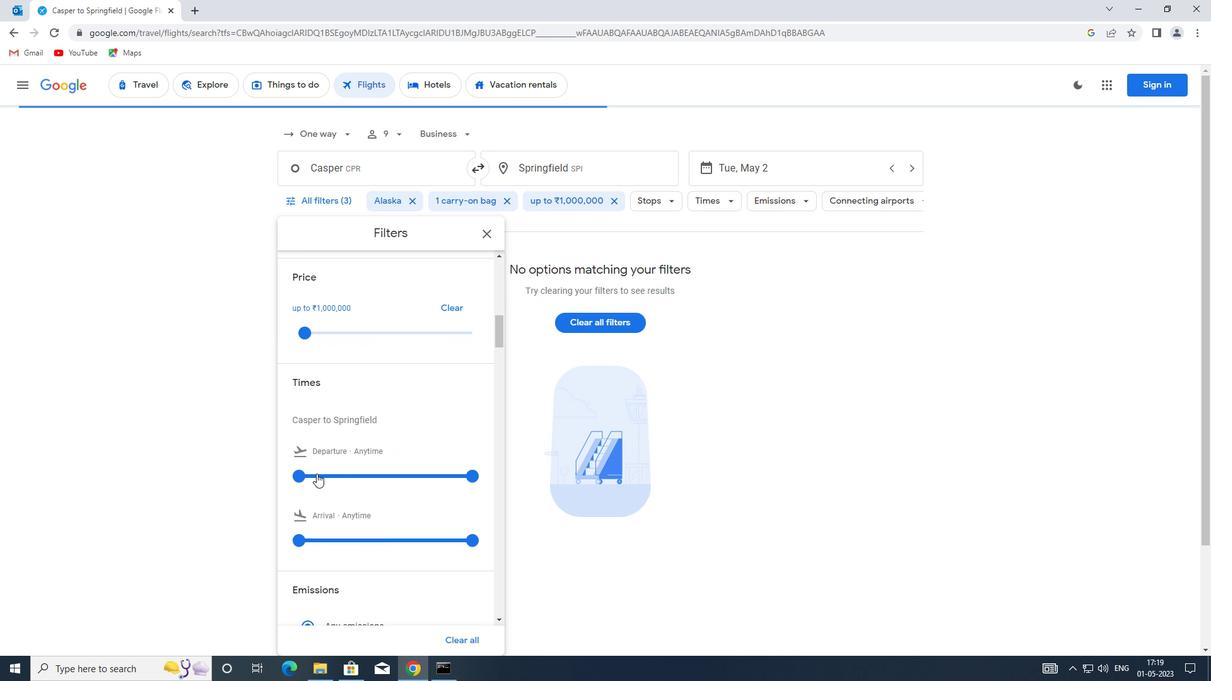 
Action: Mouse pressed left at (298, 473)
Screenshot: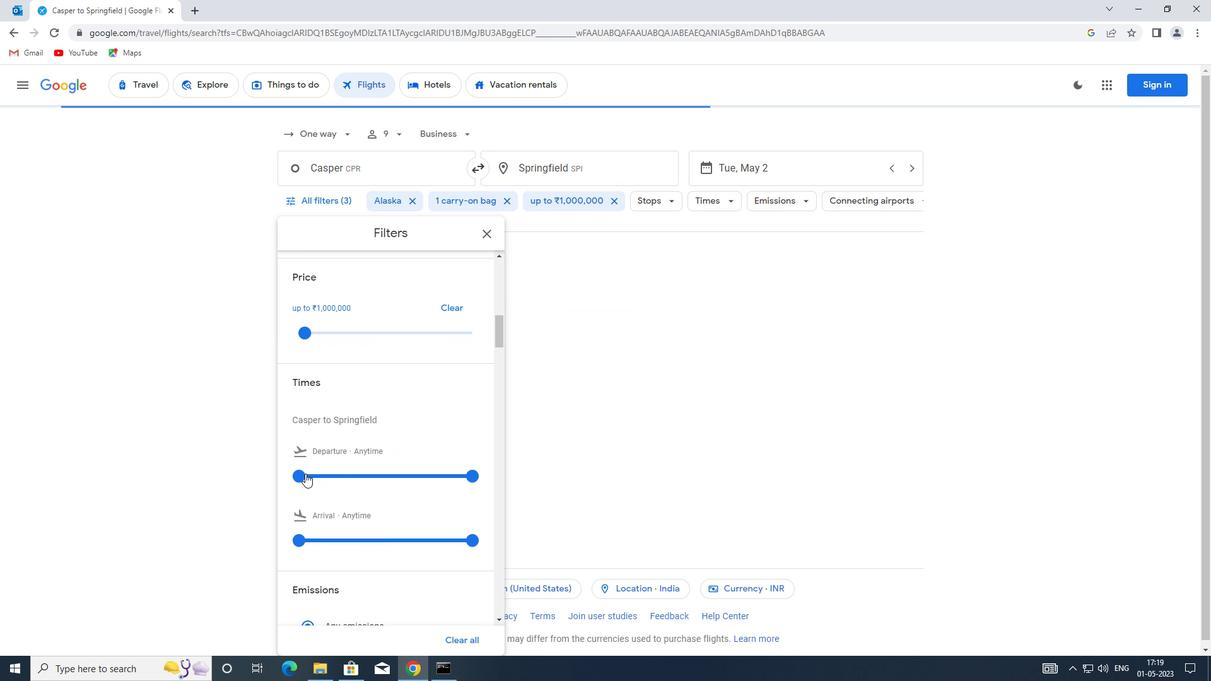 
Action: Mouse moved to (471, 471)
Screenshot: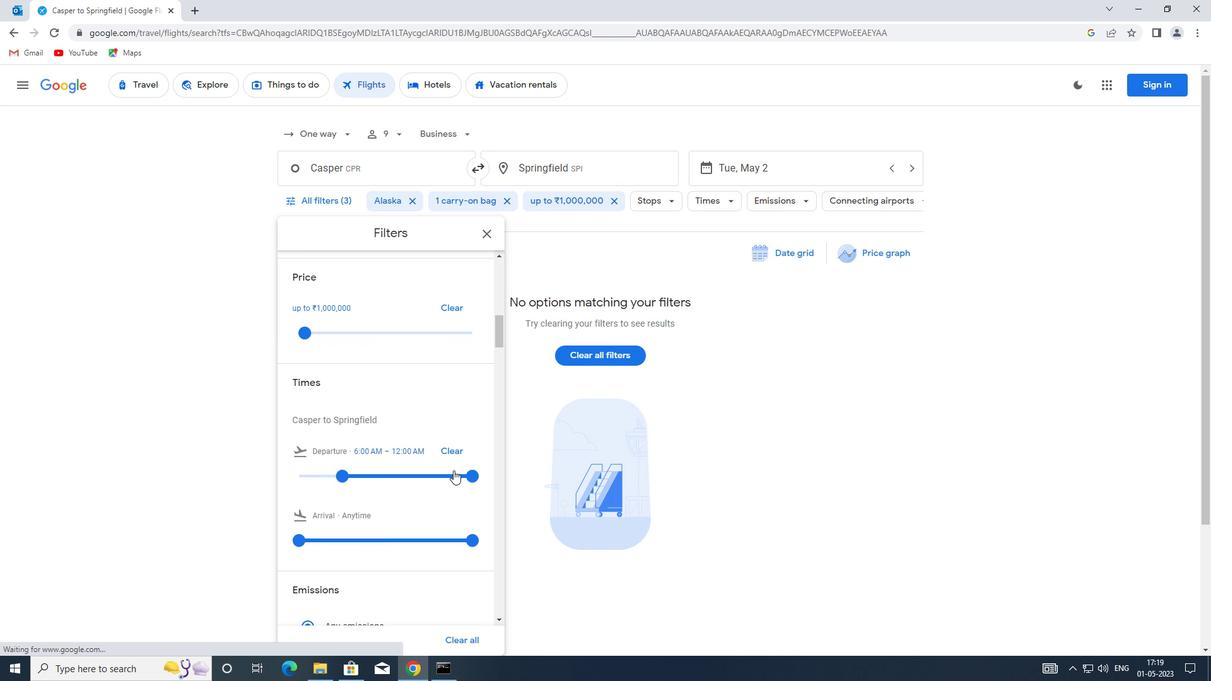 
Action: Mouse pressed left at (471, 471)
Screenshot: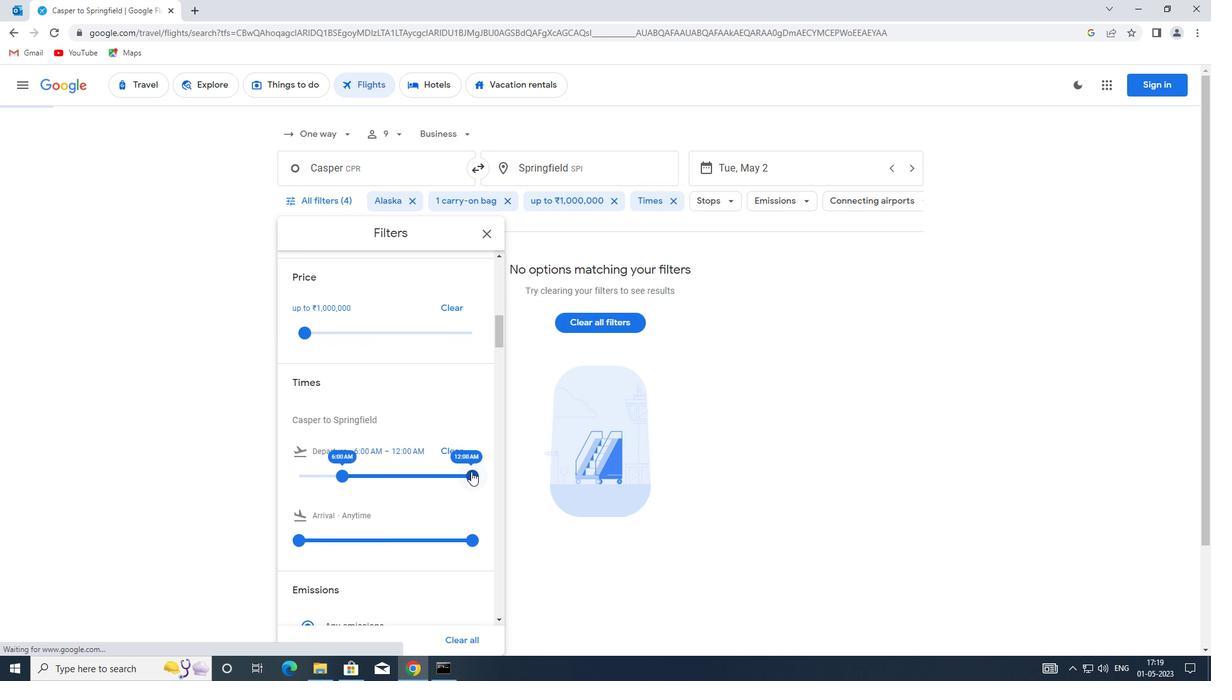 
Action: Mouse moved to (372, 457)
Screenshot: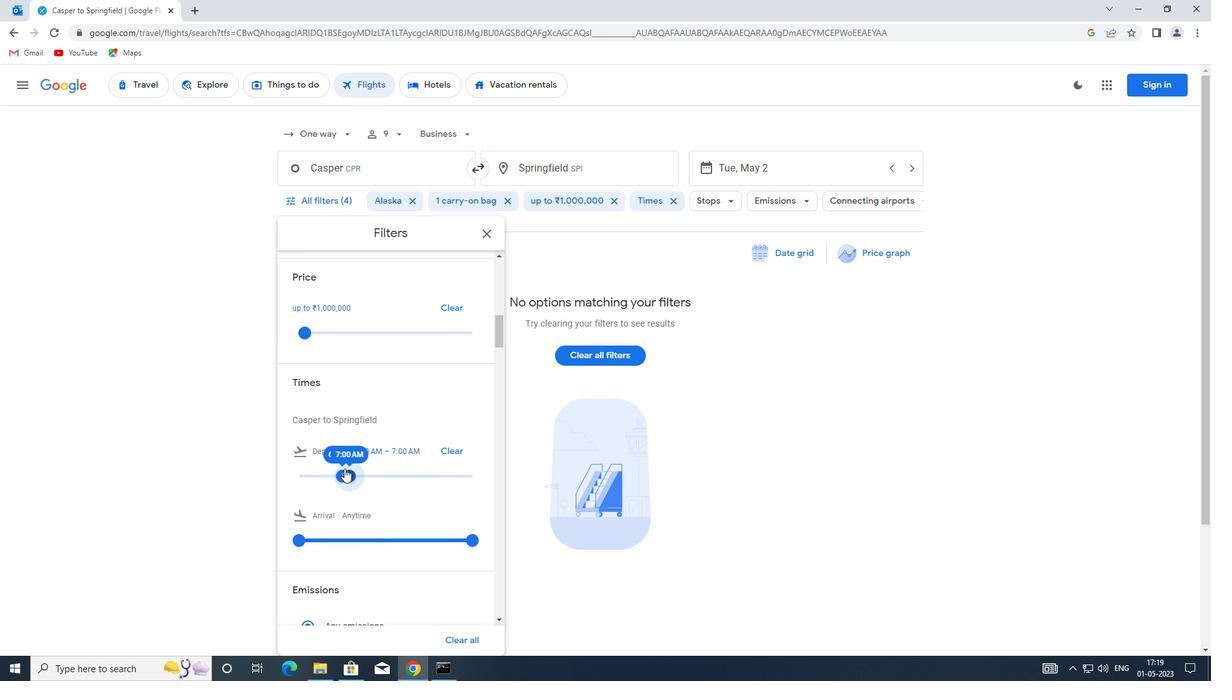 
Action: Mouse scrolled (372, 457) with delta (0, 0)
Screenshot: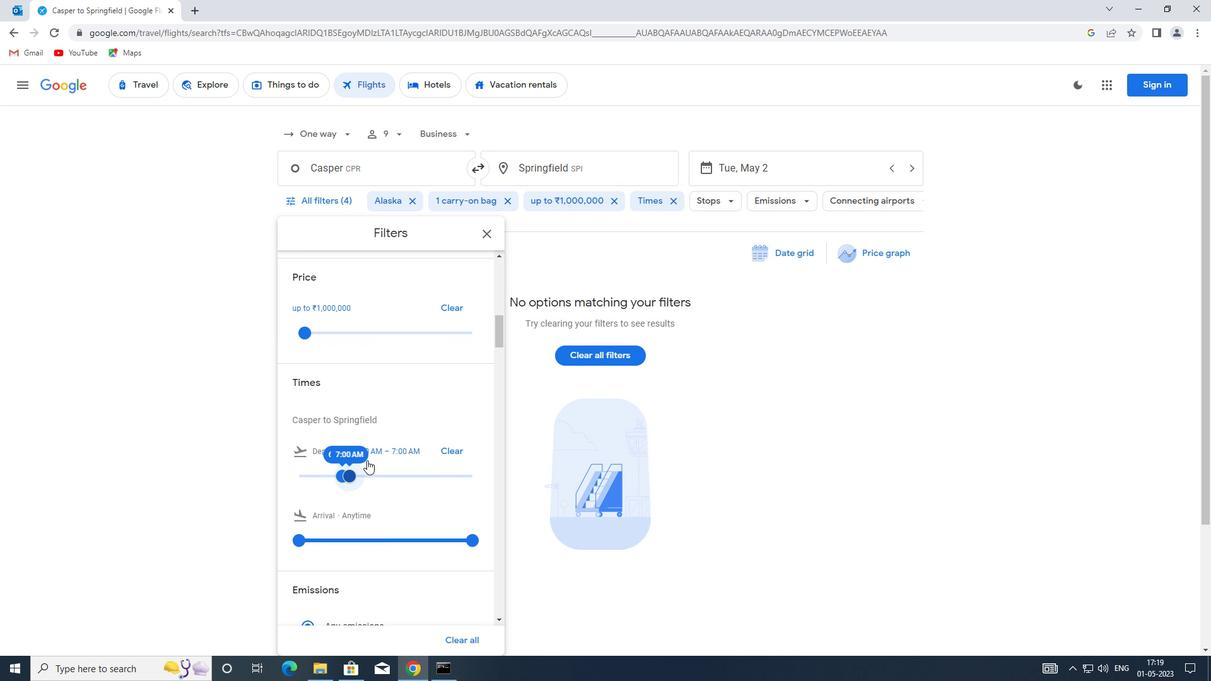 
Action: Mouse moved to (372, 459)
Screenshot: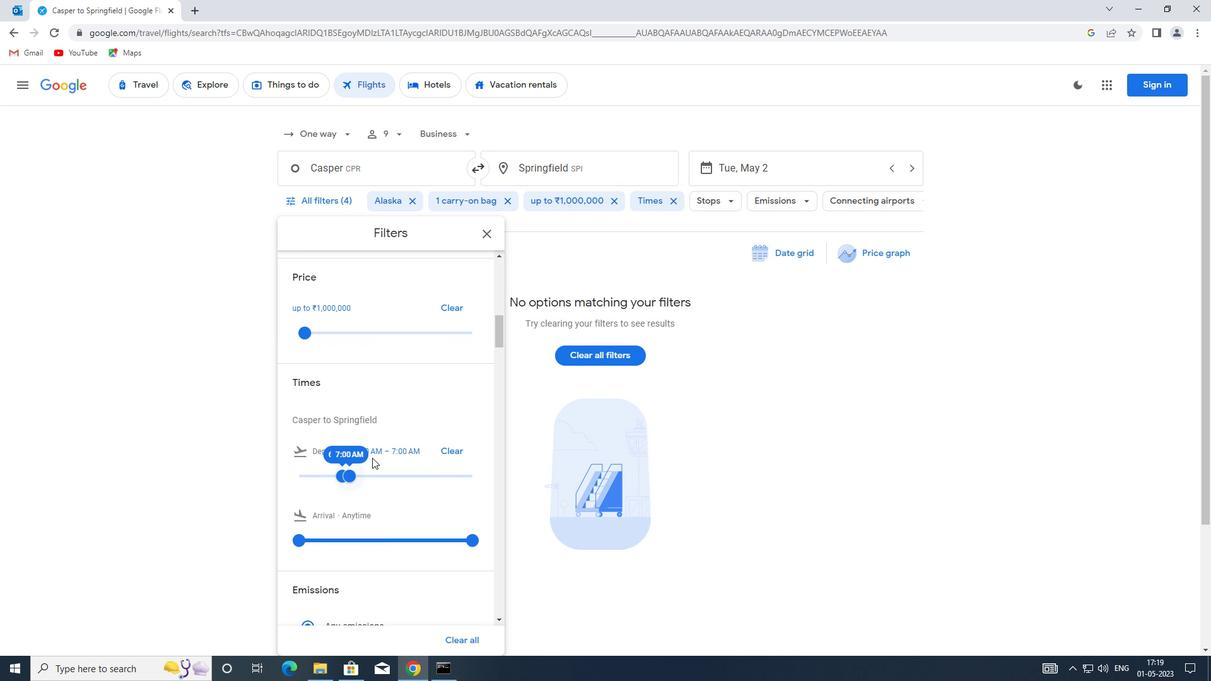 
Action: Mouse scrolled (372, 458) with delta (0, 0)
Screenshot: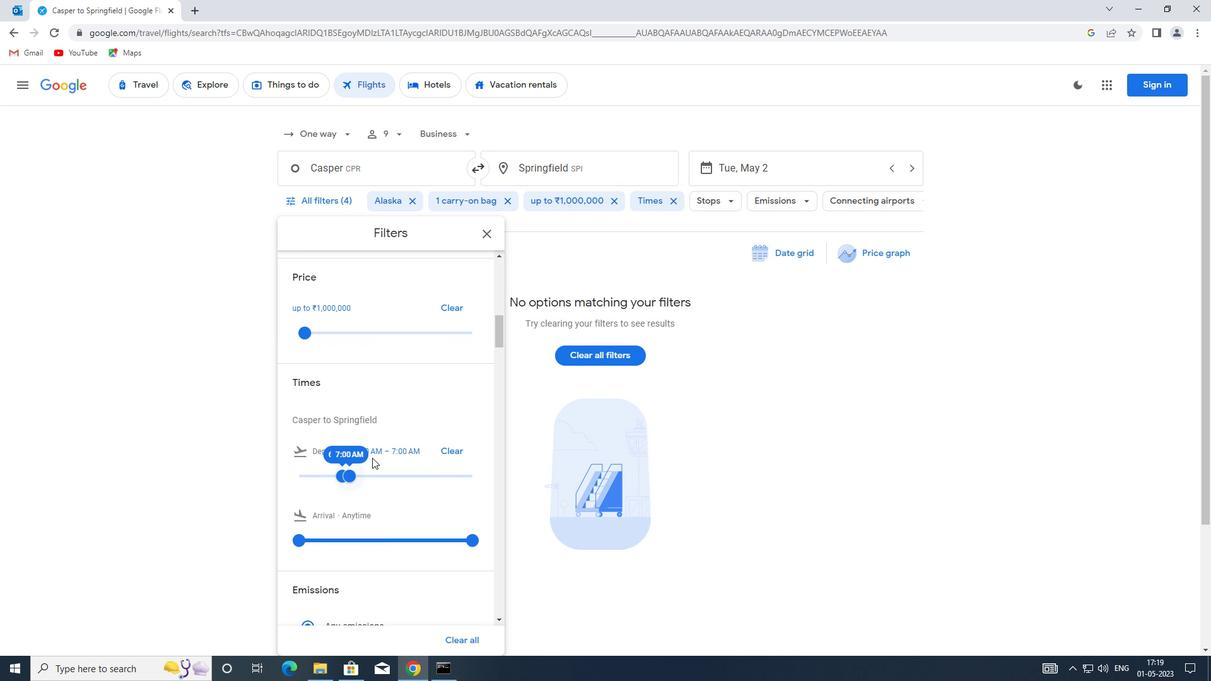 
Action: Mouse moved to (370, 459)
Screenshot: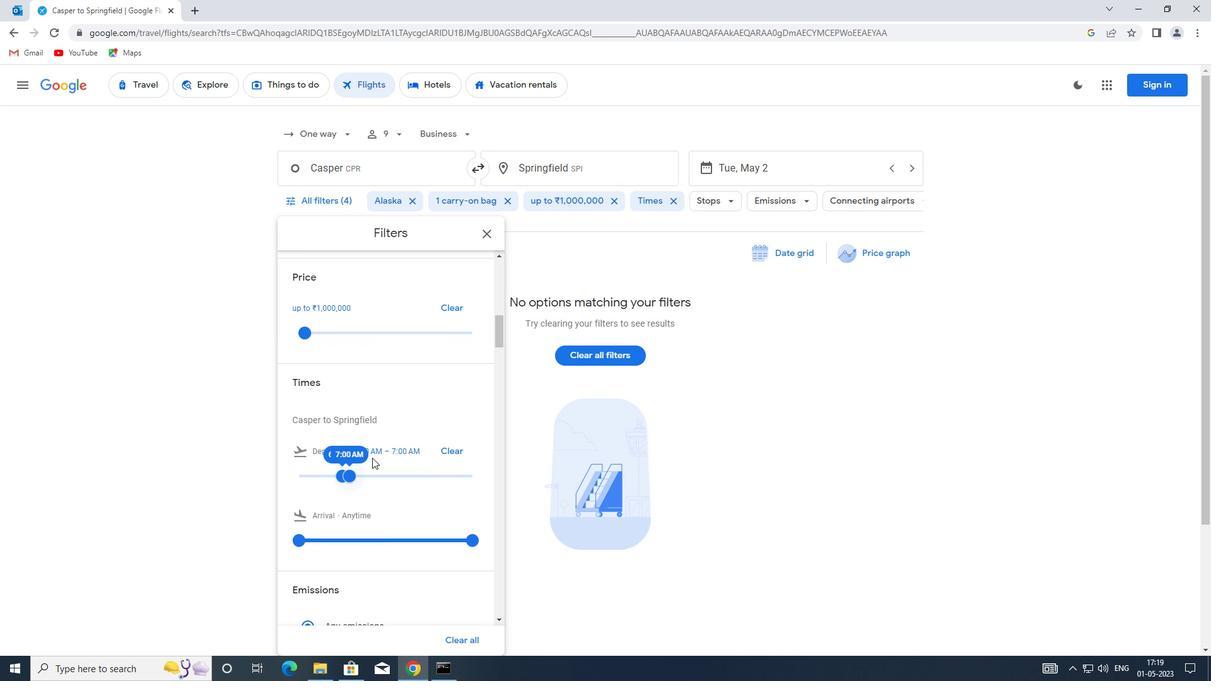 
Action: Mouse scrolled (370, 459) with delta (0, 0)
Screenshot: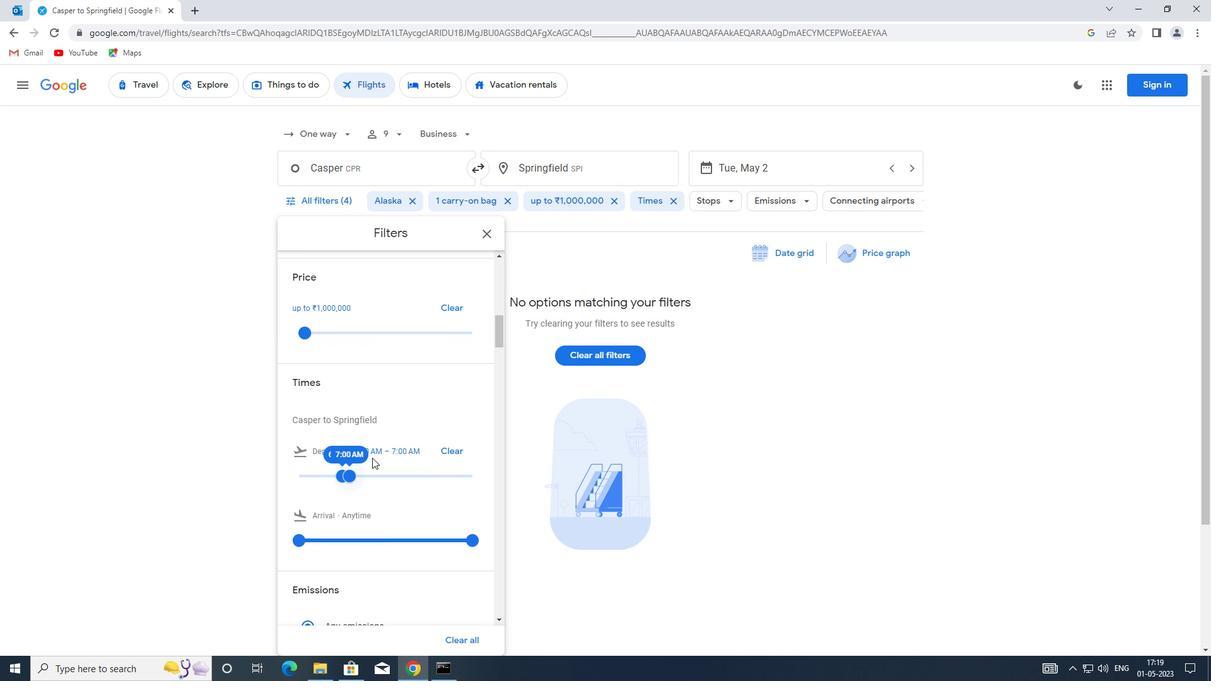 
Action: Mouse moved to (485, 235)
Screenshot: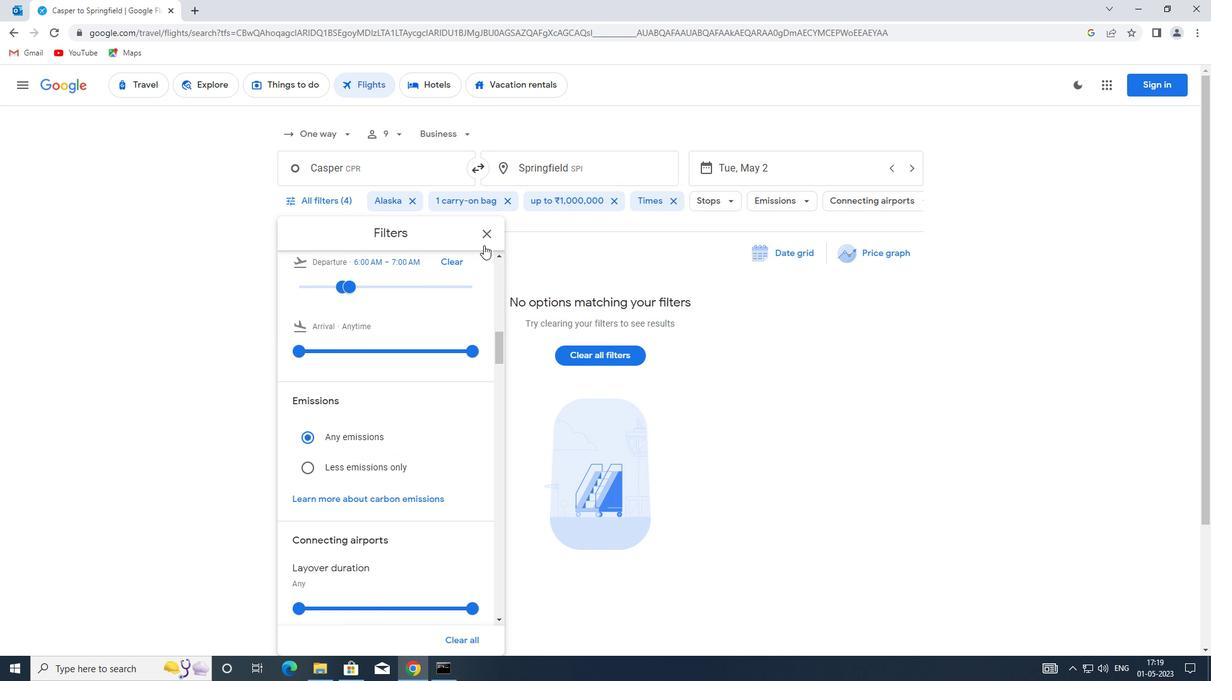 
Action: Mouse pressed left at (485, 235)
Screenshot: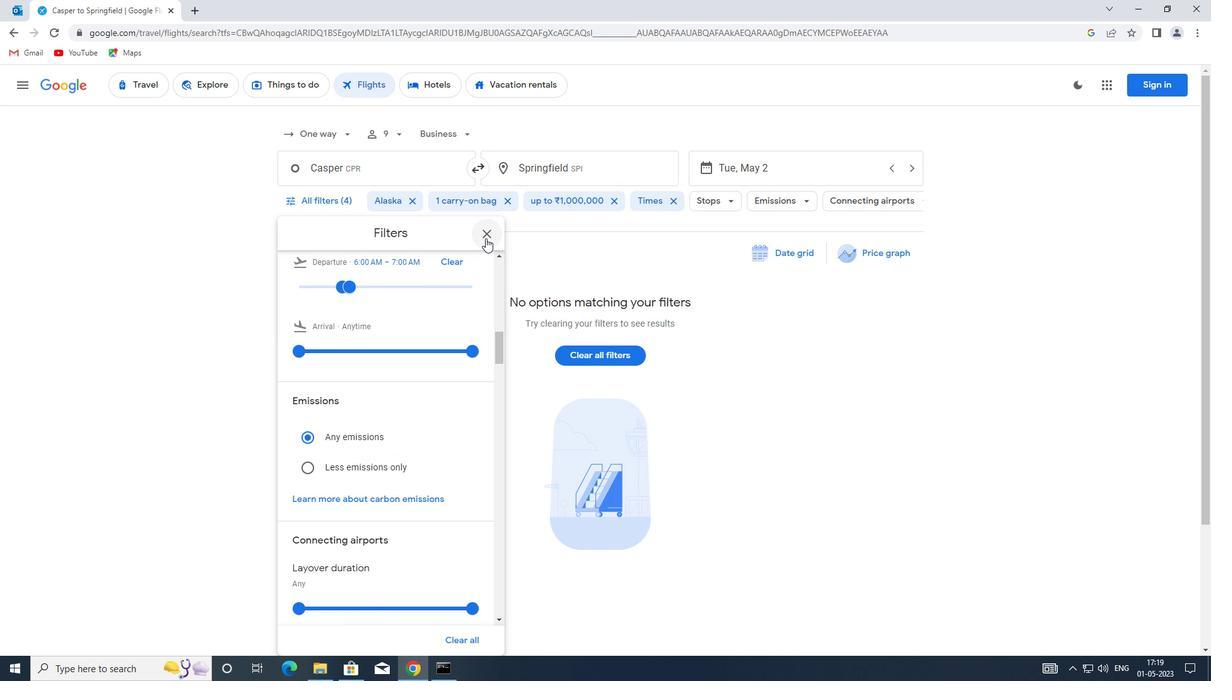 
Action: Mouse moved to (485, 239)
Screenshot: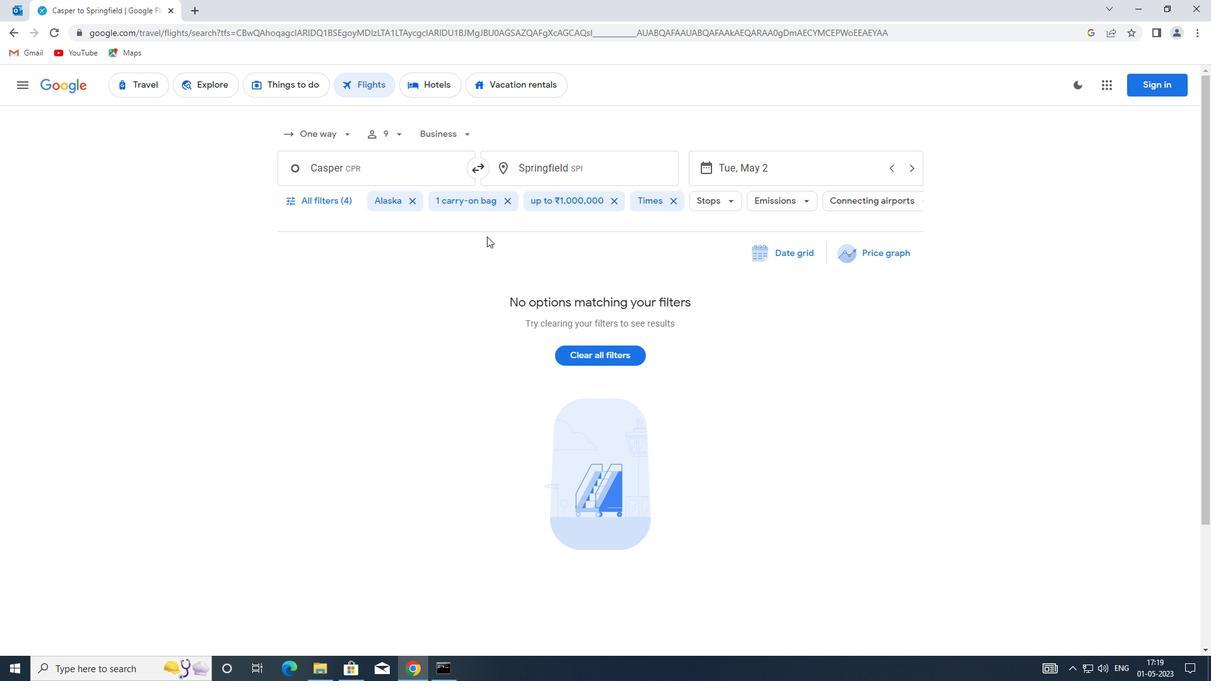 
